 Task: Look for space in Warwick, United States from 6th September, 2023 to 15th September, 2023 for 6 adults in price range Rs.8000 to Rs.12000. Place can be entire place or private room with 6 bedrooms having 6 beds and 6 bathrooms. Property type can be house, flat, guest house. Amenities needed are: wifi, TV, free parkinig on premises, gym, breakfast. Booking option can be shelf check-in. Required host language is English.
Action: Mouse moved to (398, 91)
Screenshot: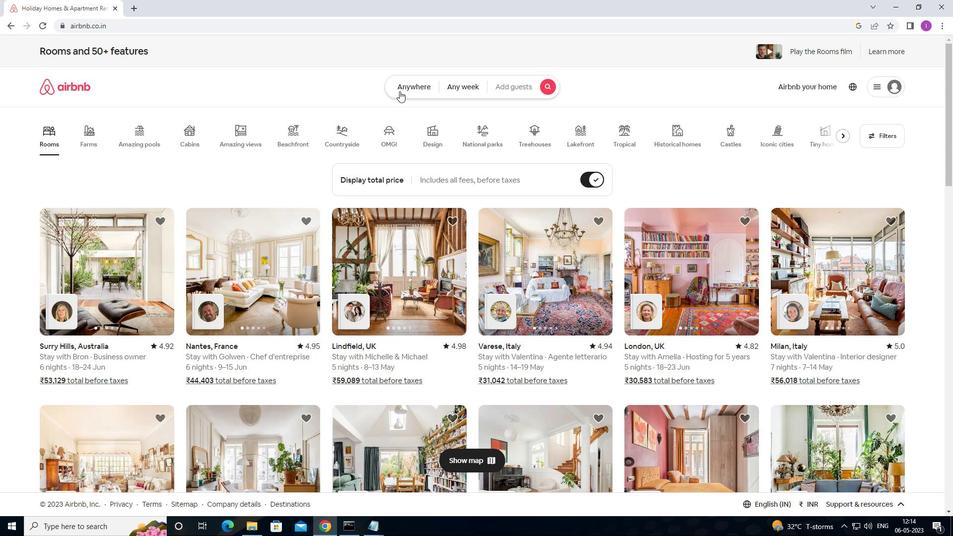 
Action: Mouse pressed left at (398, 91)
Screenshot: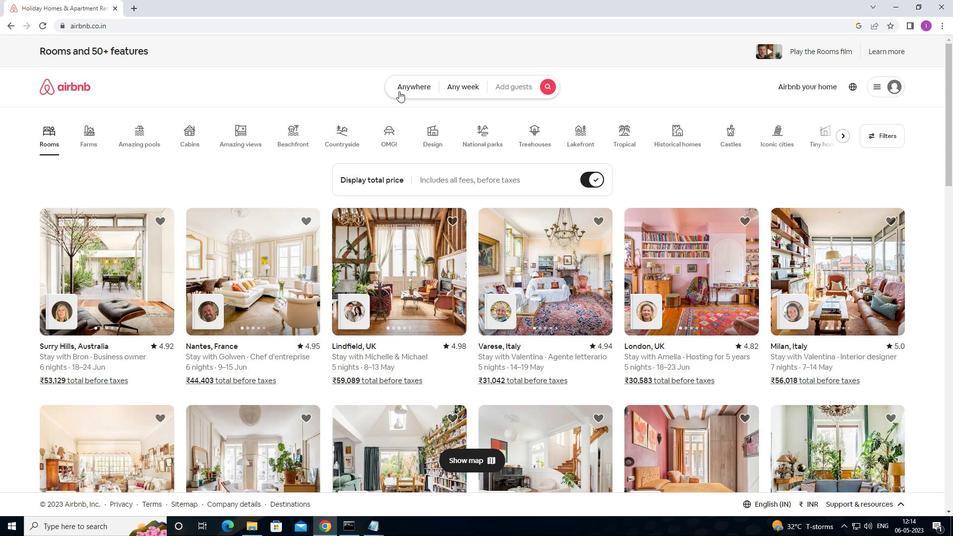 
Action: Mouse moved to (307, 129)
Screenshot: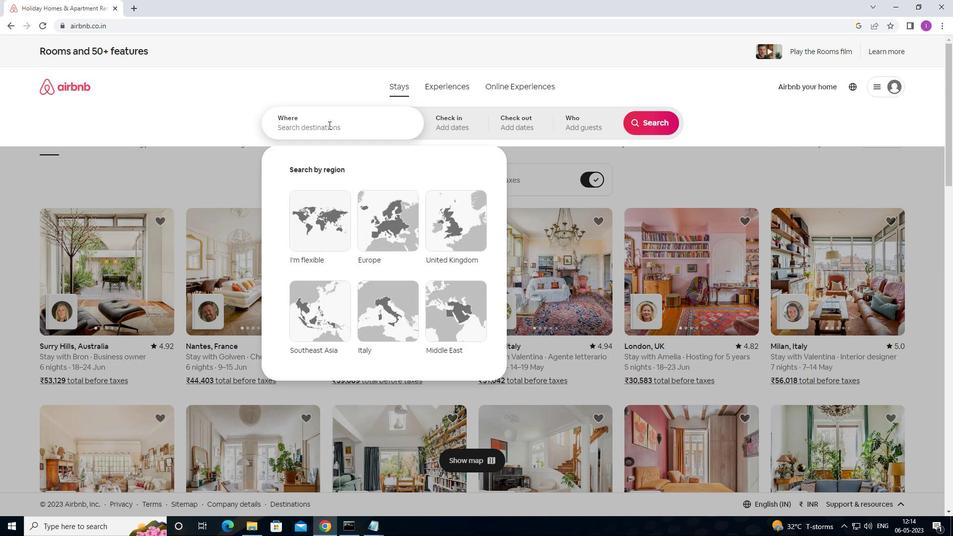 
Action: Mouse pressed left at (307, 129)
Screenshot: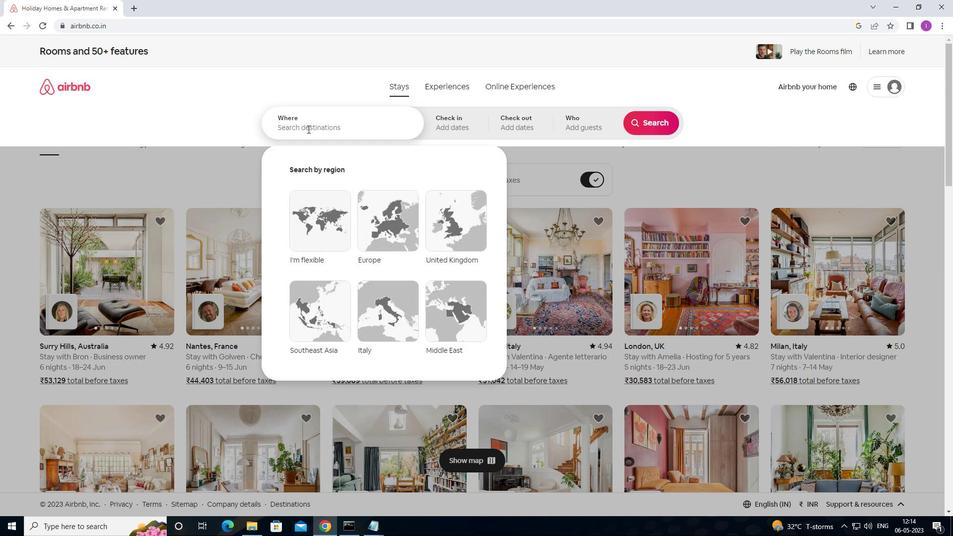 
Action: Mouse moved to (310, 127)
Screenshot: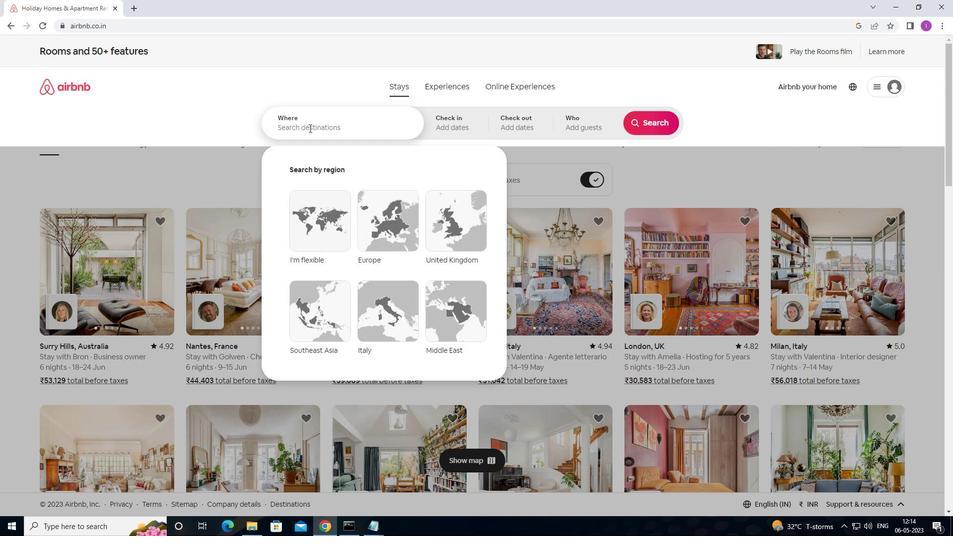 
Action: Key pressed <Key.shift><Key.shift>WARWICK,<Key.shift>UNITED<Key.space>STATES
Screenshot: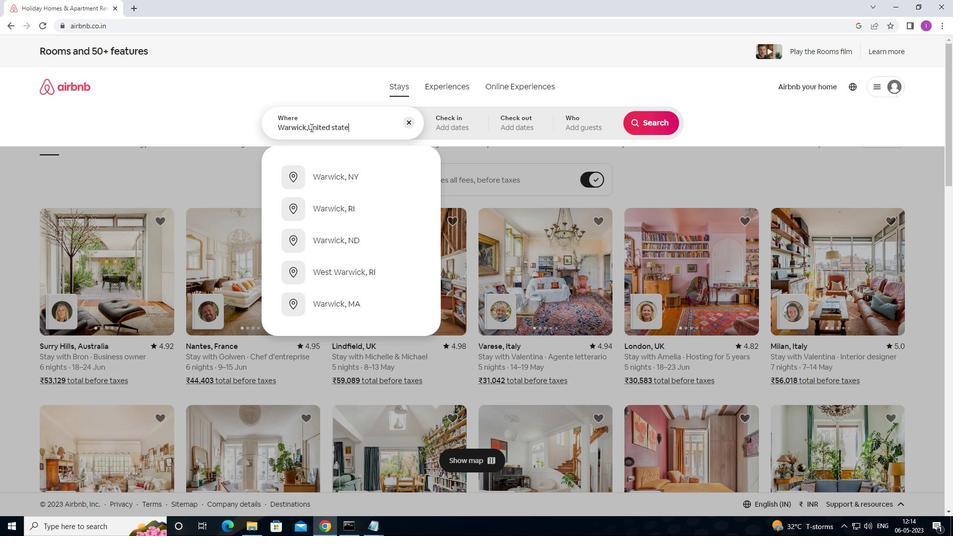 
Action: Mouse moved to (451, 126)
Screenshot: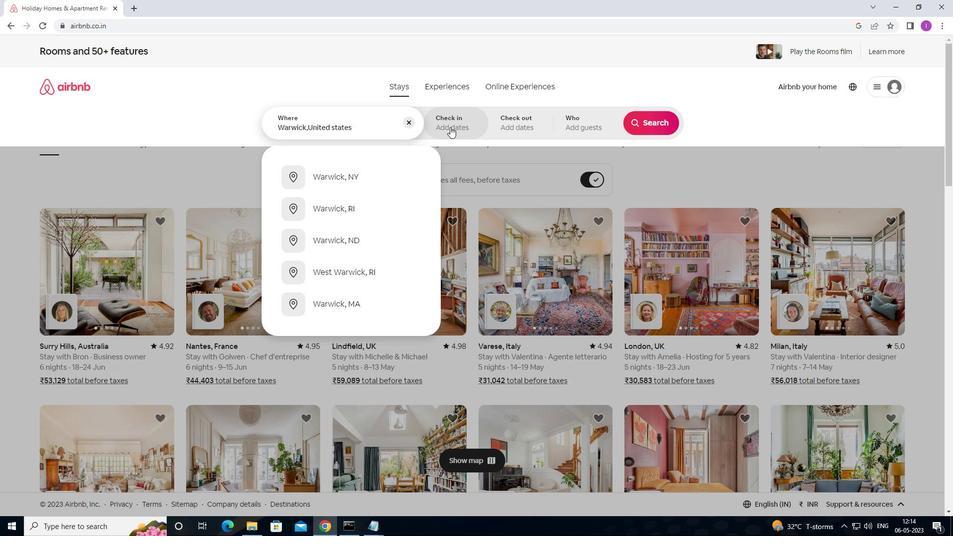 
Action: Mouse pressed left at (451, 126)
Screenshot: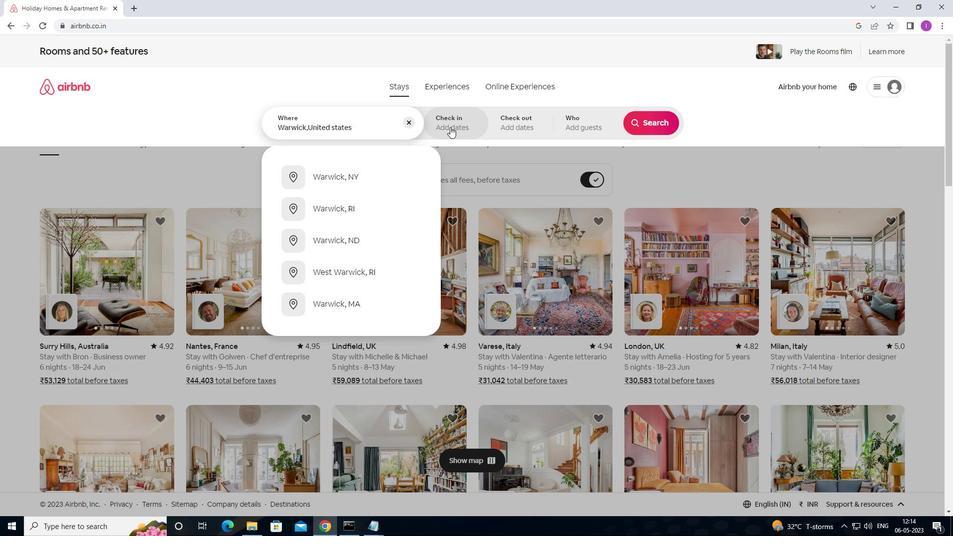
Action: Mouse moved to (646, 200)
Screenshot: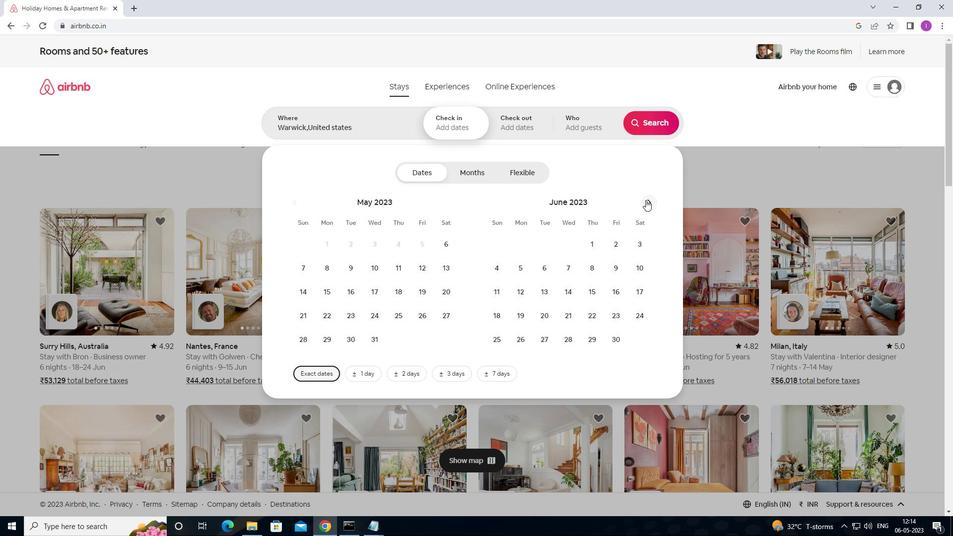 
Action: Mouse pressed left at (646, 200)
Screenshot: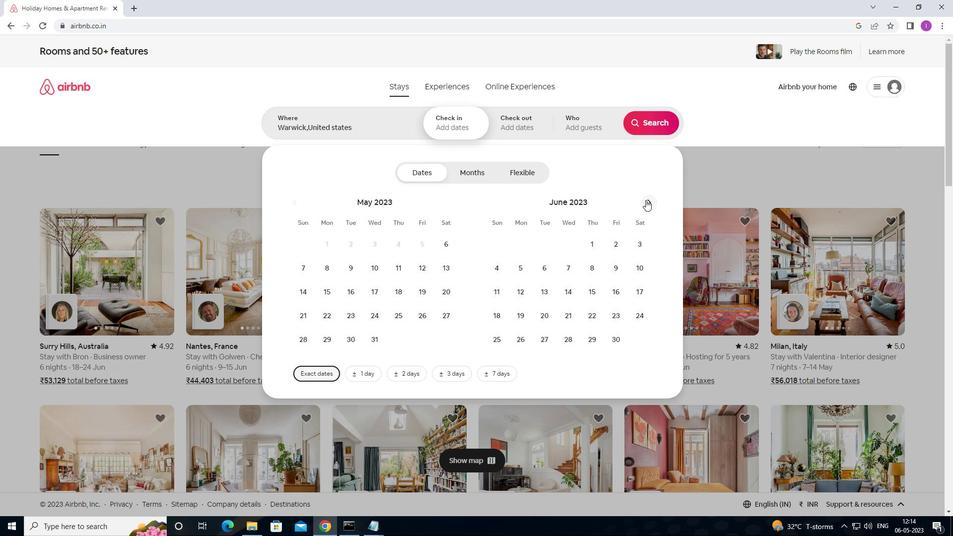 
Action: Mouse pressed left at (646, 200)
Screenshot: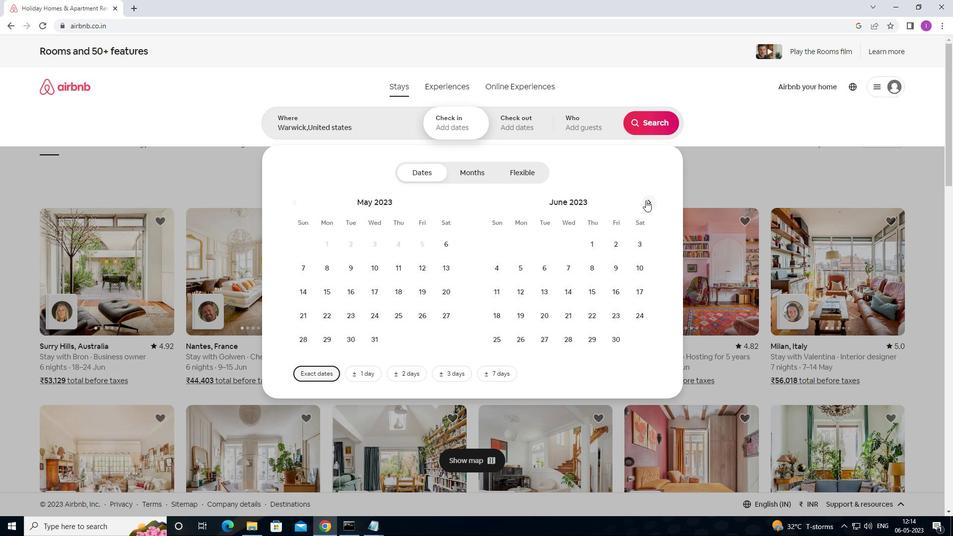 
Action: Mouse pressed left at (646, 200)
Screenshot: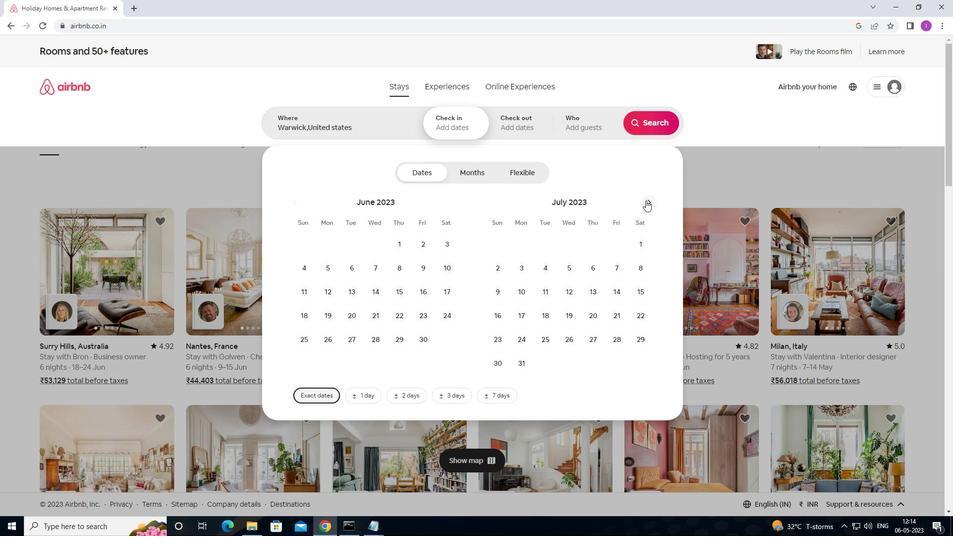 
Action: Mouse moved to (566, 270)
Screenshot: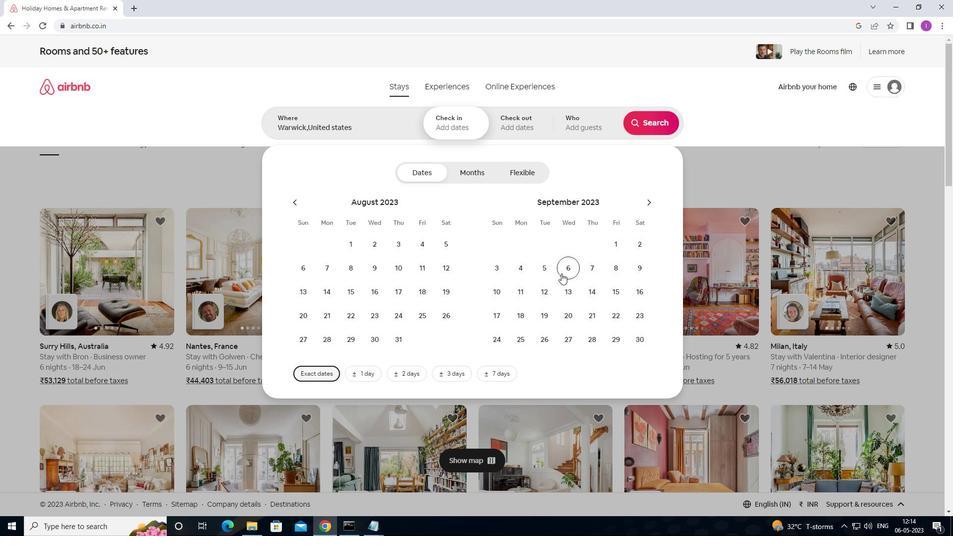 
Action: Mouse pressed left at (566, 270)
Screenshot: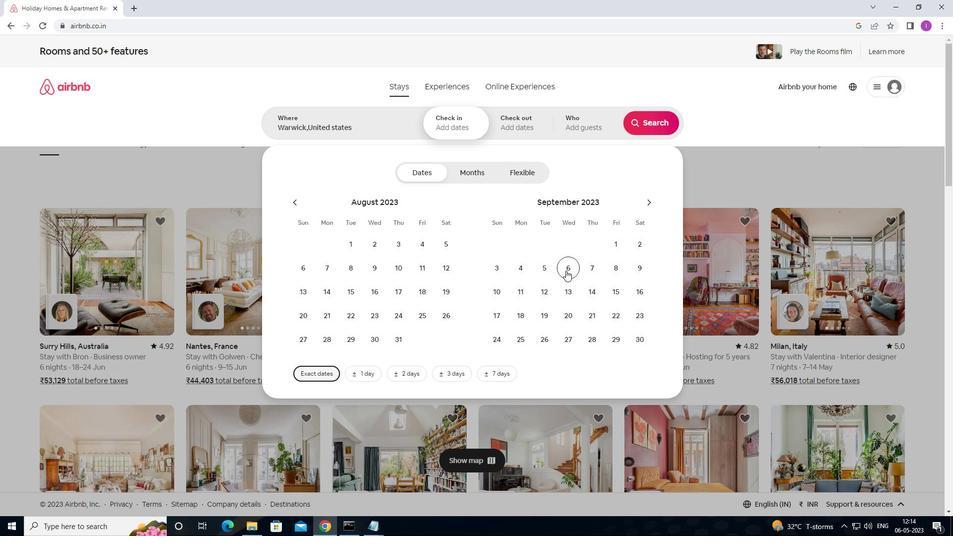 
Action: Mouse moved to (618, 290)
Screenshot: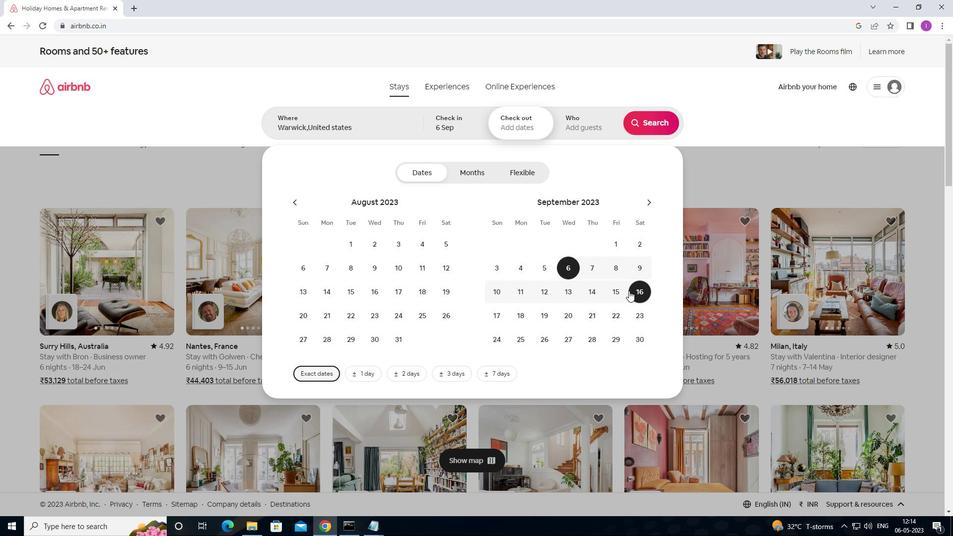 
Action: Mouse pressed left at (618, 290)
Screenshot: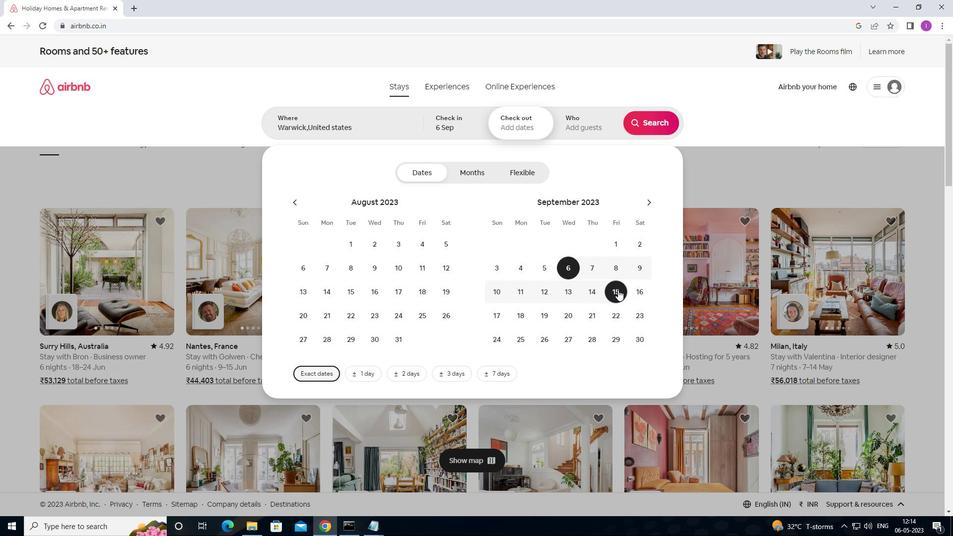 
Action: Mouse moved to (572, 124)
Screenshot: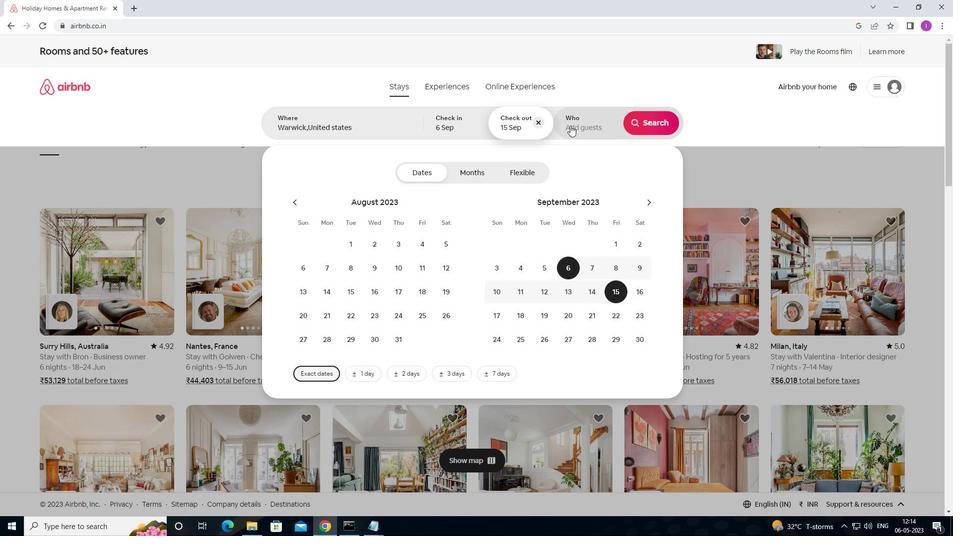 
Action: Mouse pressed left at (572, 124)
Screenshot: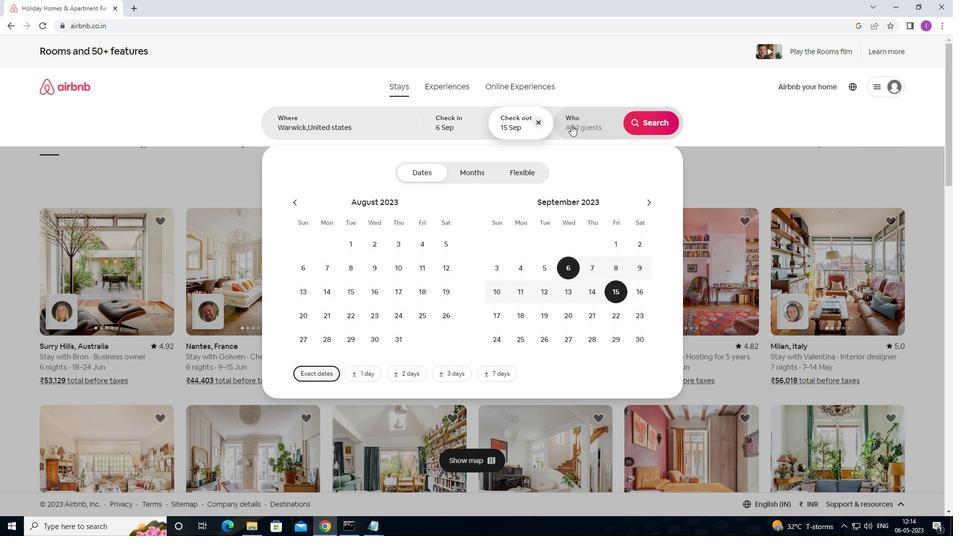 
Action: Mouse moved to (650, 175)
Screenshot: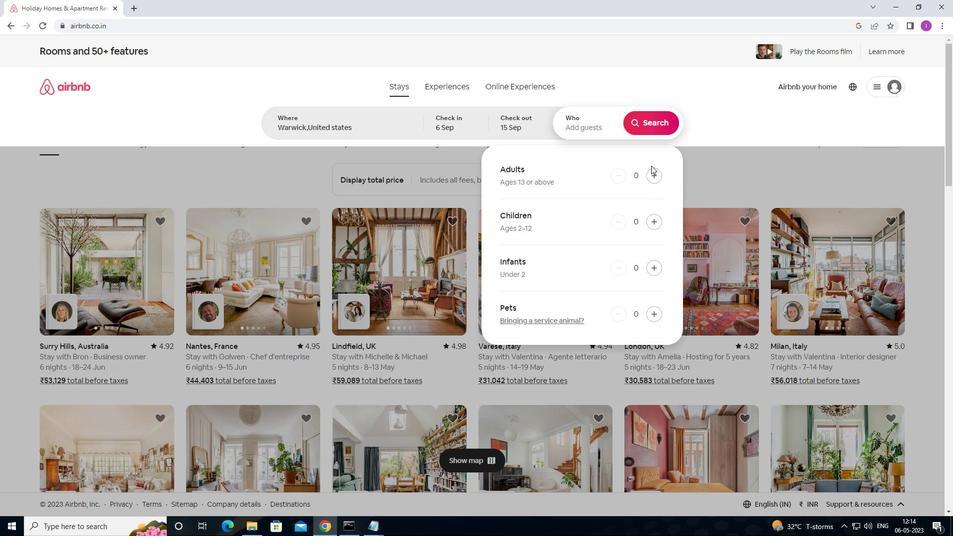 
Action: Mouse pressed left at (650, 175)
Screenshot: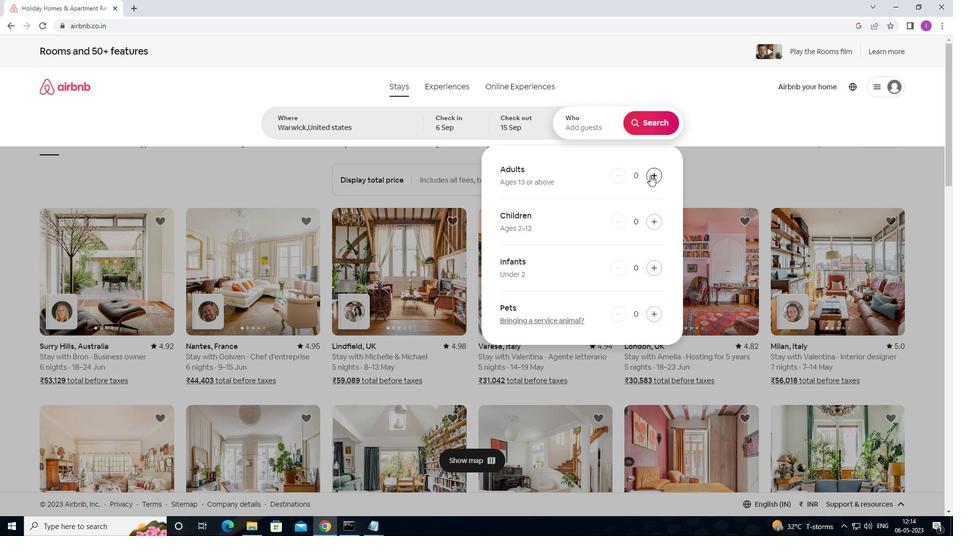 
Action: Mouse pressed left at (650, 175)
Screenshot: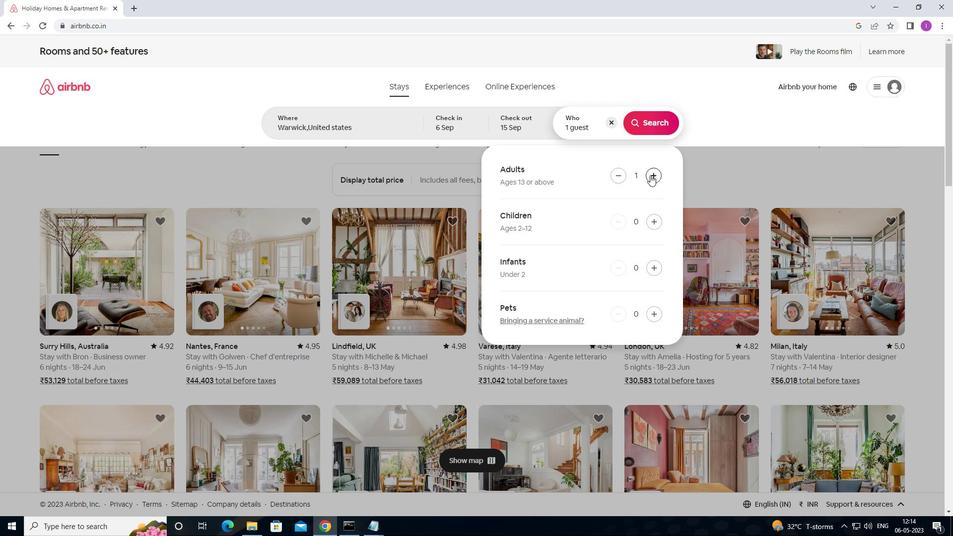 
Action: Mouse pressed left at (650, 175)
Screenshot: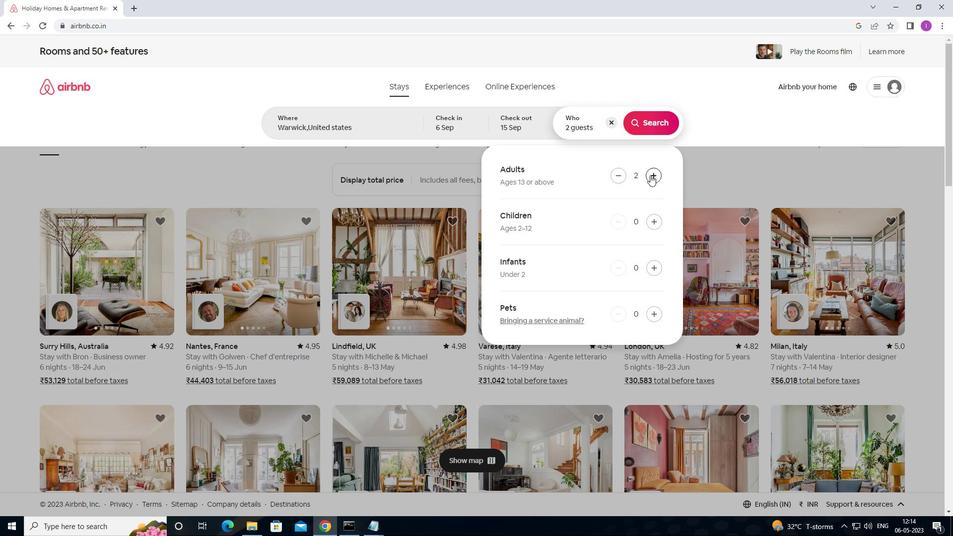 
Action: Mouse pressed left at (650, 175)
Screenshot: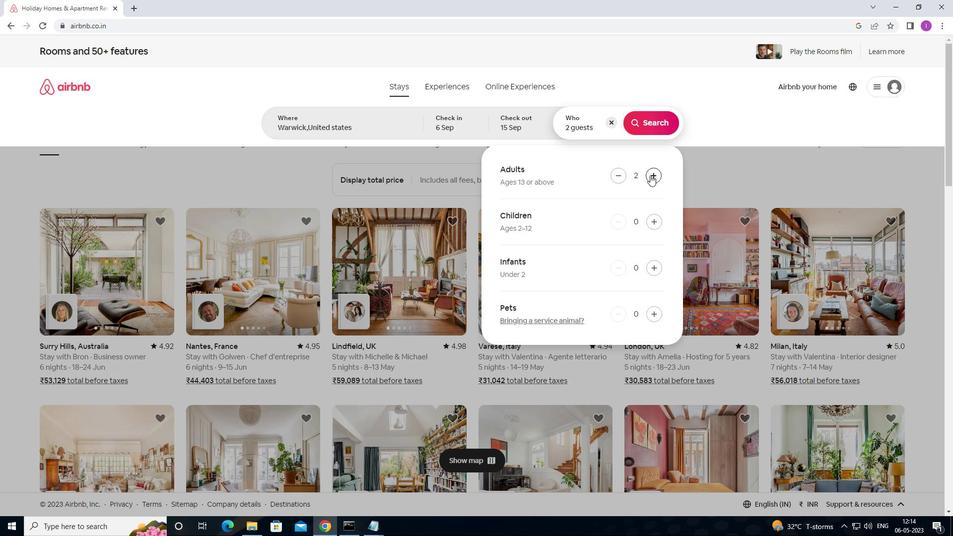 
Action: Mouse pressed left at (650, 175)
Screenshot: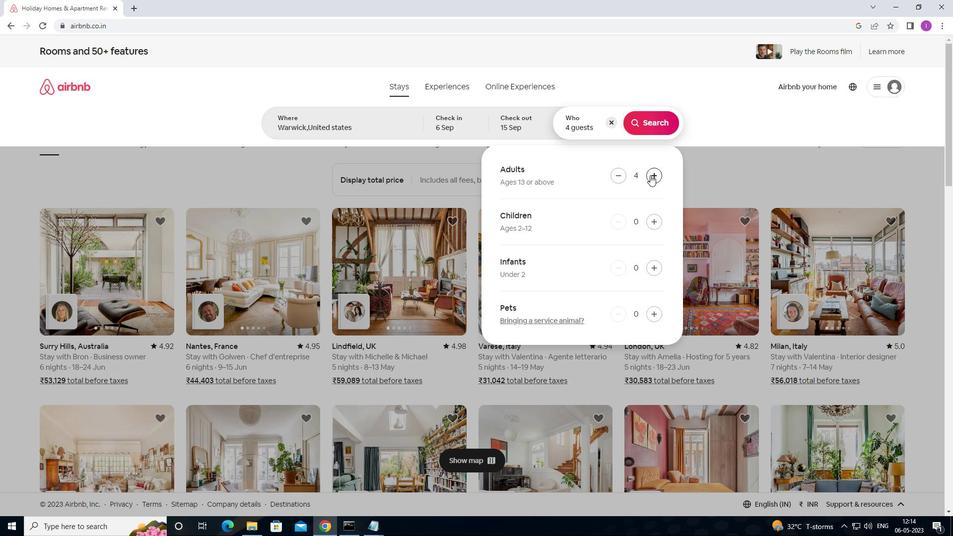 
Action: Mouse pressed left at (650, 175)
Screenshot: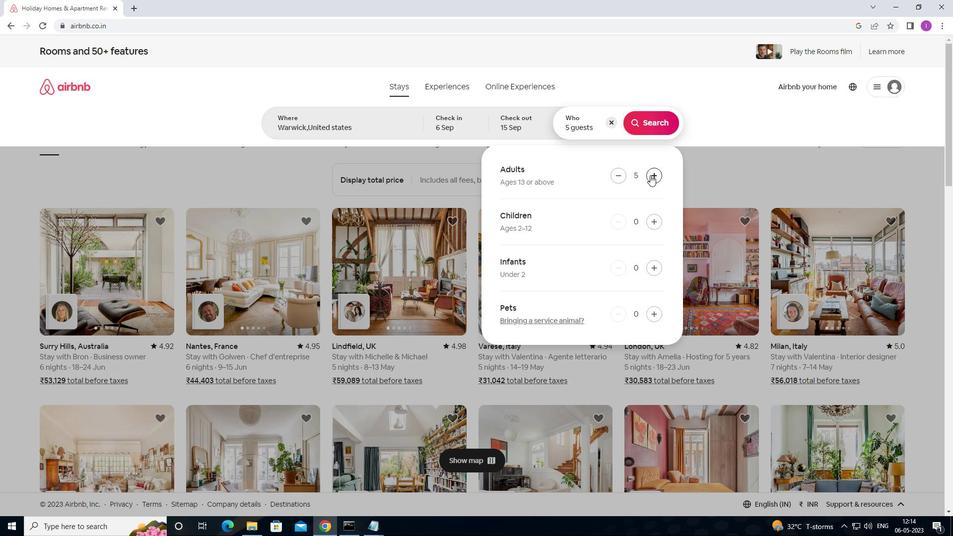 
Action: Mouse moved to (647, 123)
Screenshot: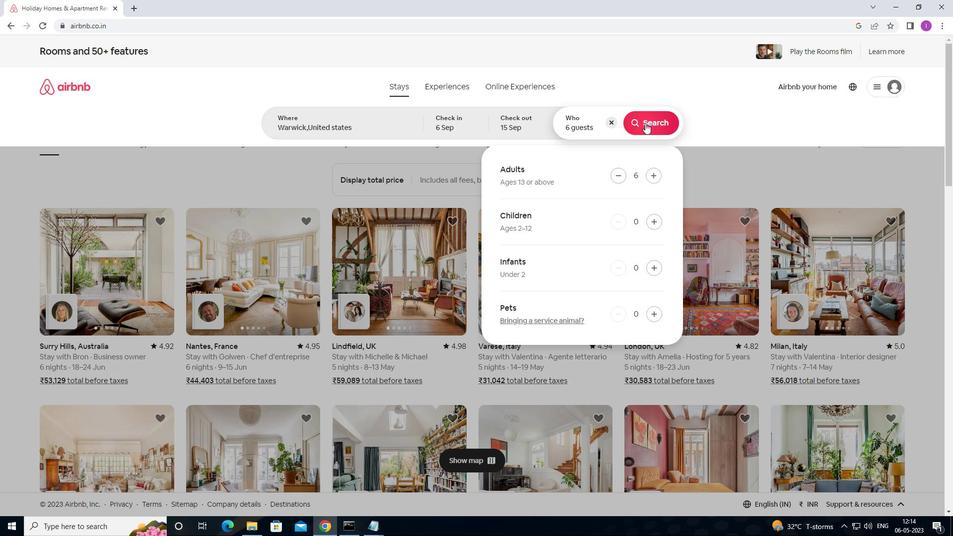 
Action: Mouse pressed left at (647, 123)
Screenshot: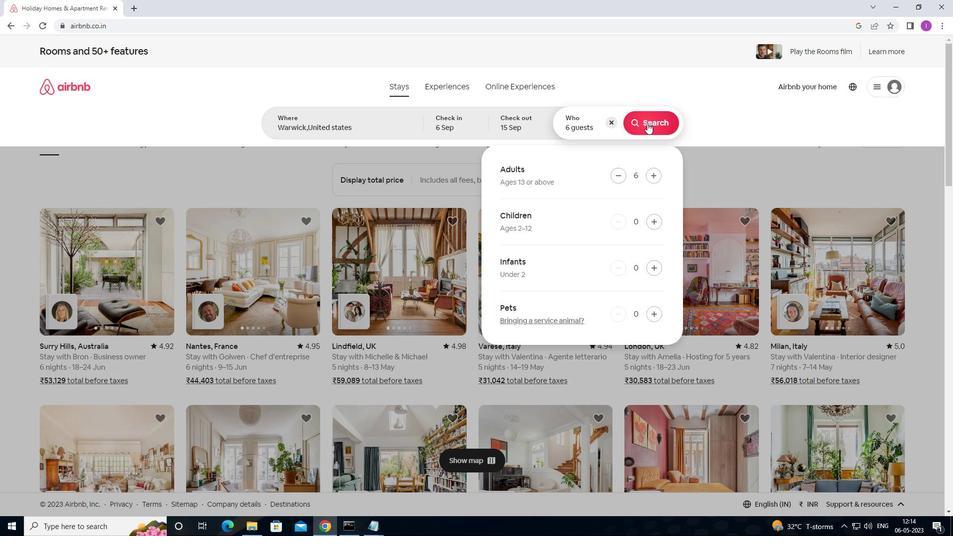 
Action: Mouse moved to (900, 90)
Screenshot: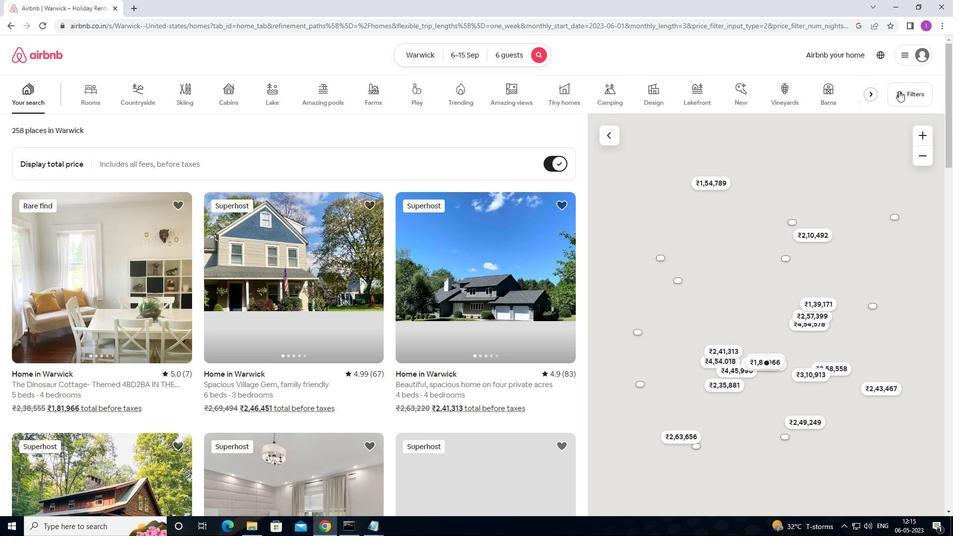 
Action: Mouse pressed left at (900, 90)
Screenshot: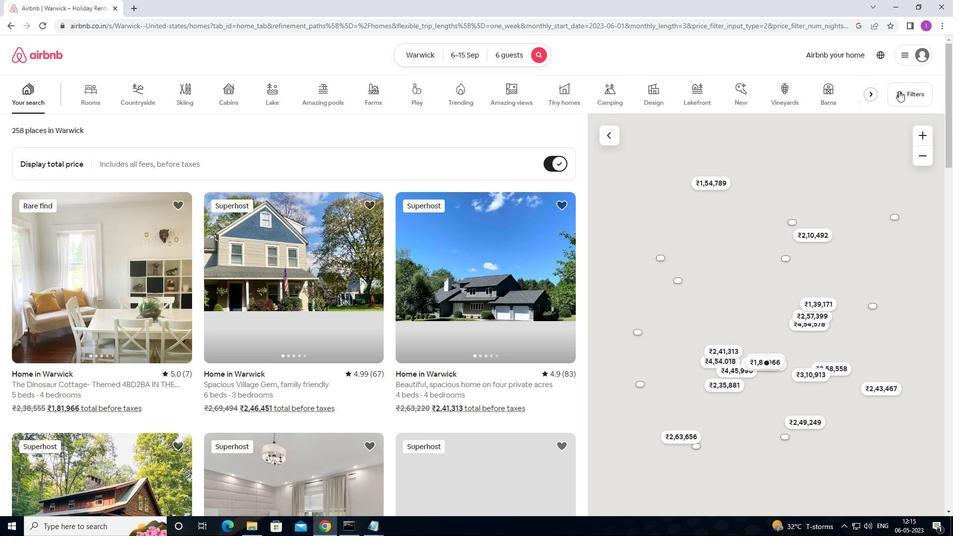 
Action: Mouse moved to (346, 336)
Screenshot: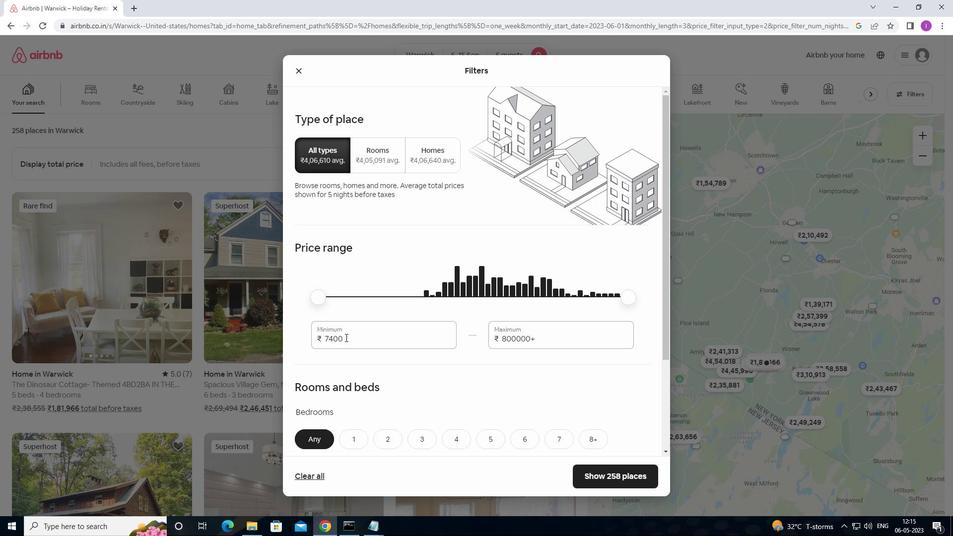 
Action: Mouse pressed left at (346, 336)
Screenshot: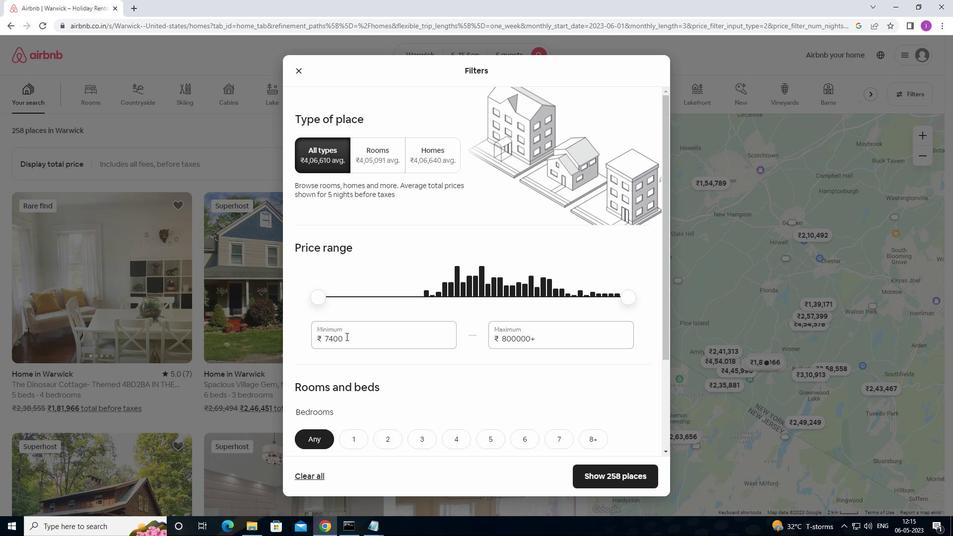 
Action: Mouse moved to (373, 332)
Screenshot: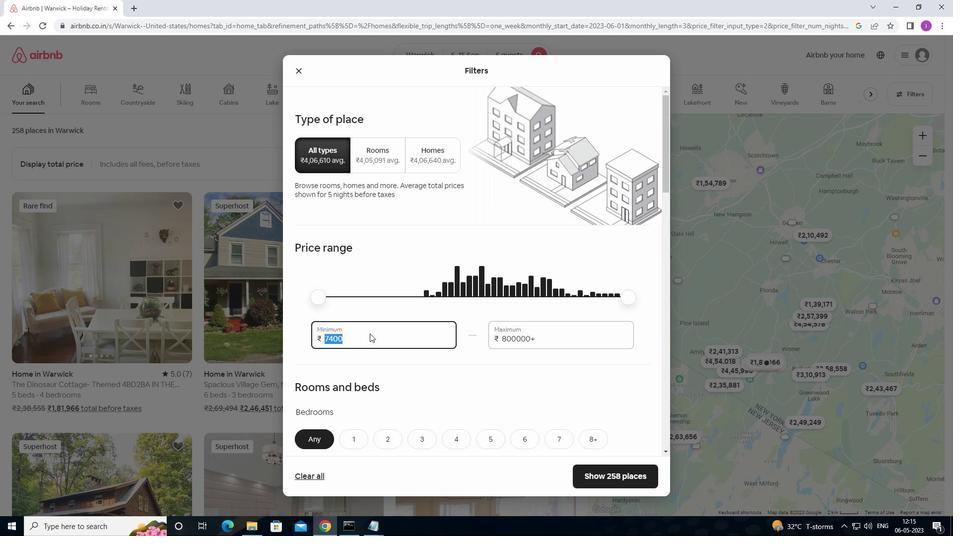 
Action: Key pressed 8
Screenshot: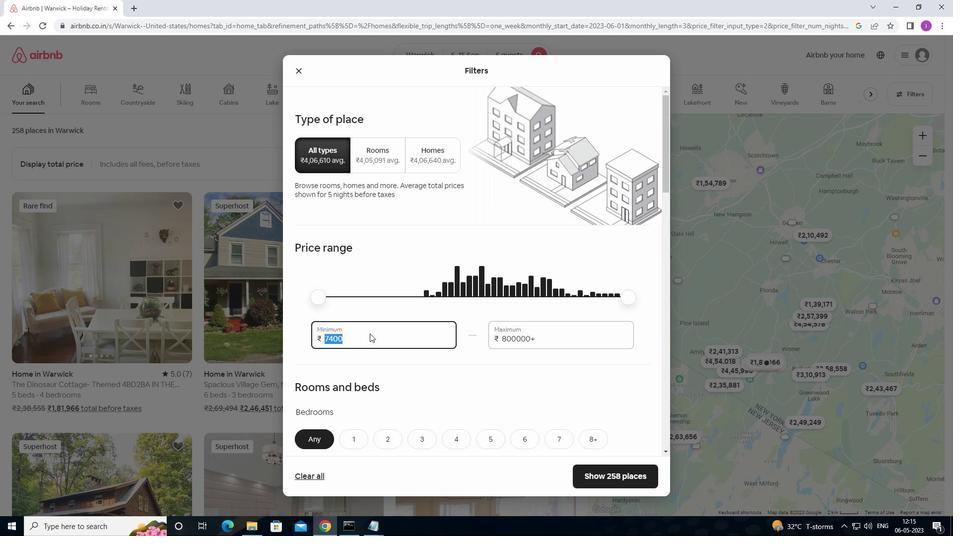 
Action: Mouse moved to (373, 332)
Screenshot: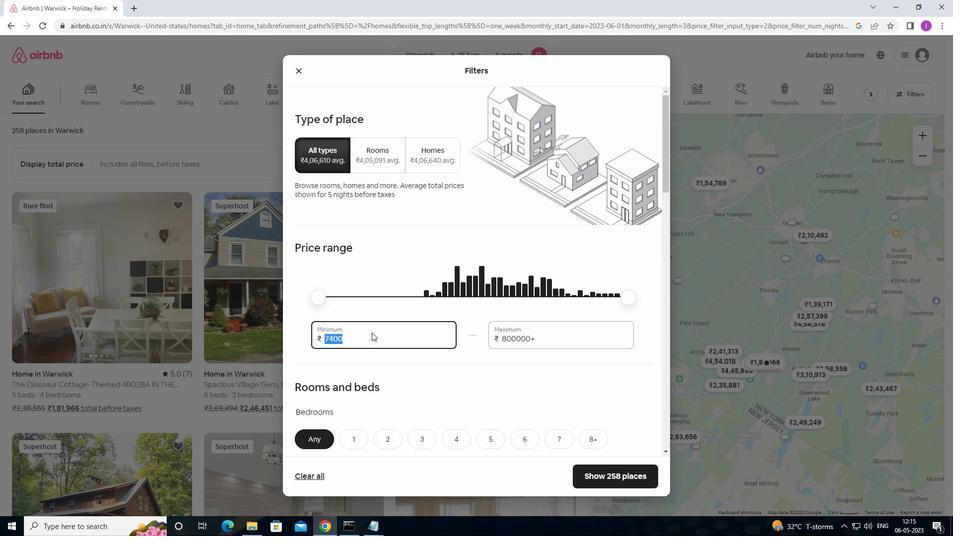 
Action: Key pressed 00
Screenshot: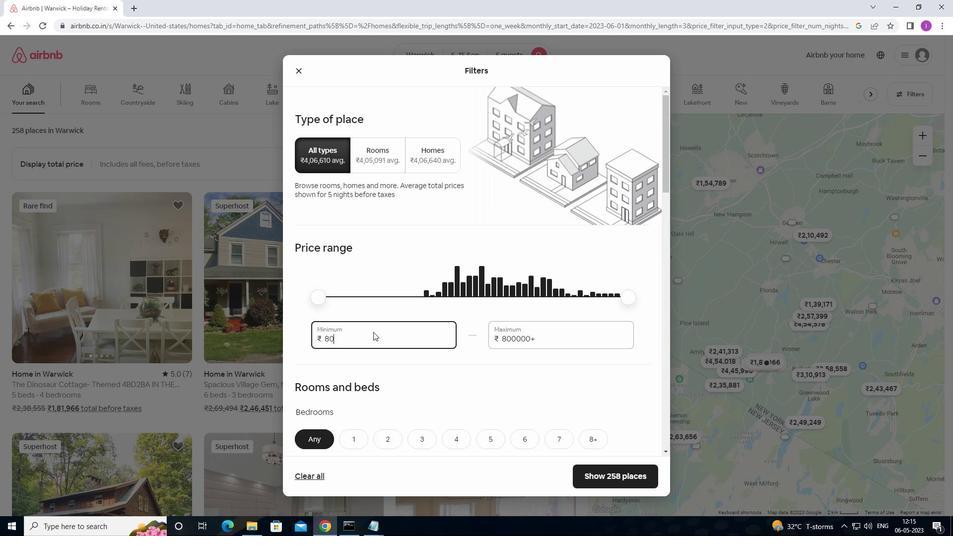 
Action: Mouse moved to (376, 331)
Screenshot: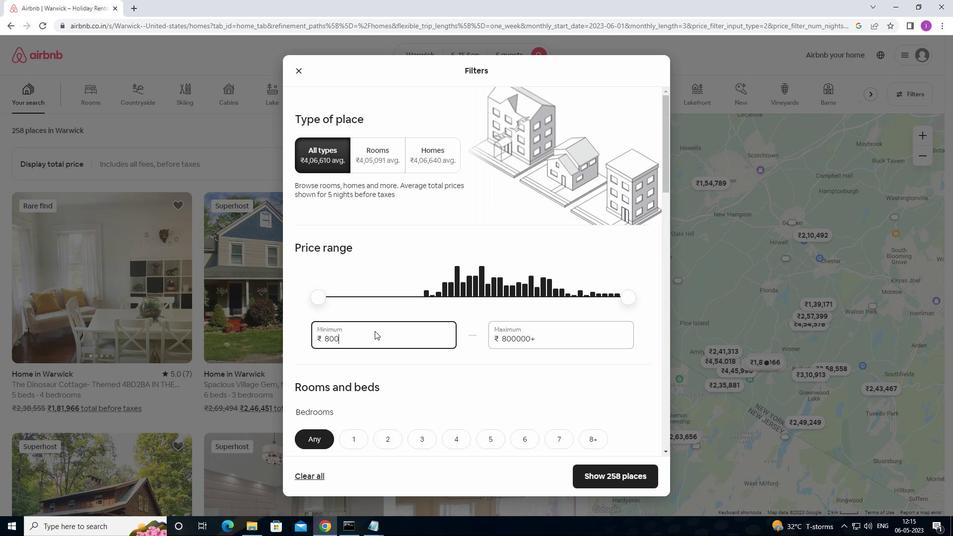 
Action: Key pressed 0
Screenshot: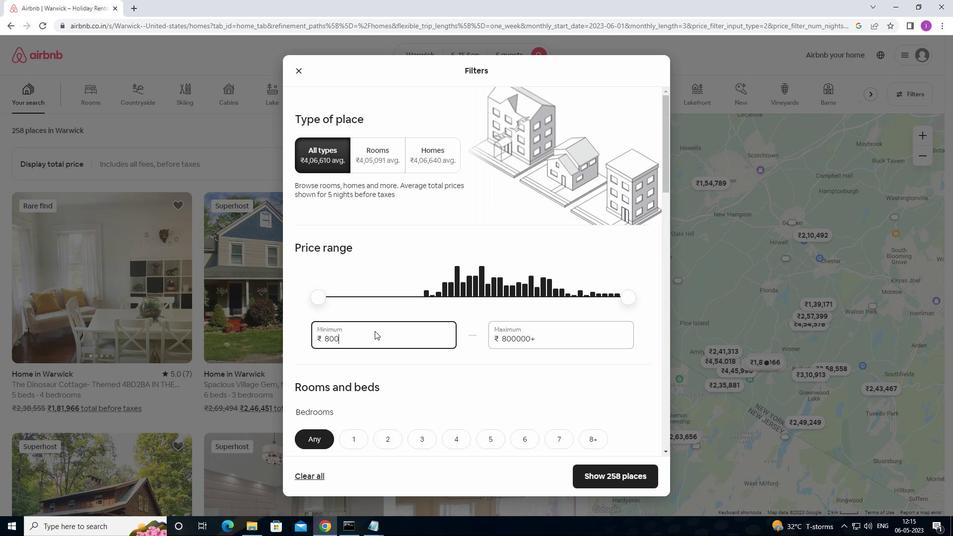 
Action: Mouse moved to (535, 333)
Screenshot: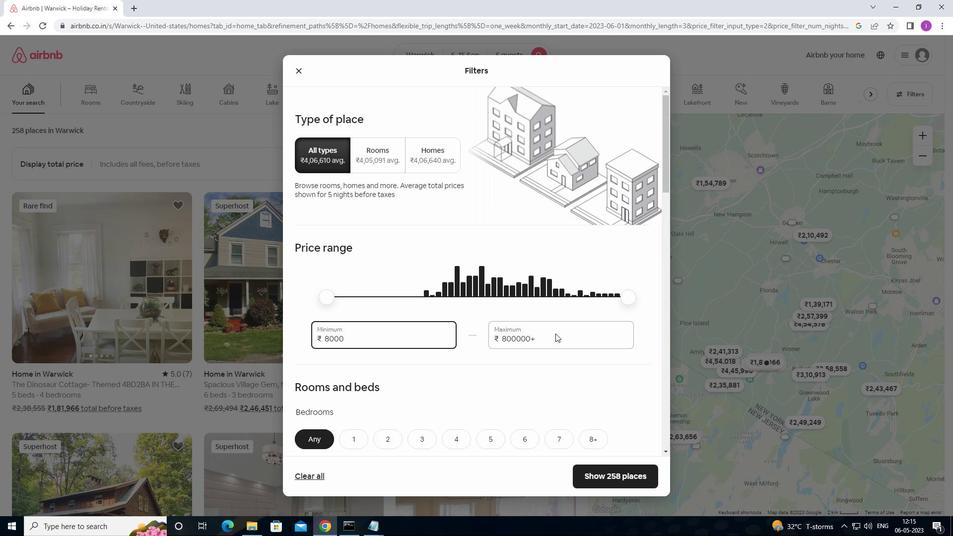 
Action: Mouse pressed left at (535, 333)
Screenshot: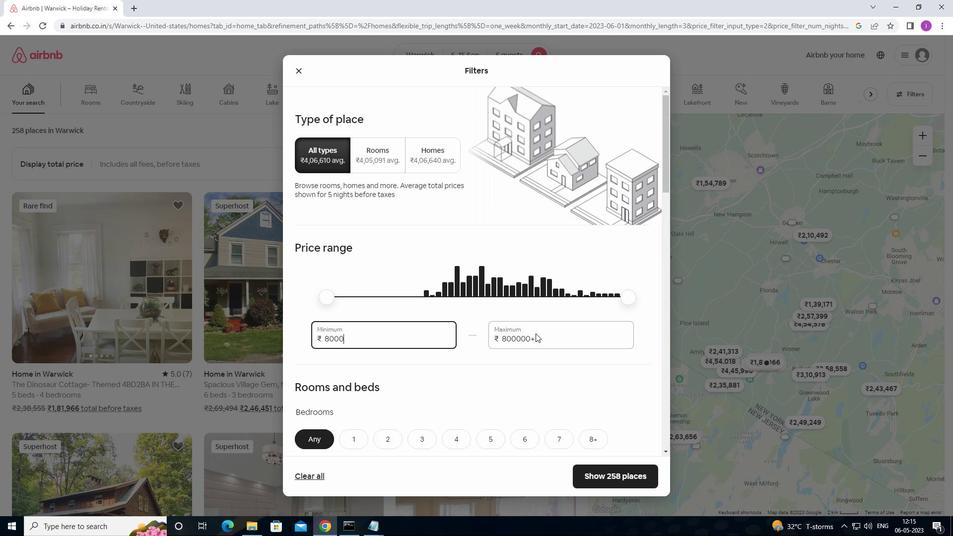 
Action: Mouse moved to (538, 335)
Screenshot: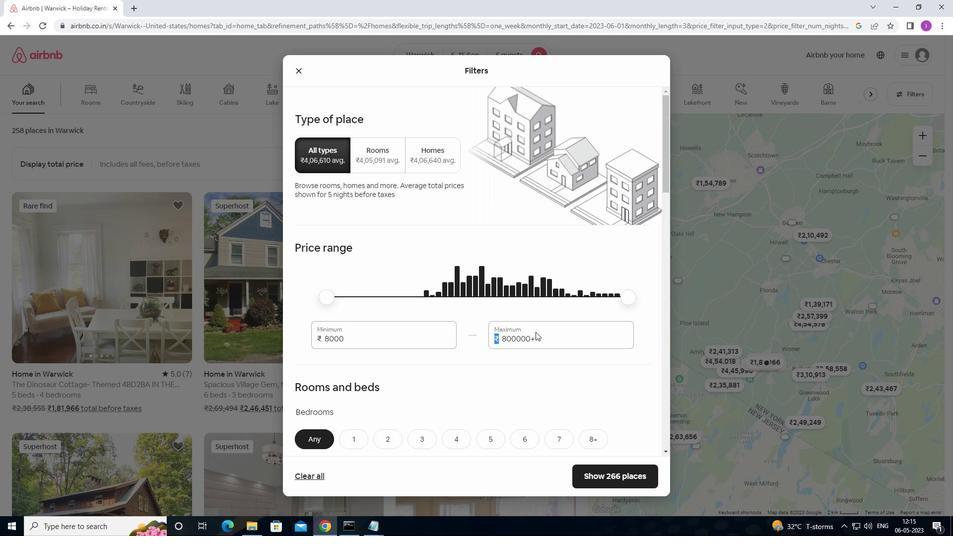 
Action: Mouse pressed left at (538, 335)
Screenshot: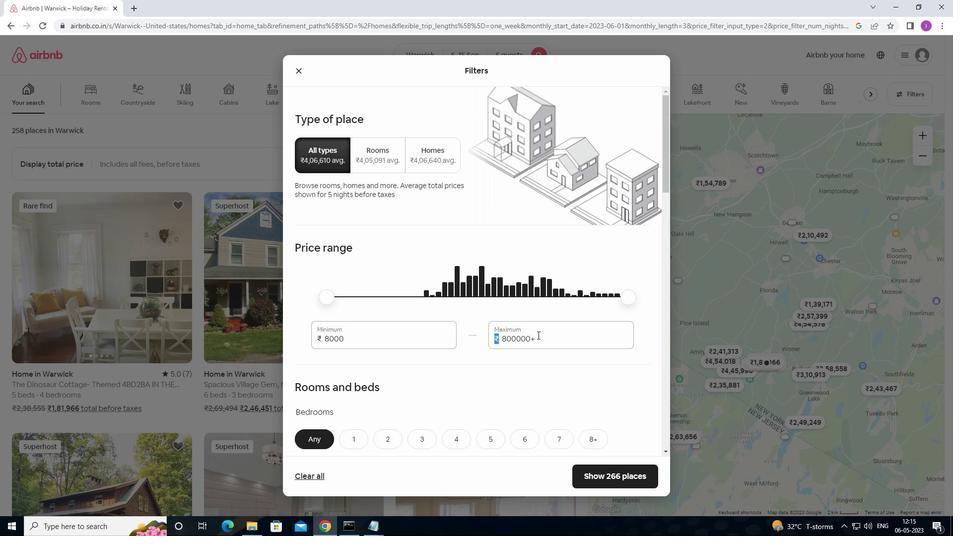 
Action: Mouse moved to (508, 332)
Screenshot: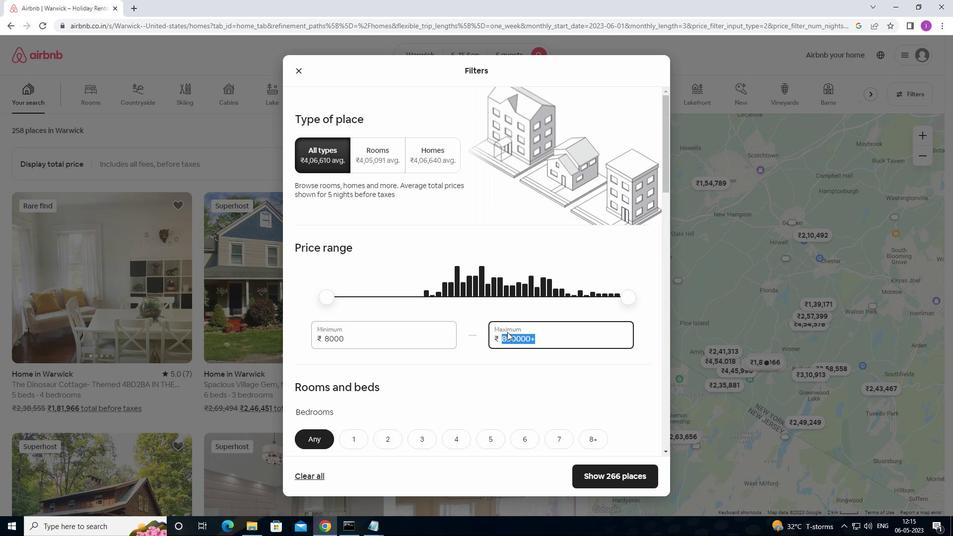 
Action: Key pressed 12
Screenshot: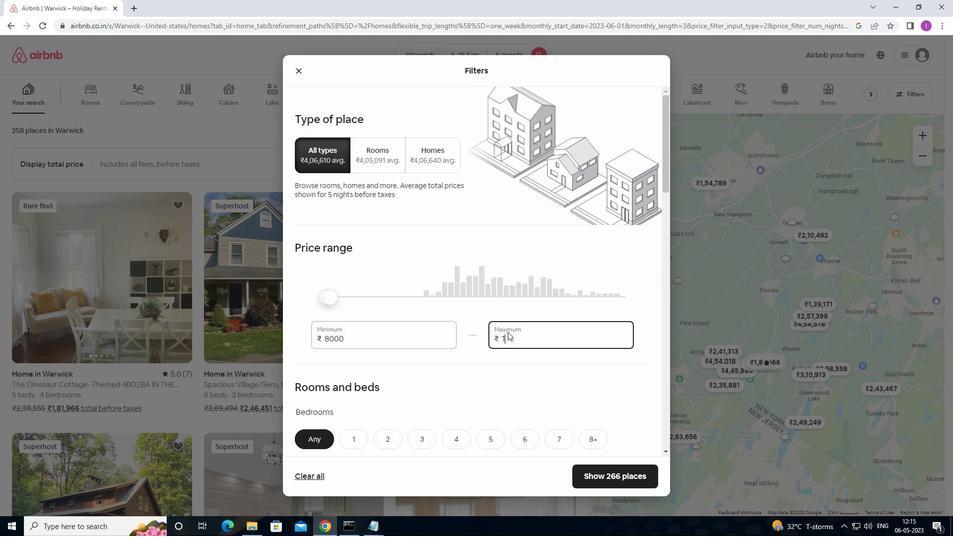 
Action: Mouse moved to (508, 332)
Screenshot: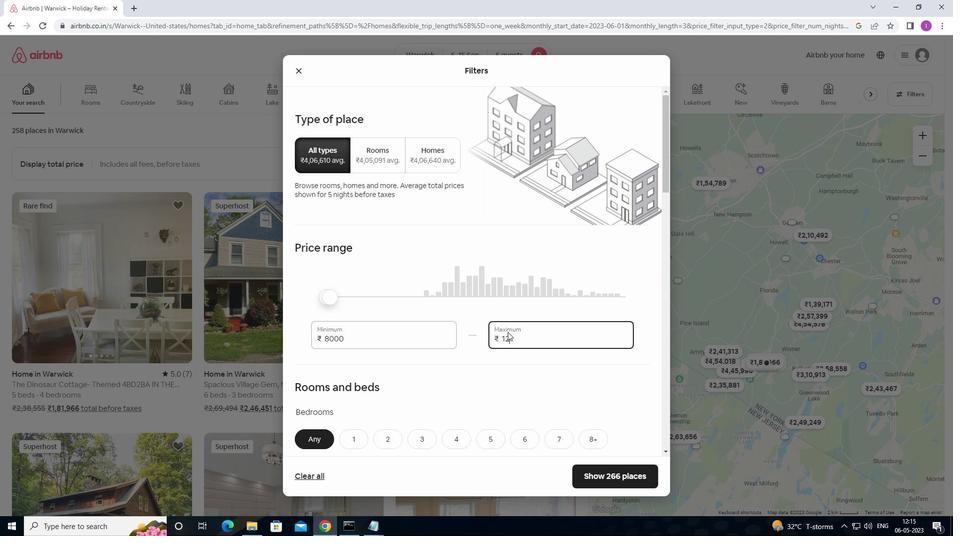 
Action: Key pressed 00
Screenshot: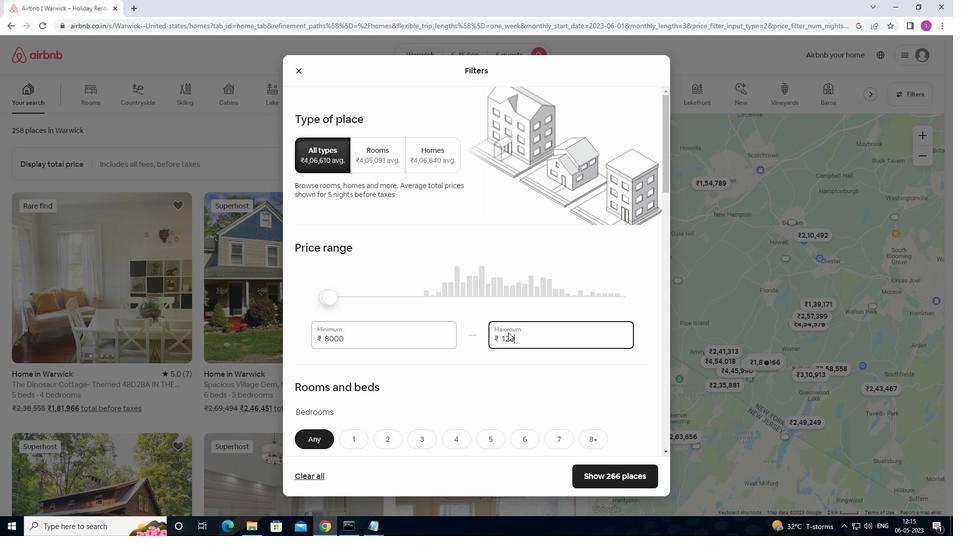 
Action: Mouse moved to (510, 332)
Screenshot: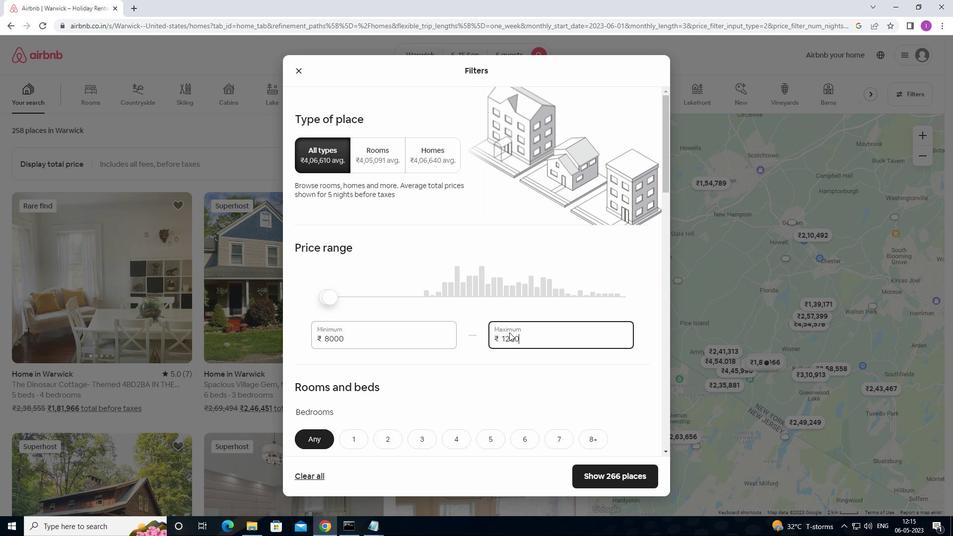 
Action: Key pressed 0
Screenshot: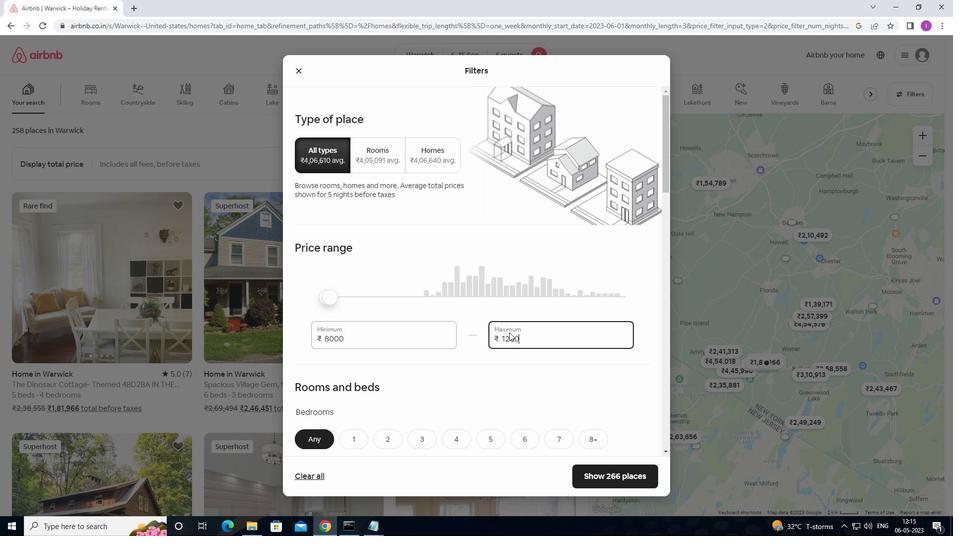 
Action: Mouse moved to (510, 337)
Screenshot: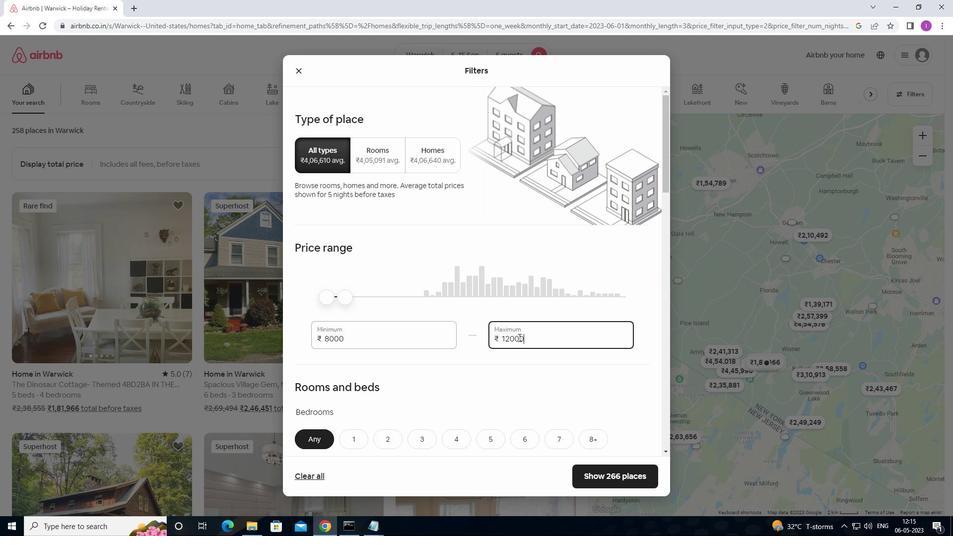 
Action: Mouse scrolled (510, 337) with delta (0, 0)
Screenshot: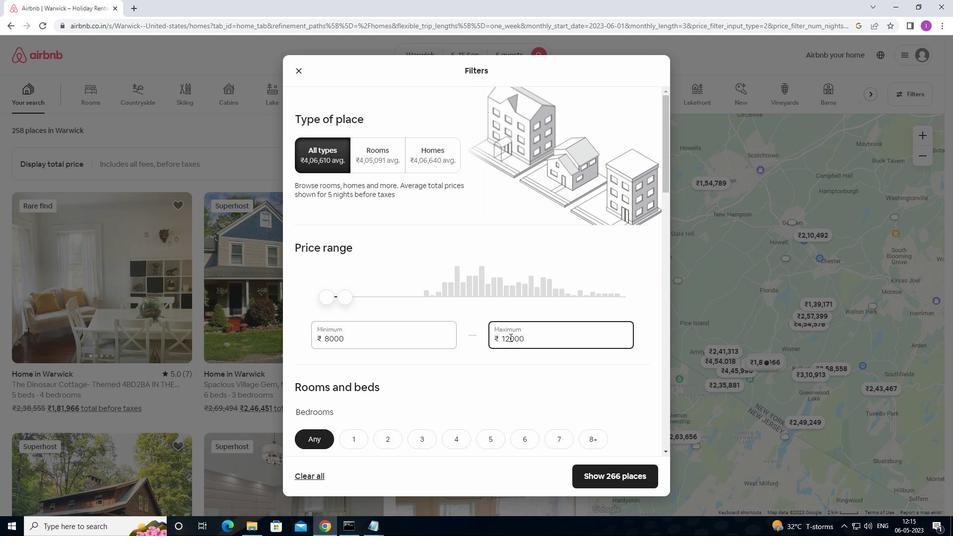 
Action: Mouse moved to (440, 355)
Screenshot: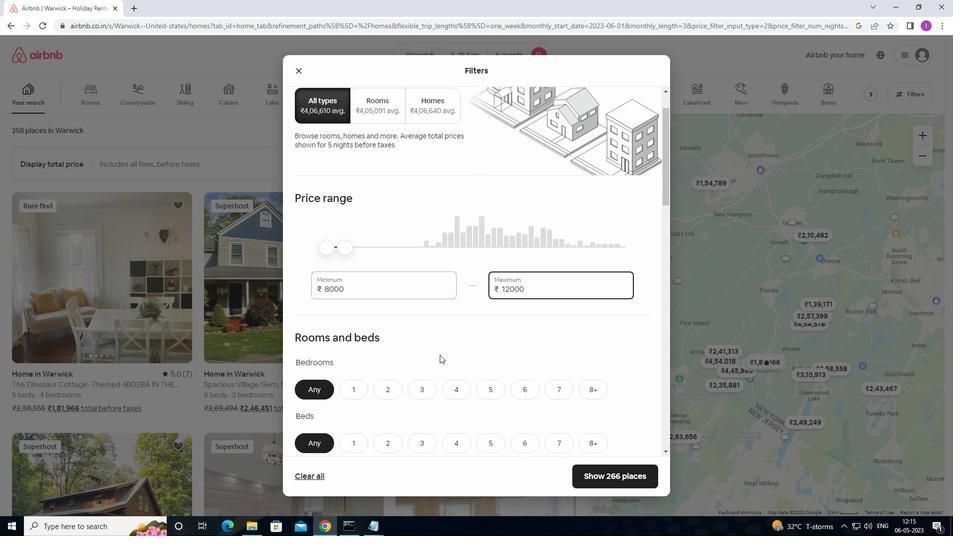 
Action: Mouse scrolled (440, 354) with delta (0, 0)
Screenshot: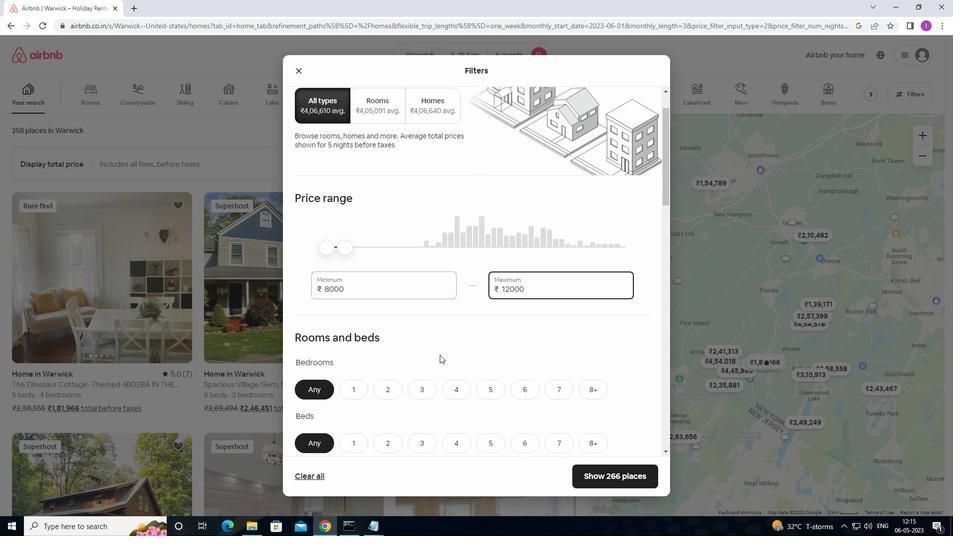 
Action: Mouse scrolled (440, 354) with delta (0, 0)
Screenshot: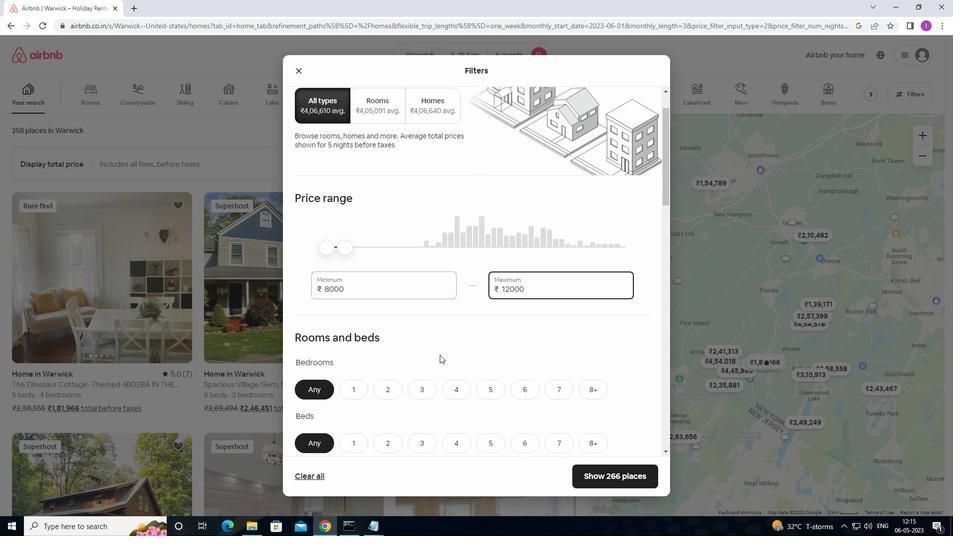 
Action: Mouse moved to (523, 289)
Screenshot: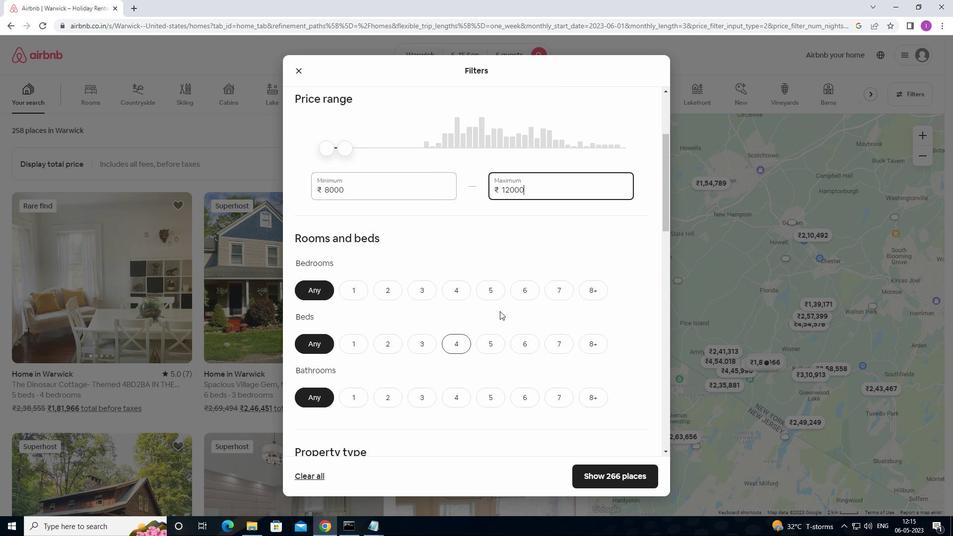 
Action: Mouse pressed left at (523, 289)
Screenshot: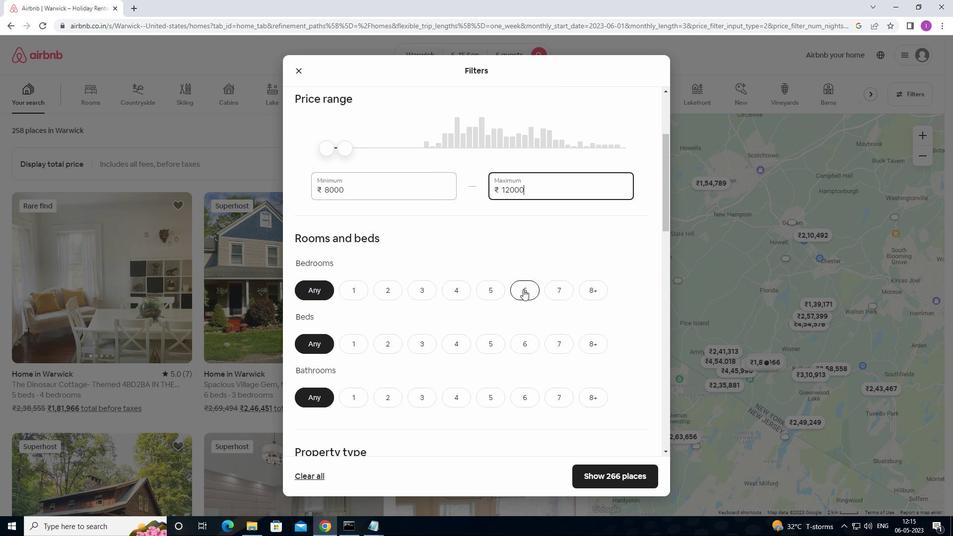 
Action: Mouse moved to (524, 343)
Screenshot: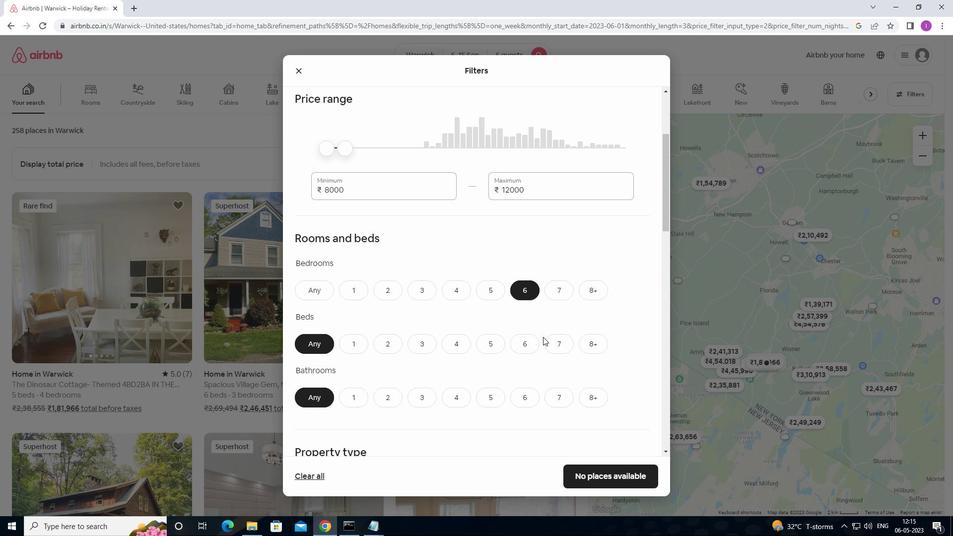 
Action: Mouse pressed left at (524, 343)
Screenshot: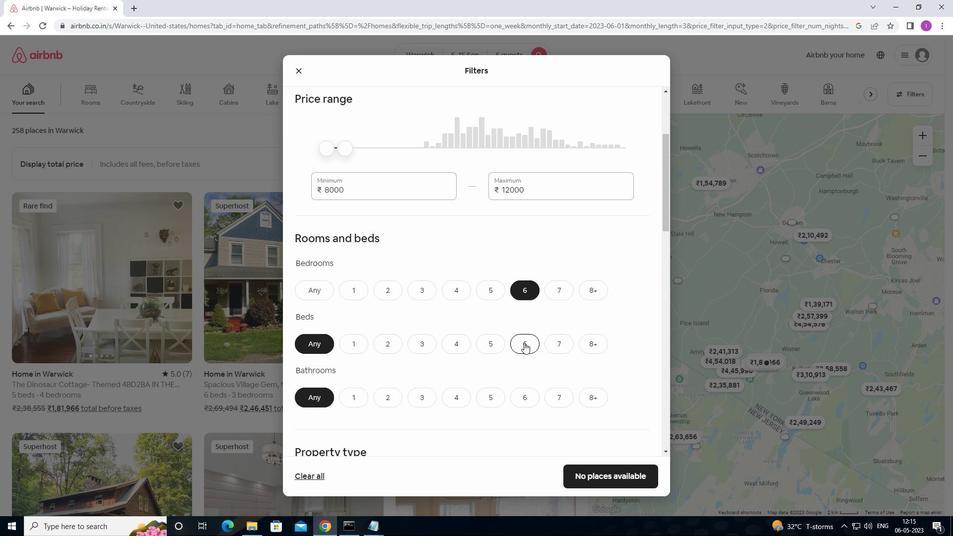 
Action: Mouse moved to (532, 394)
Screenshot: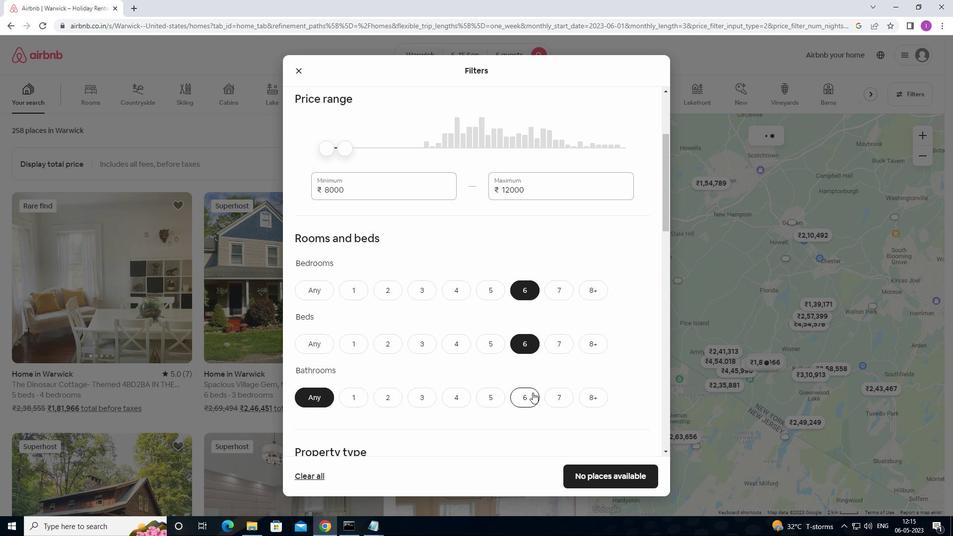 
Action: Mouse pressed left at (532, 394)
Screenshot: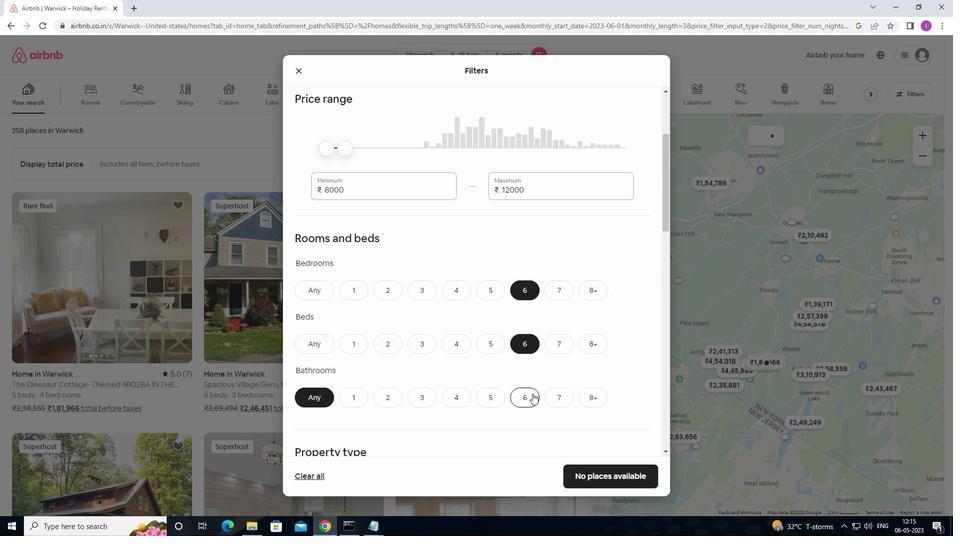 
Action: Mouse moved to (529, 357)
Screenshot: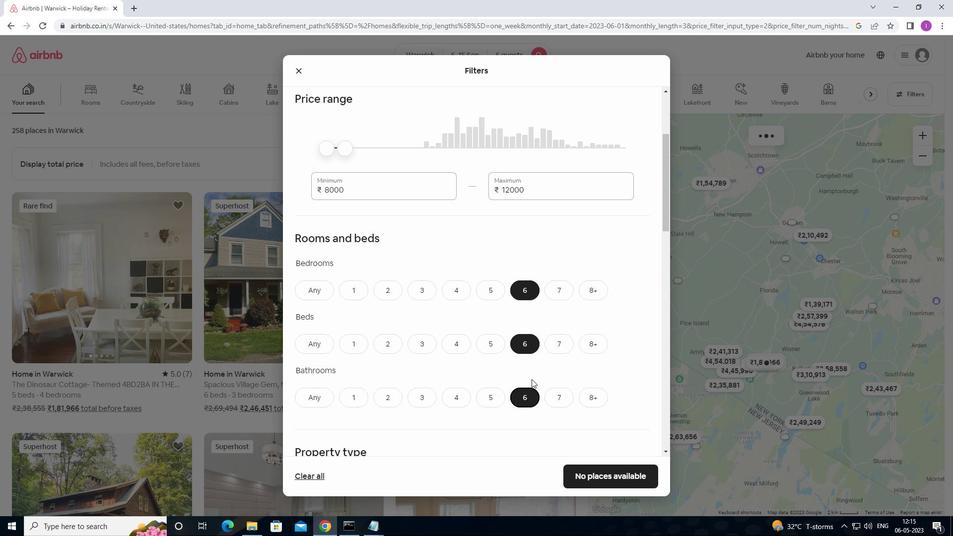 
Action: Mouse scrolled (529, 356) with delta (0, 0)
Screenshot: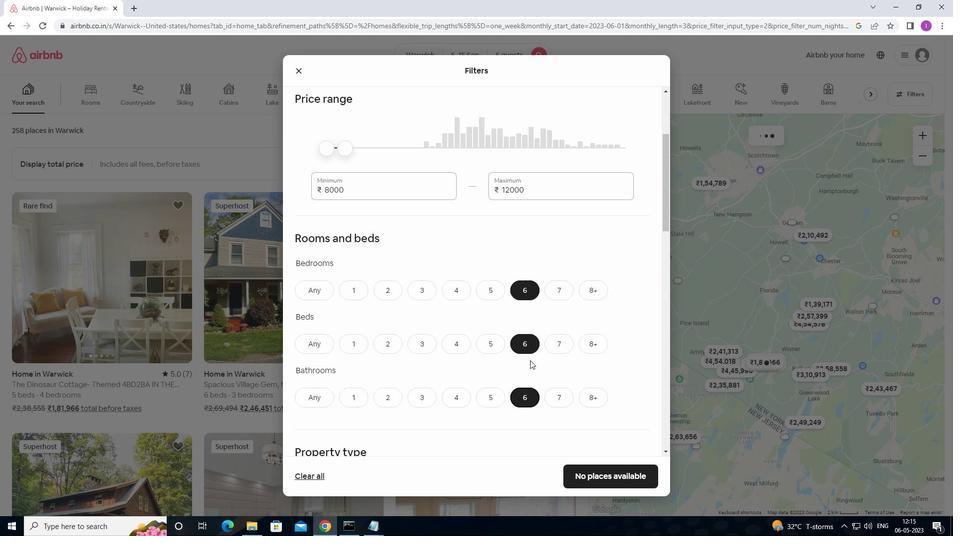 
Action: Mouse scrolled (529, 356) with delta (0, 0)
Screenshot: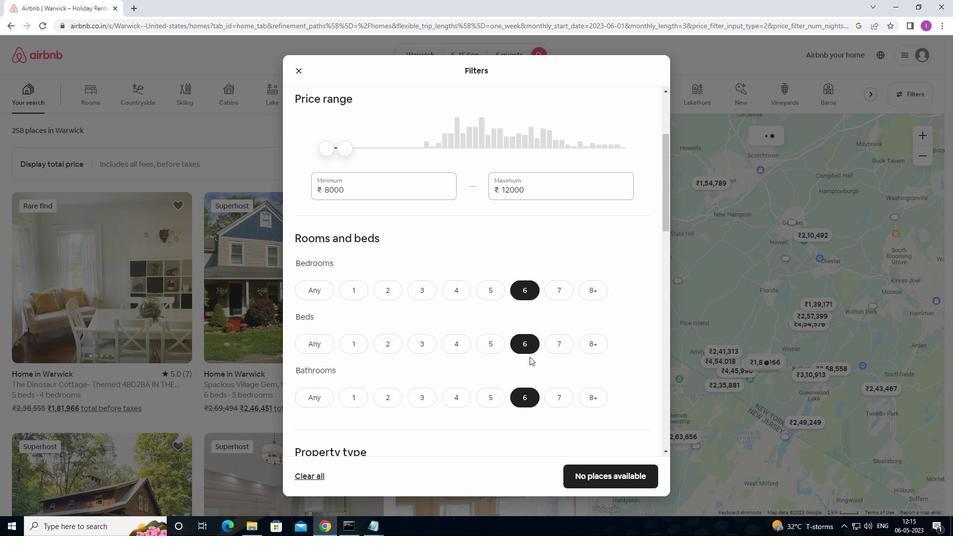 
Action: Mouse moved to (528, 352)
Screenshot: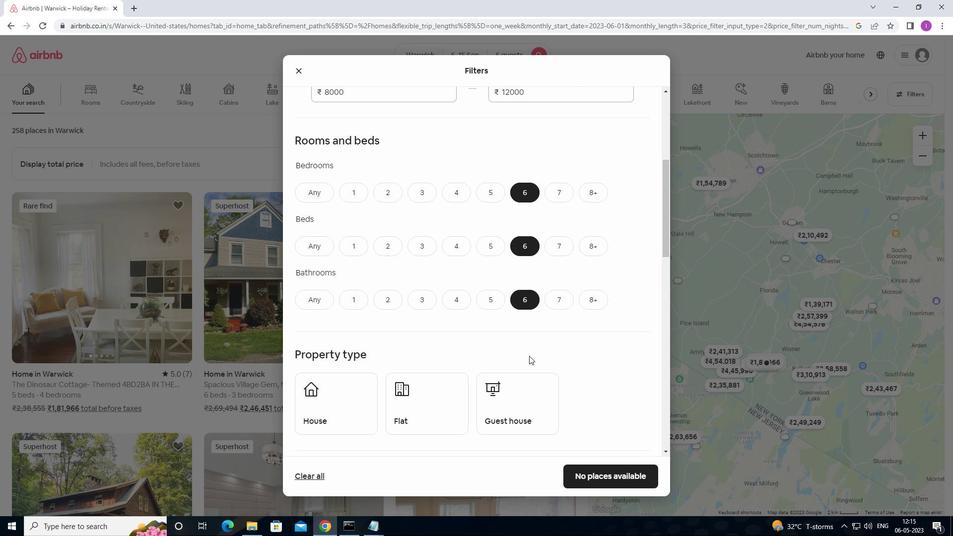 
Action: Mouse scrolled (528, 352) with delta (0, 0)
Screenshot: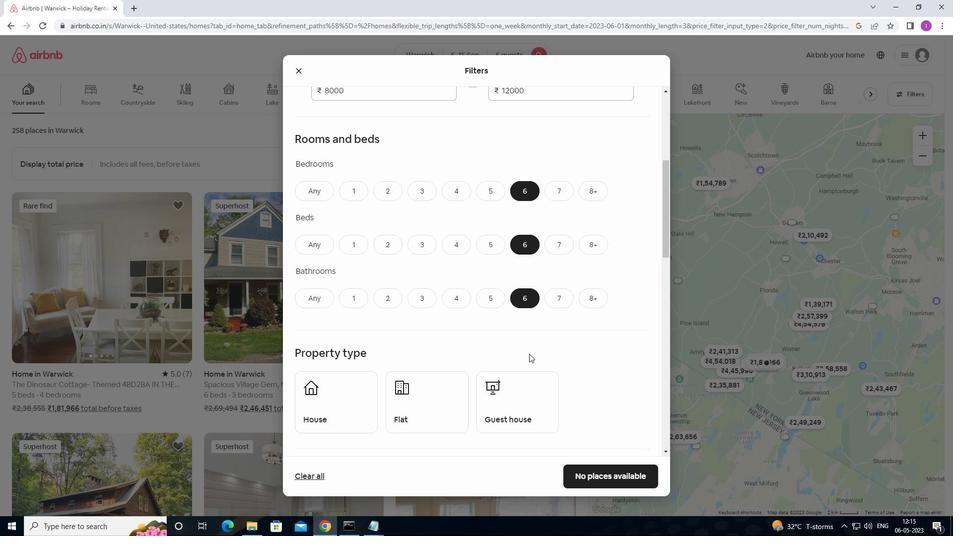 
Action: Mouse scrolled (528, 352) with delta (0, 0)
Screenshot: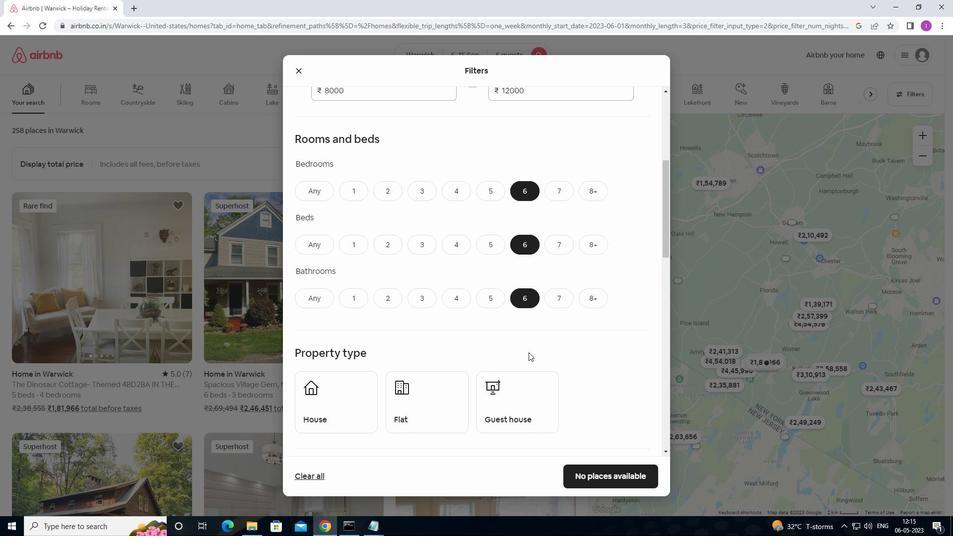 
Action: Mouse moved to (346, 315)
Screenshot: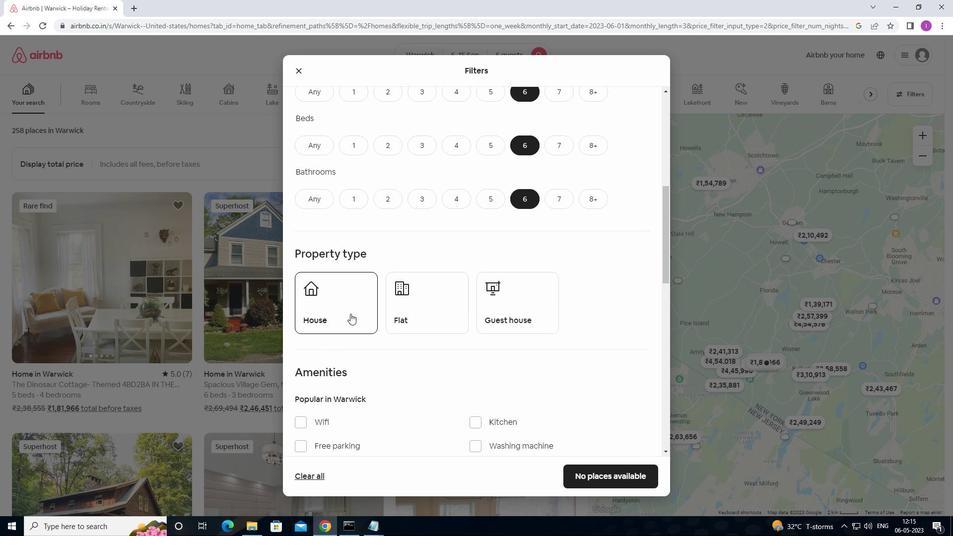 
Action: Mouse pressed left at (346, 315)
Screenshot: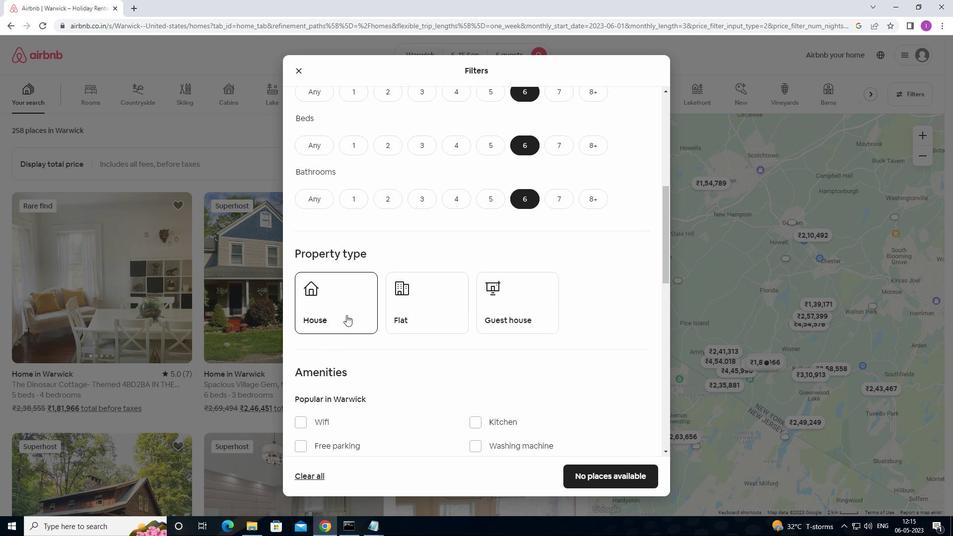
Action: Mouse moved to (424, 307)
Screenshot: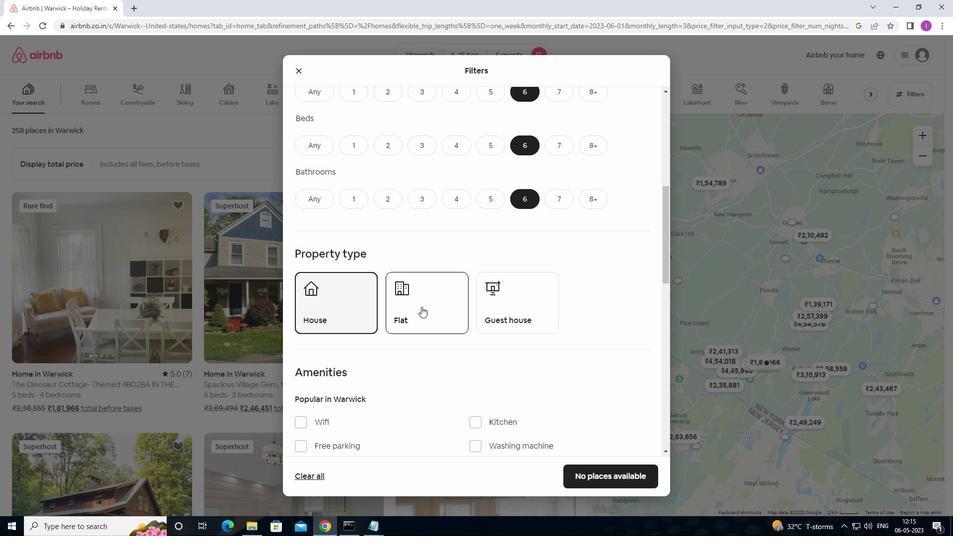 
Action: Mouse pressed left at (424, 307)
Screenshot: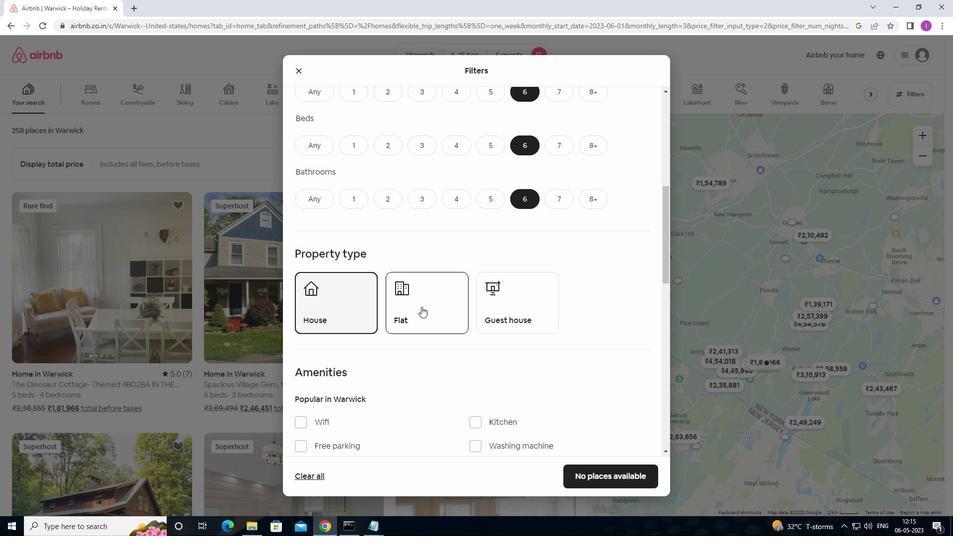
Action: Mouse moved to (536, 305)
Screenshot: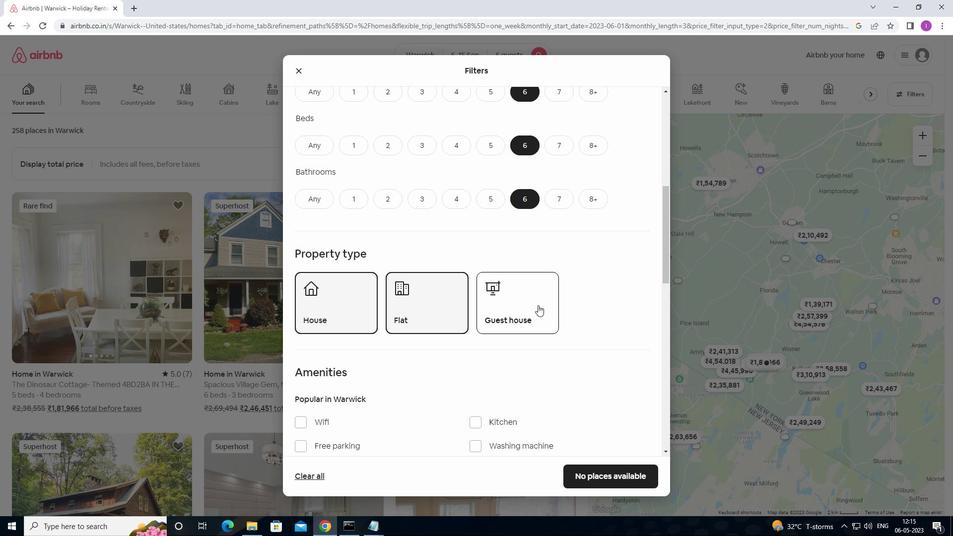 
Action: Mouse pressed left at (536, 305)
Screenshot: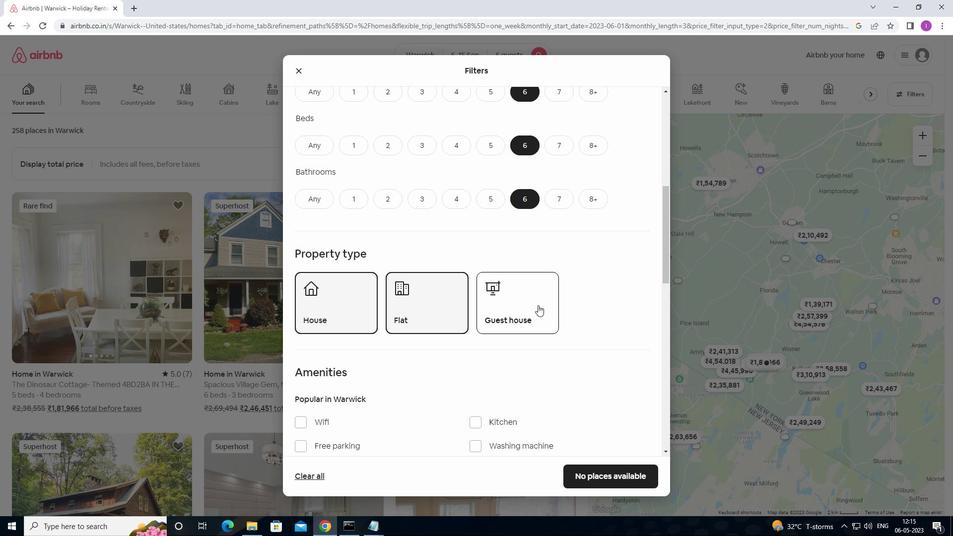 
Action: Mouse moved to (354, 344)
Screenshot: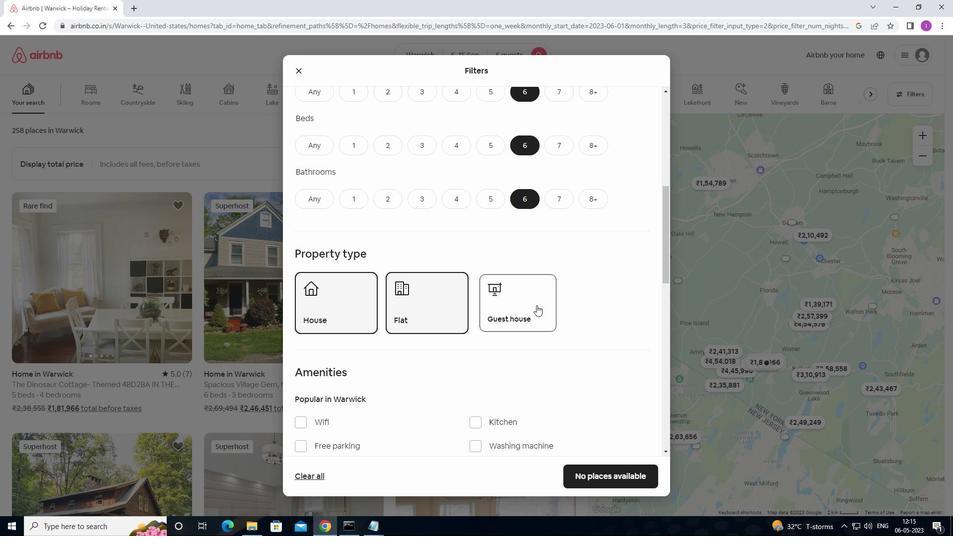 
Action: Mouse scrolled (354, 344) with delta (0, 0)
Screenshot: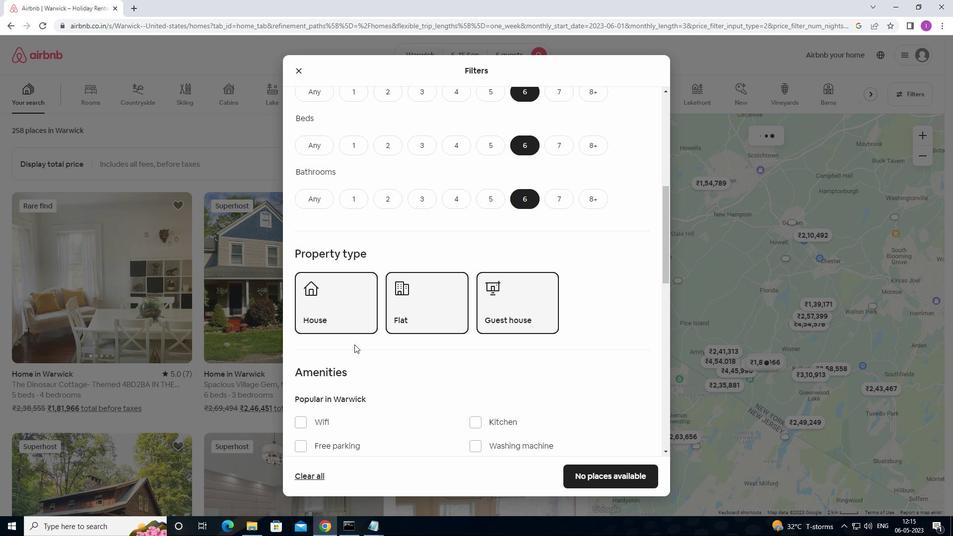 
Action: Mouse moved to (354, 344)
Screenshot: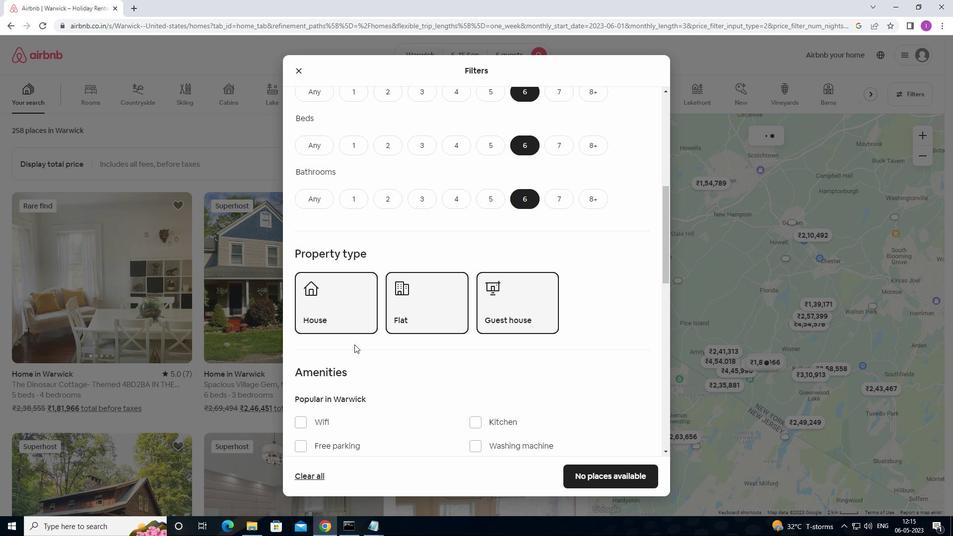 
Action: Mouse scrolled (354, 344) with delta (0, 0)
Screenshot: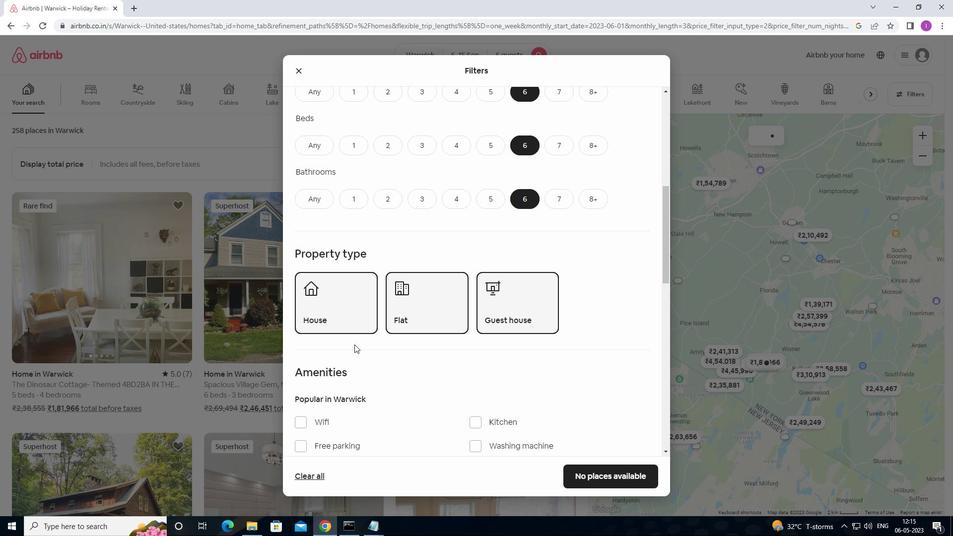 
Action: Mouse moved to (370, 329)
Screenshot: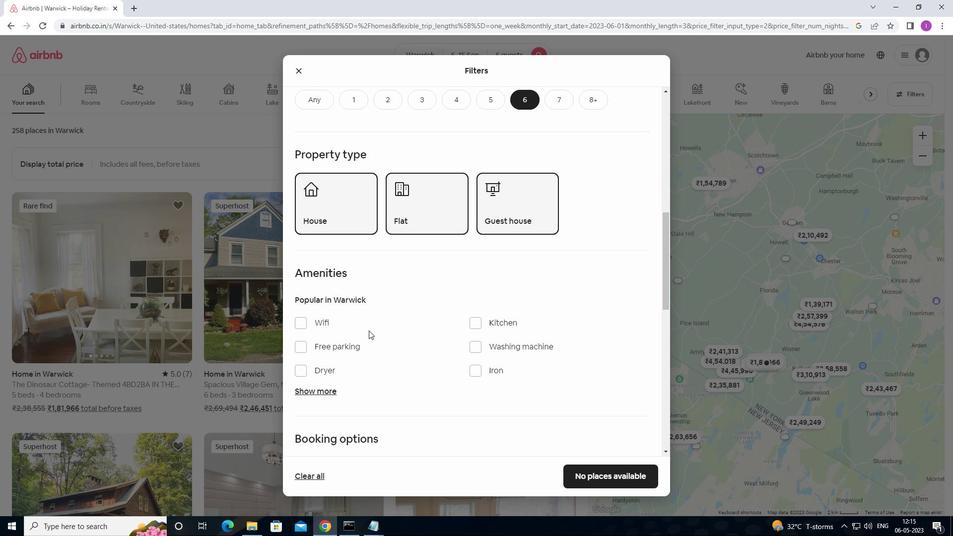 
Action: Mouse scrolled (370, 328) with delta (0, 0)
Screenshot: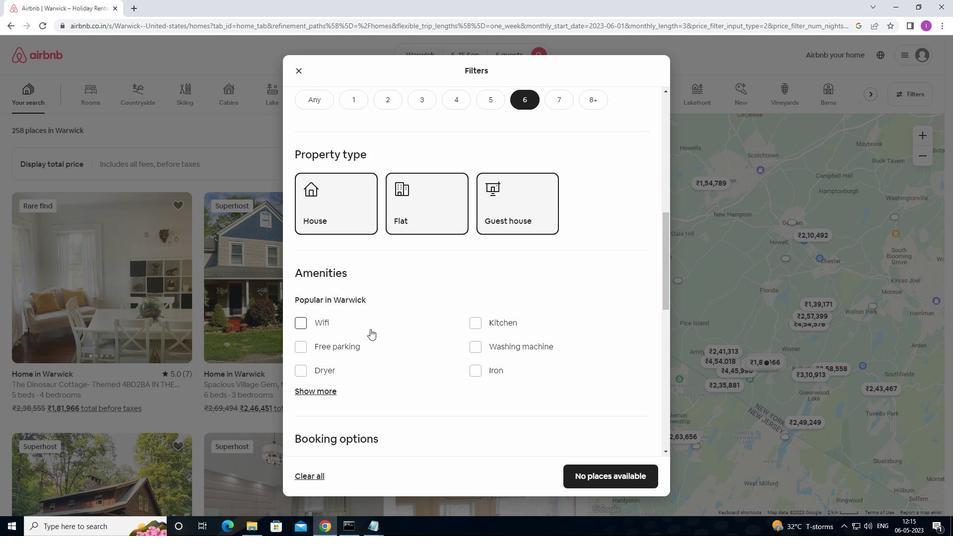 
Action: Mouse scrolled (370, 328) with delta (0, 0)
Screenshot: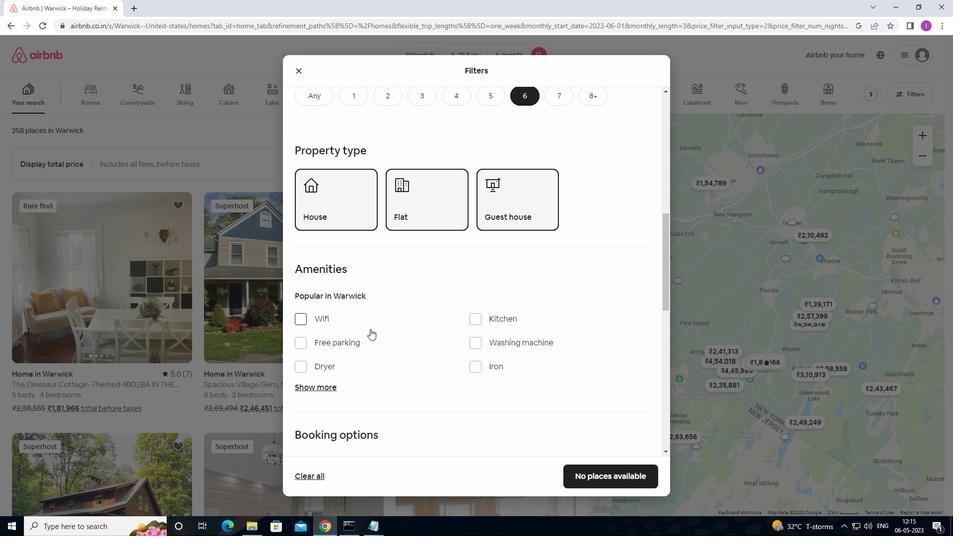 
Action: Mouse moved to (301, 225)
Screenshot: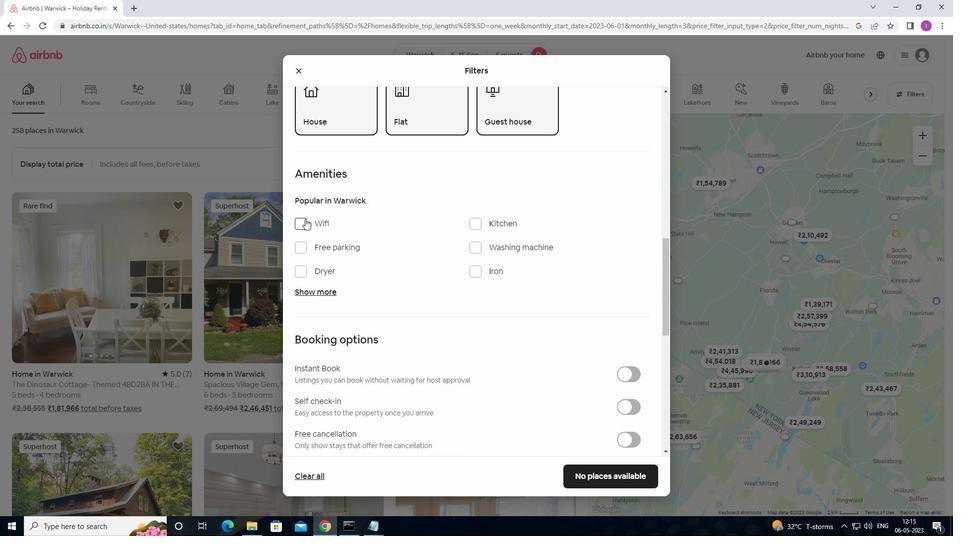 
Action: Mouse pressed left at (301, 225)
Screenshot: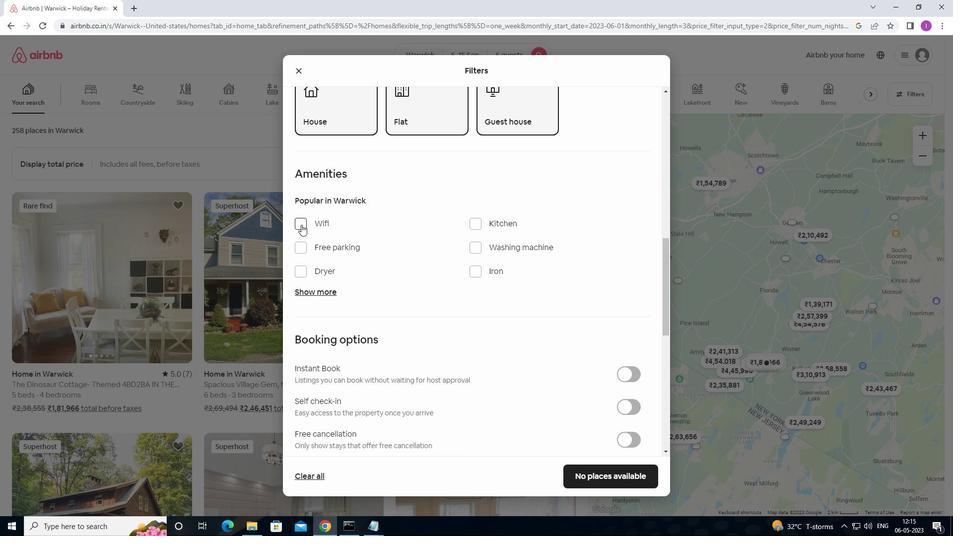 
Action: Mouse moved to (301, 251)
Screenshot: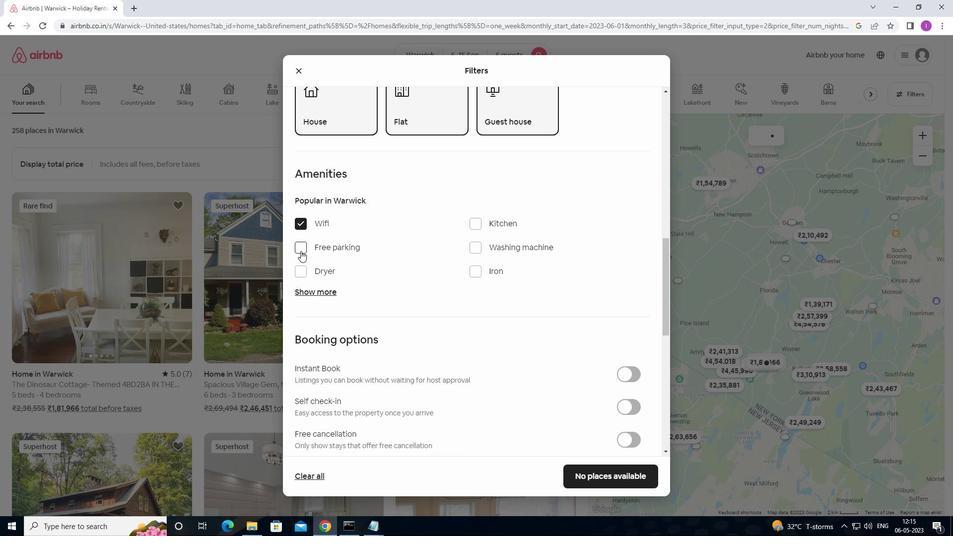 
Action: Mouse pressed left at (301, 251)
Screenshot: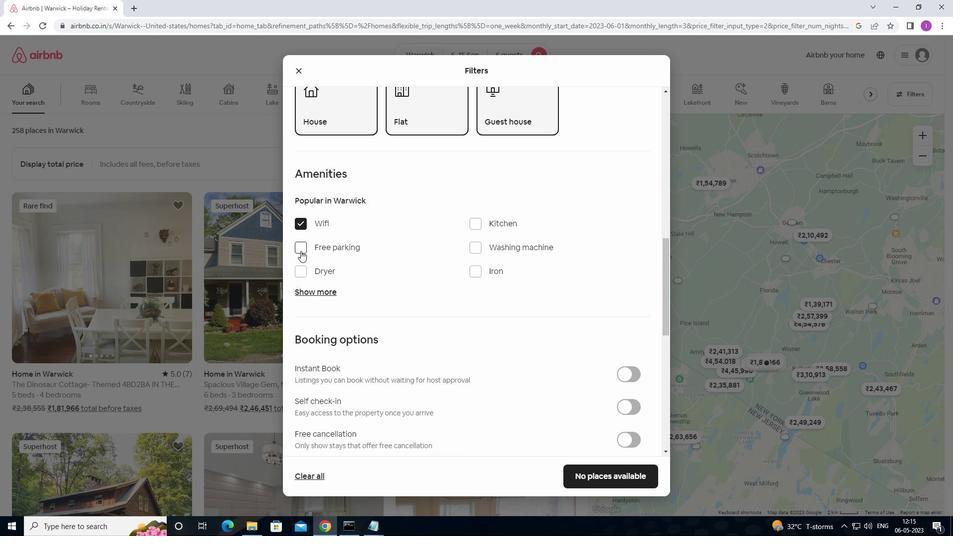 
Action: Mouse moved to (335, 250)
Screenshot: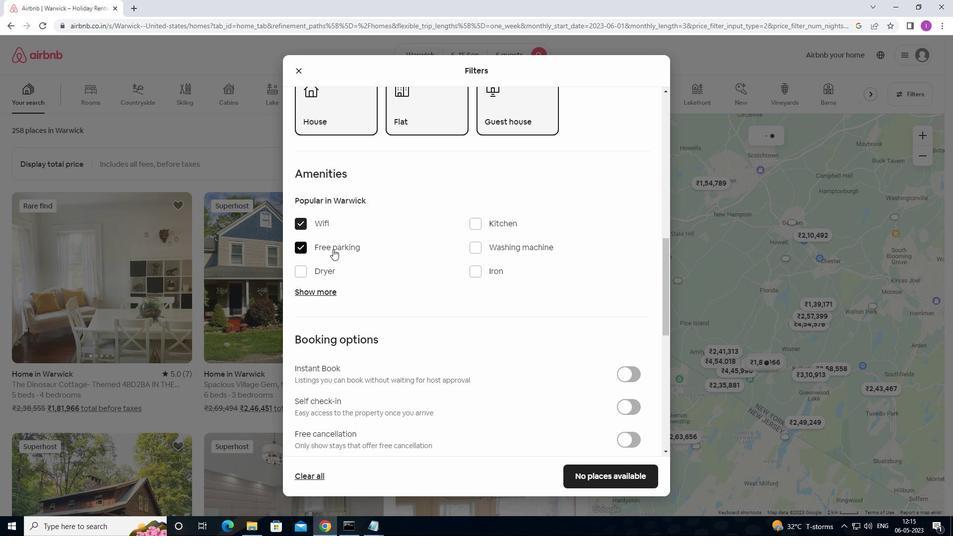 
Action: Mouse scrolled (335, 249) with delta (0, 0)
Screenshot: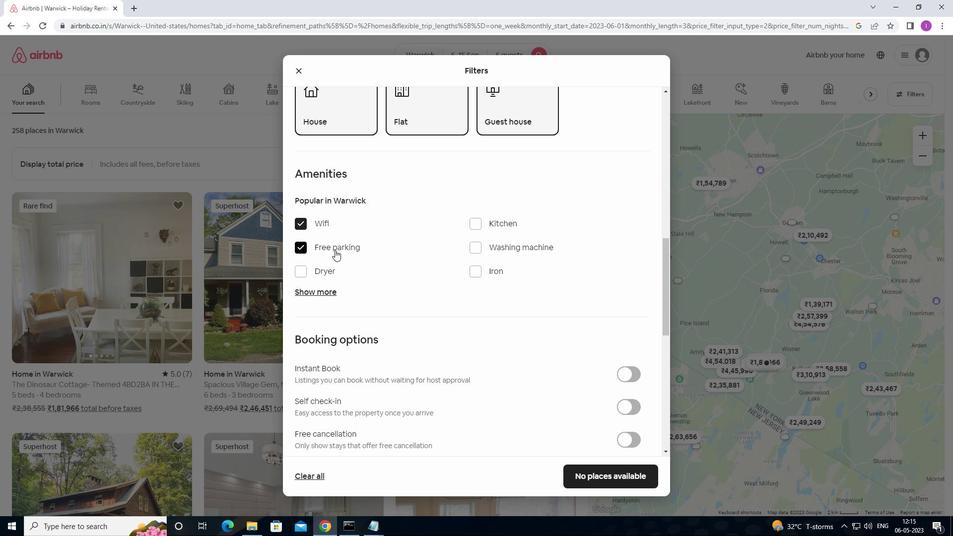 
Action: Mouse moved to (366, 238)
Screenshot: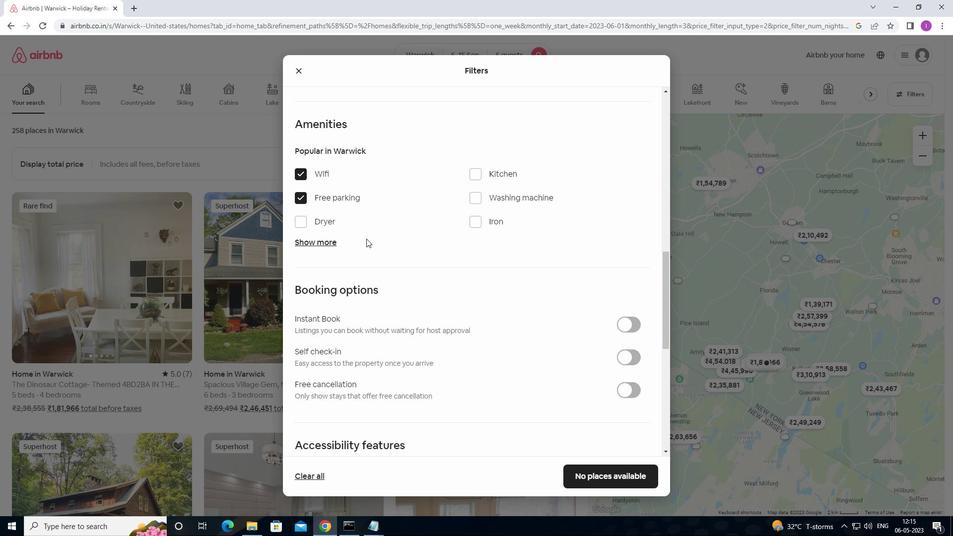 
Action: Mouse scrolled (366, 237) with delta (0, 0)
Screenshot: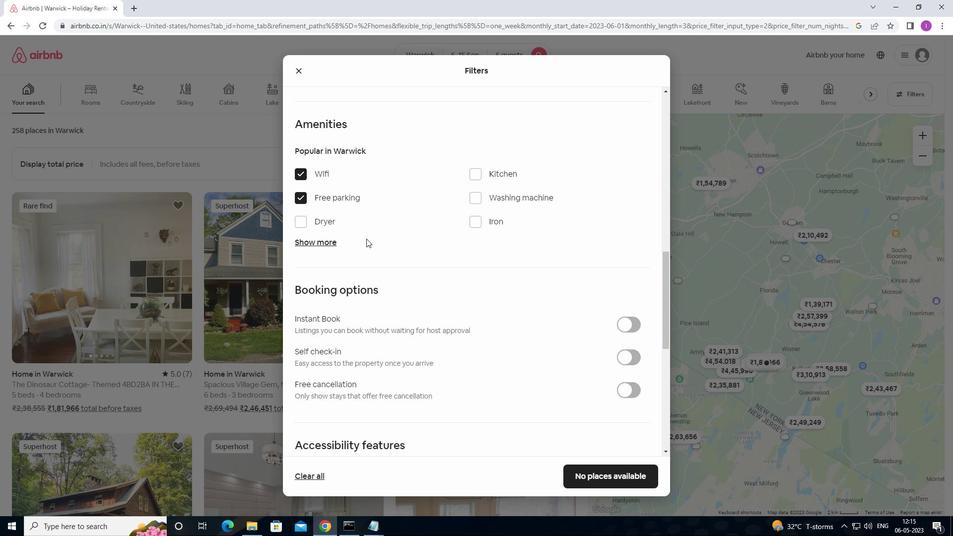 
Action: Mouse moved to (322, 193)
Screenshot: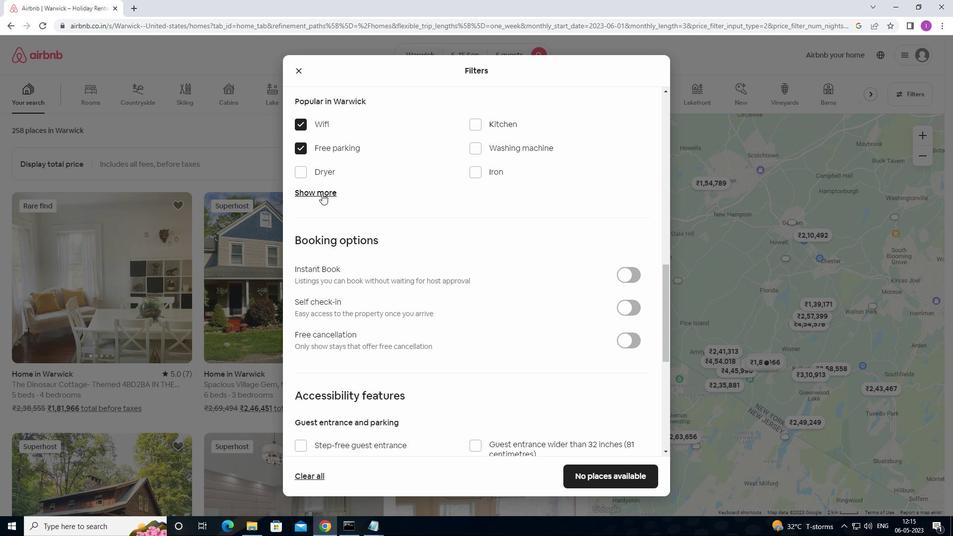 
Action: Mouse pressed left at (322, 193)
Screenshot: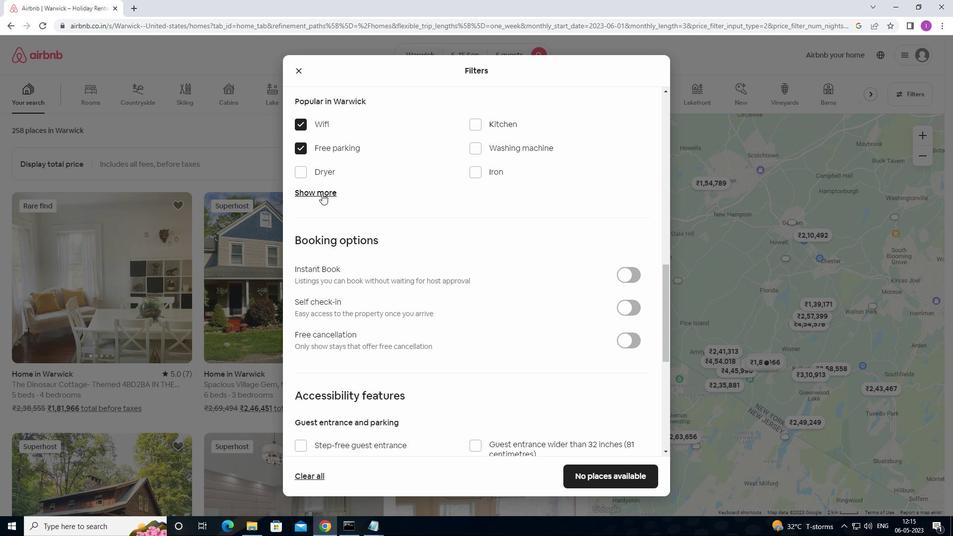 
Action: Mouse moved to (477, 253)
Screenshot: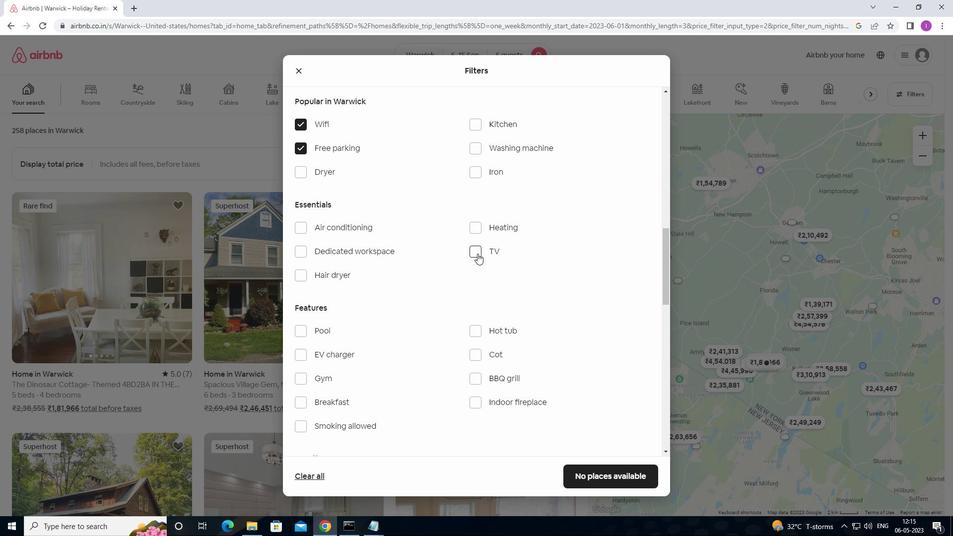 
Action: Mouse pressed left at (477, 253)
Screenshot: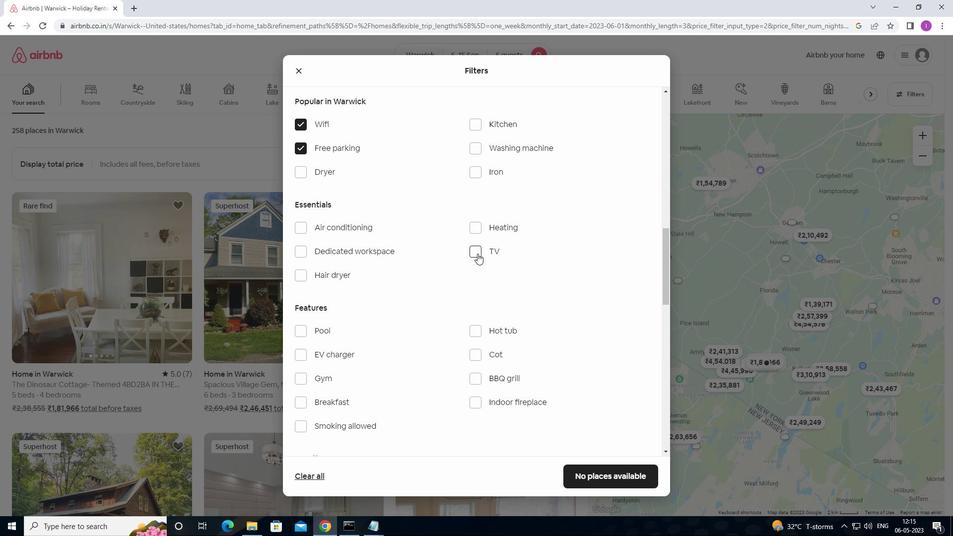 
Action: Mouse moved to (386, 270)
Screenshot: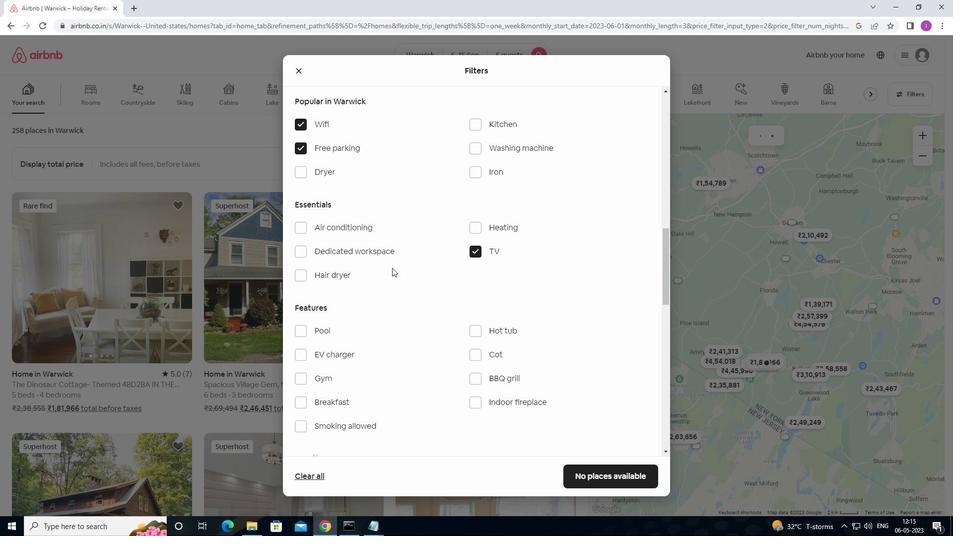 
Action: Mouse scrolled (386, 270) with delta (0, 0)
Screenshot: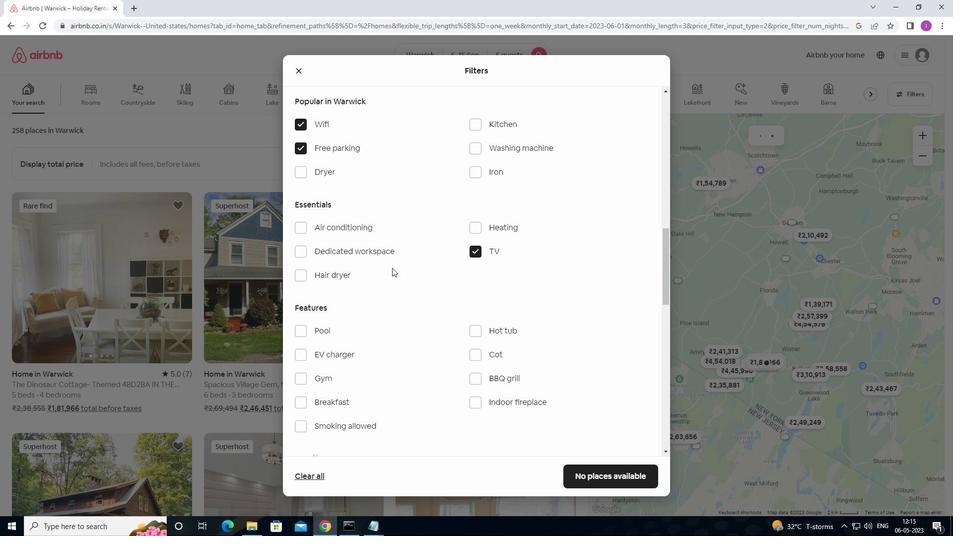 
Action: Mouse moved to (302, 328)
Screenshot: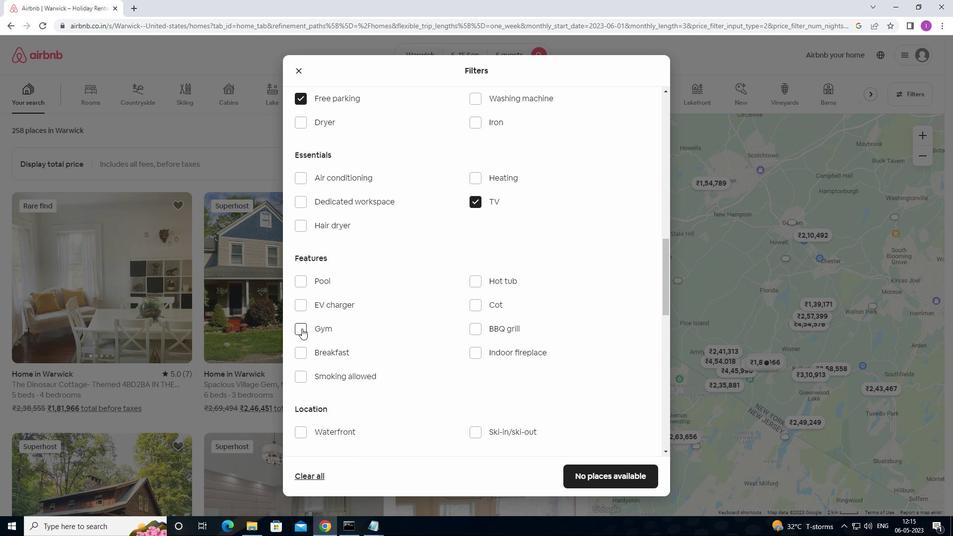 
Action: Mouse pressed left at (302, 328)
Screenshot: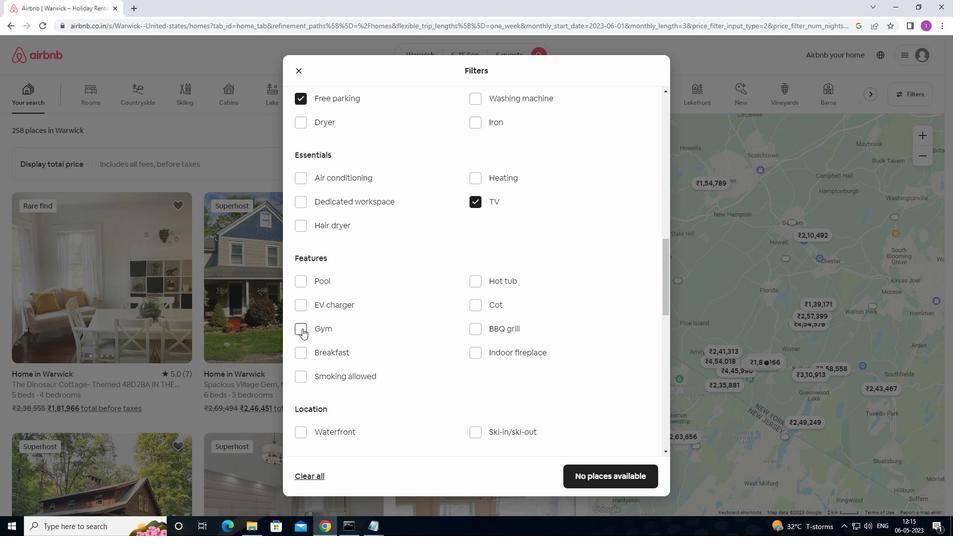 
Action: Mouse moved to (293, 352)
Screenshot: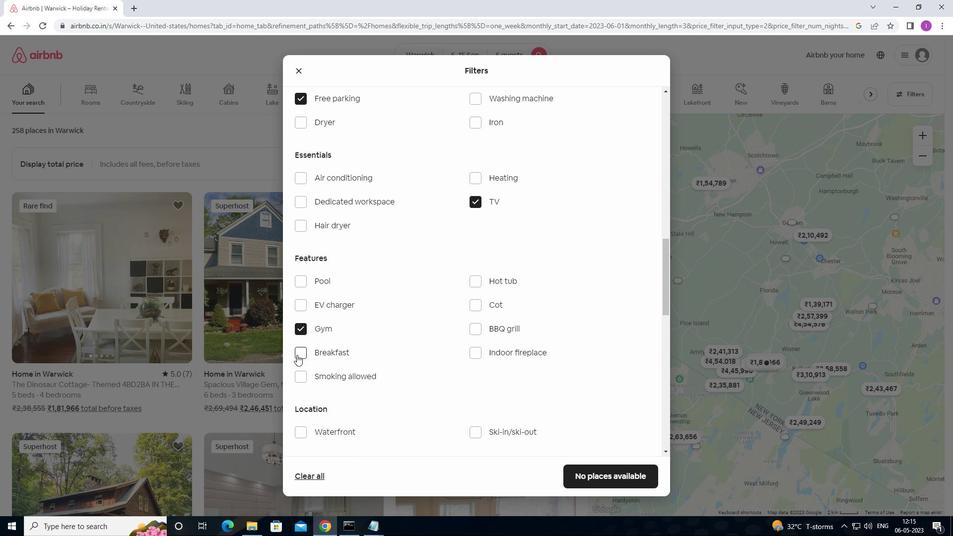 
Action: Mouse pressed left at (293, 352)
Screenshot: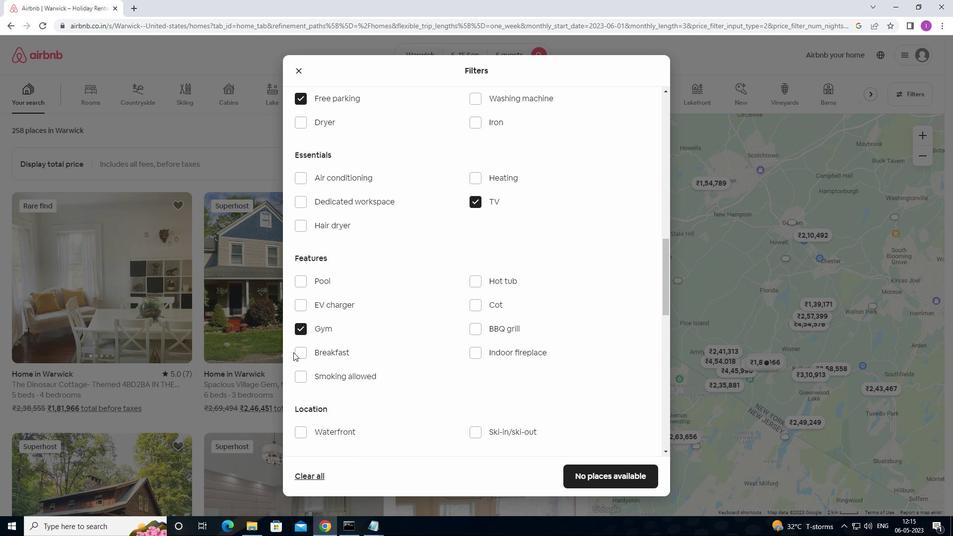 
Action: Mouse moved to (301, 352)
Screenshot: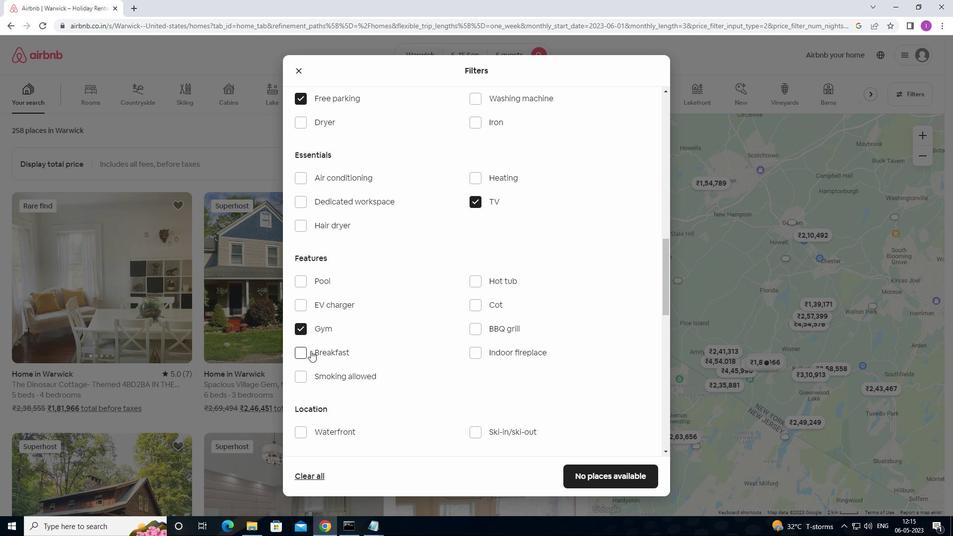 
Action: Mouse pressed left at (301, 352)
Screenshot: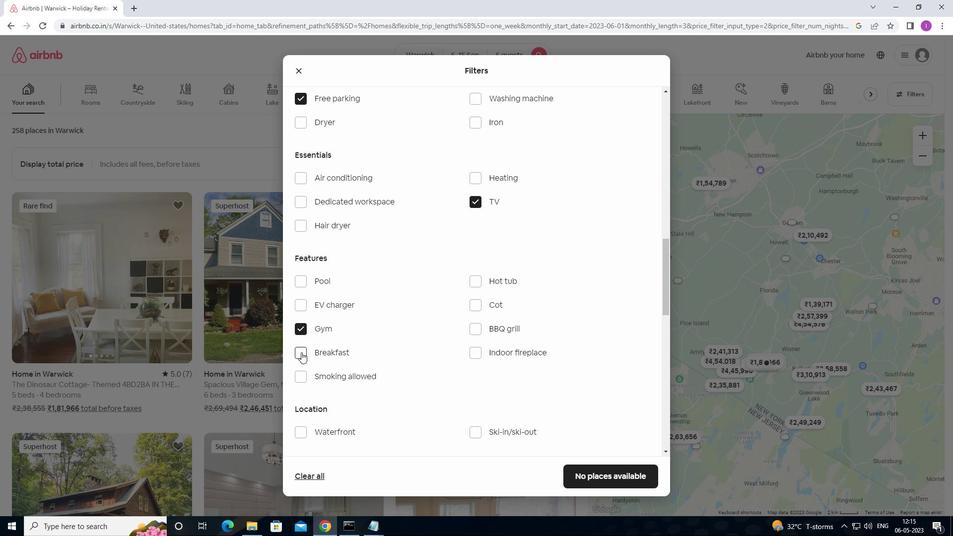 
Action: Mouse moved to (454, 314)
Screenshot: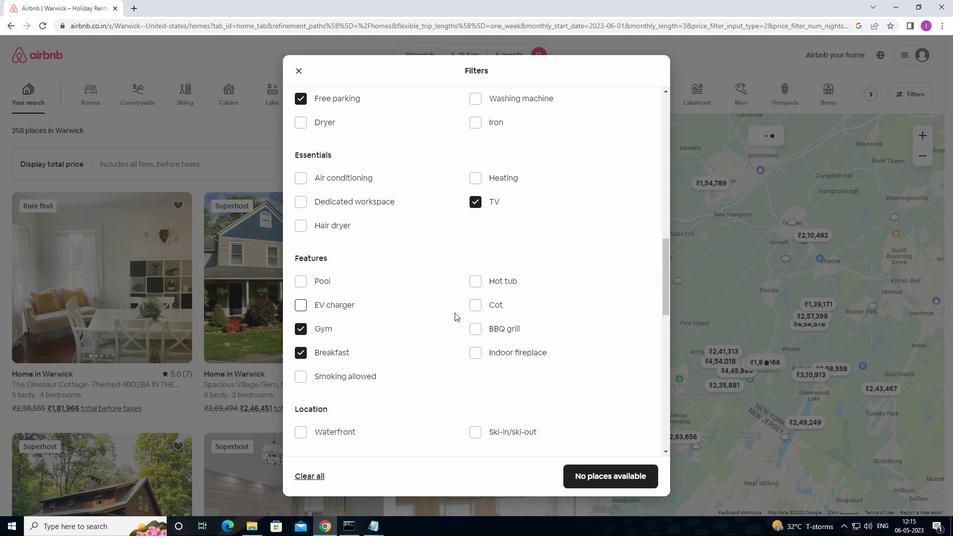 
Action: Mouse scrolled (454, 313) with delta (0, 0)
Screenshot: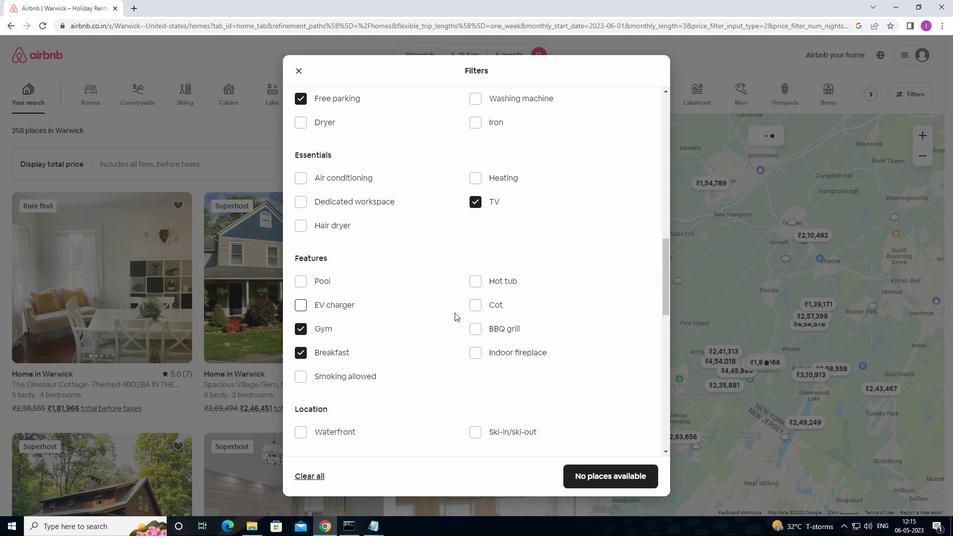 
Action: Mouse moved to (451, 309)
Screenshot: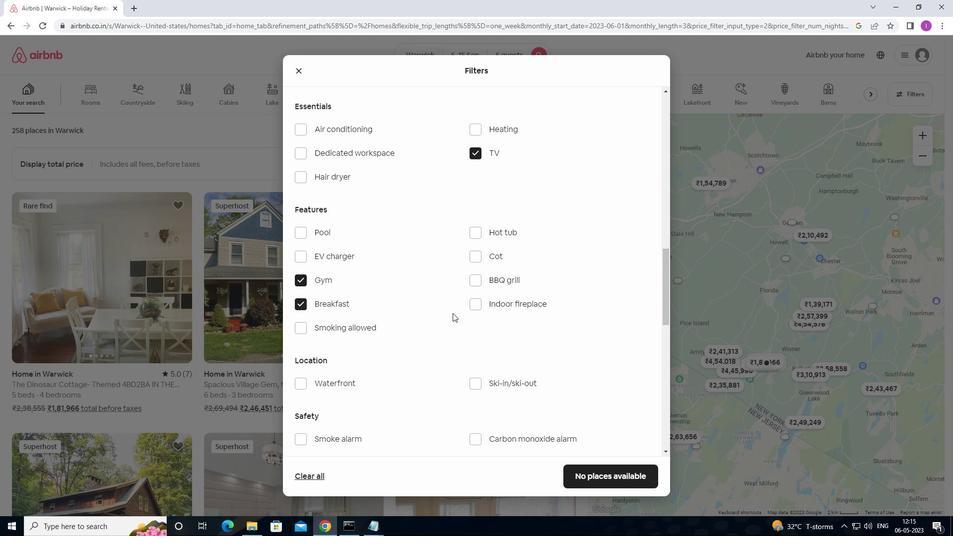 
Action: Mouse scrolled (451, 308) with delta (0, 0)
Screenshot: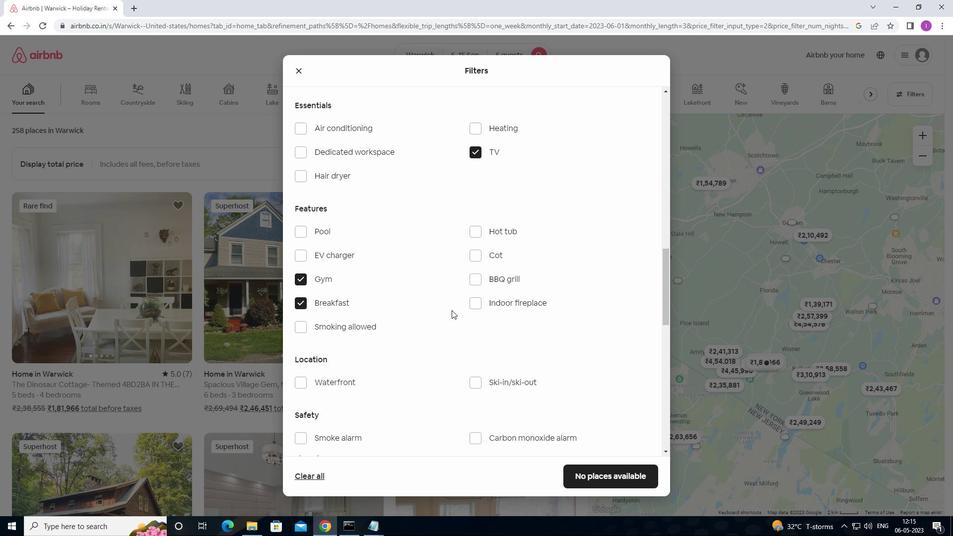 
Action: Mouse scrolled (451, 308) with delta (0, 0)
Screenshot: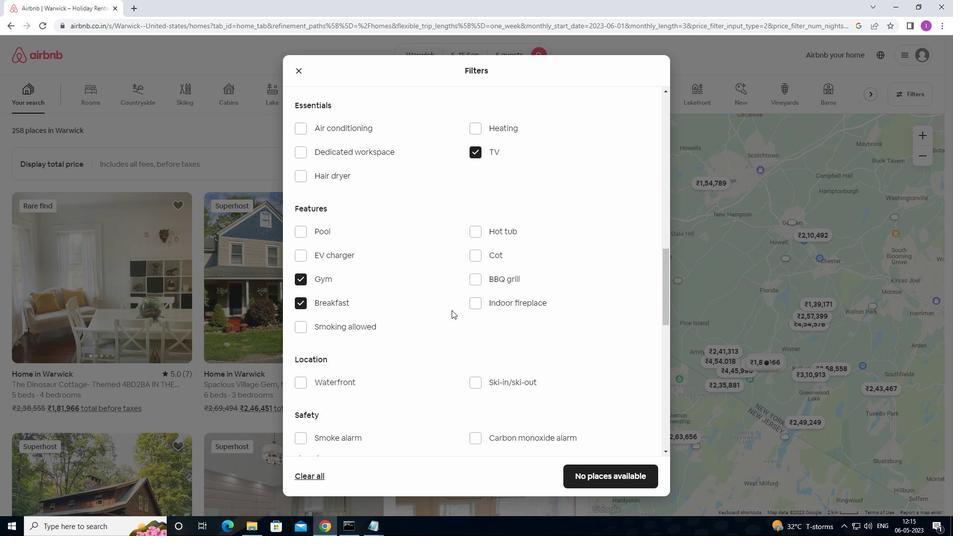 
Action: Mouse scrolled (451, 308) with delta (0, 0)
Screenshot: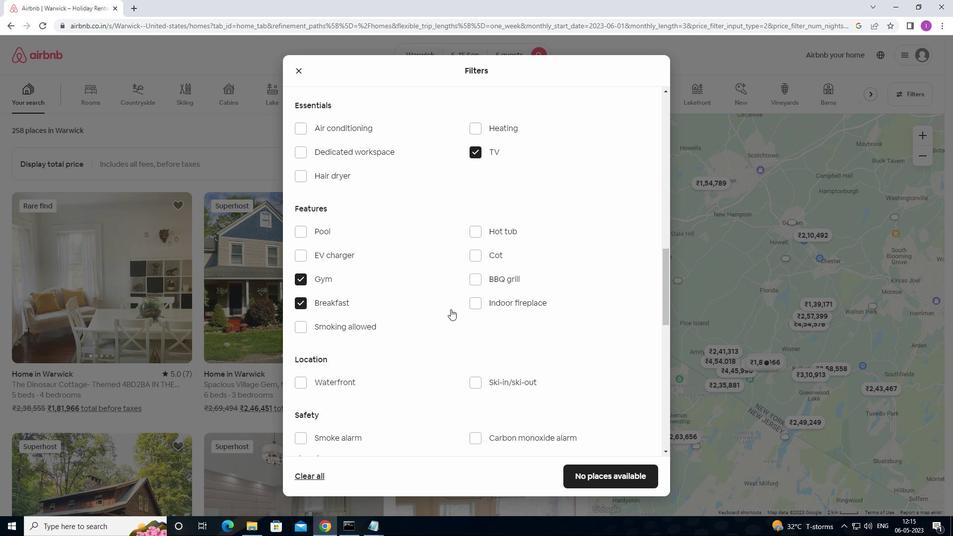 
Action: Mouse moved to (451, 308)
Screenshot: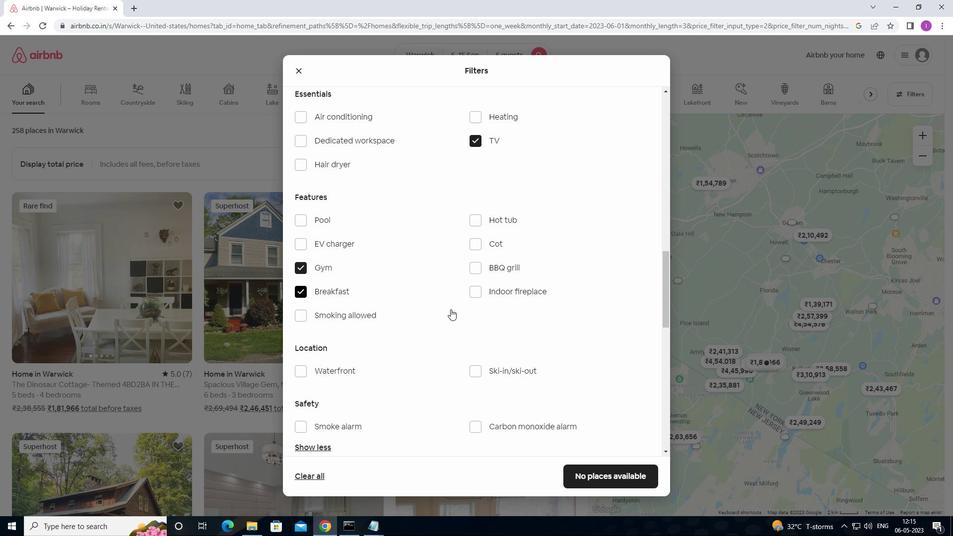 
Action: Mouse scrolled (451, 308) with delta (0, 0)
Screenshot: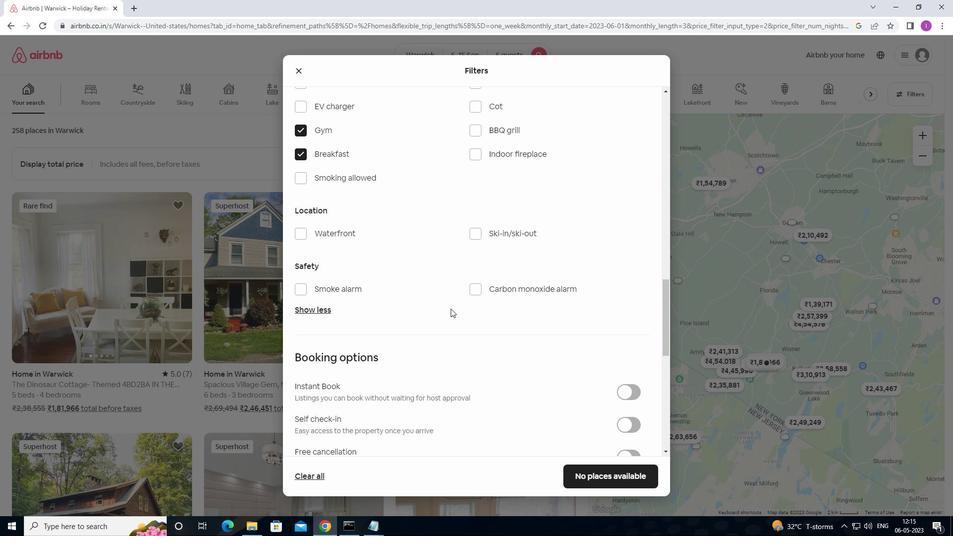 
Action: Mouse scrolled (451, 308) with delta (0, 0)
Screenshot: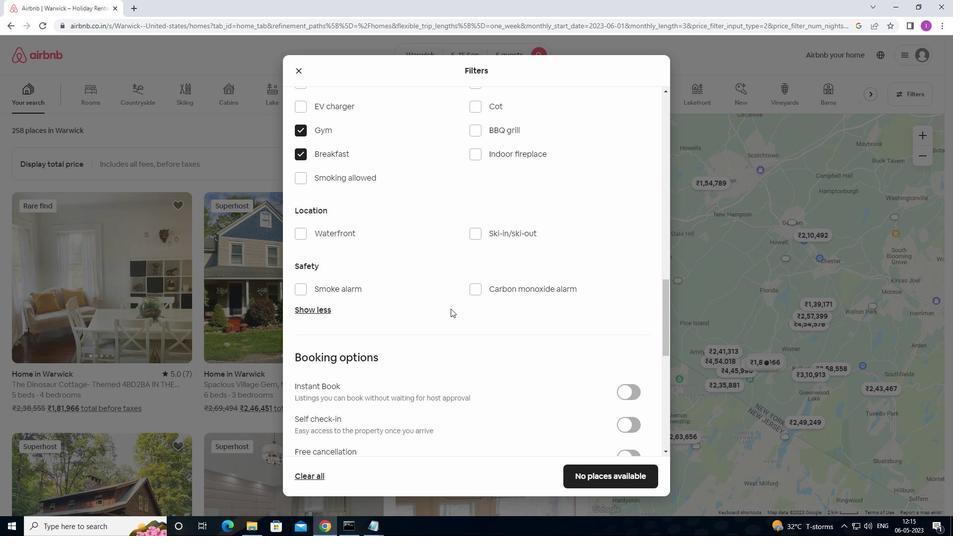 
Action: Mouse moved to (632, 325)
Screenshot: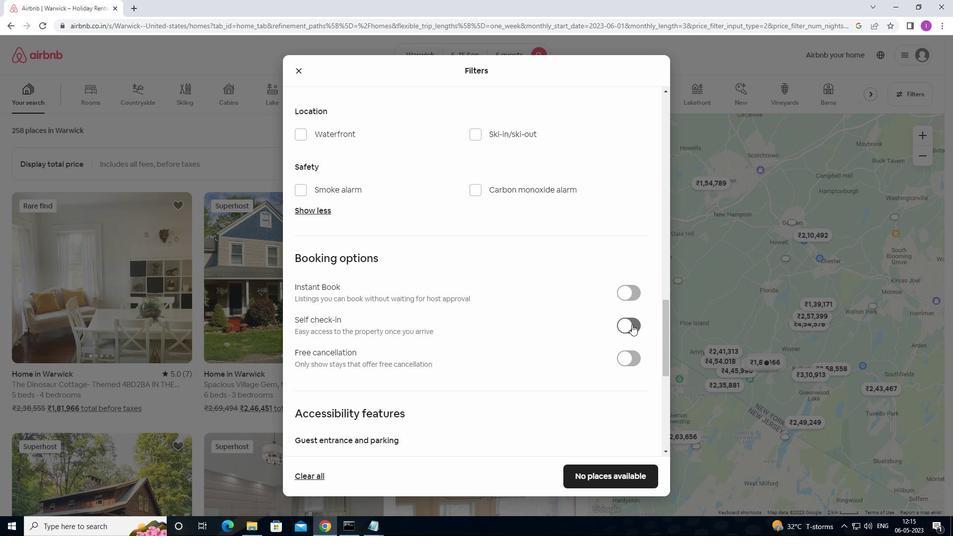 
Action: Mouse pressed left at (632, 325)
Screenshot: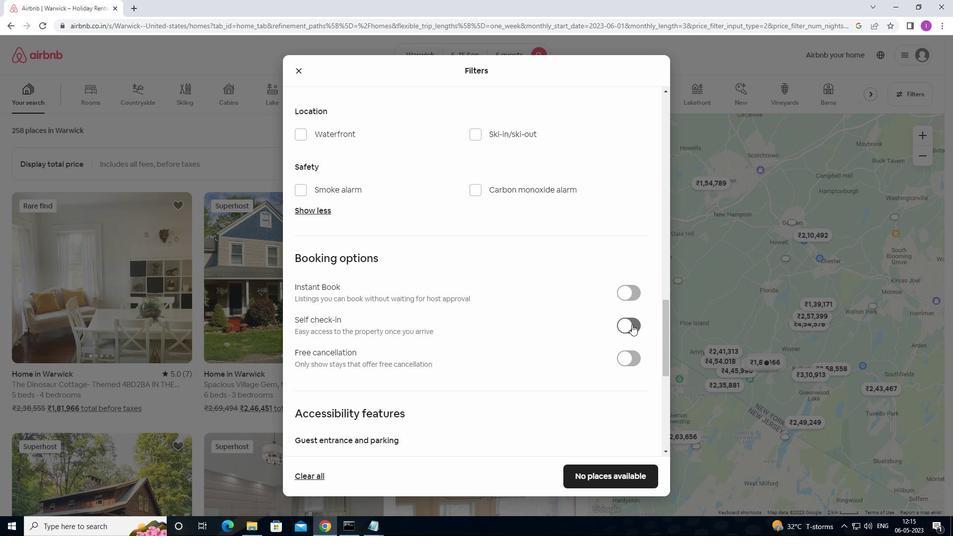 
Action: Mouse moved to (521, 336)
Screenshot: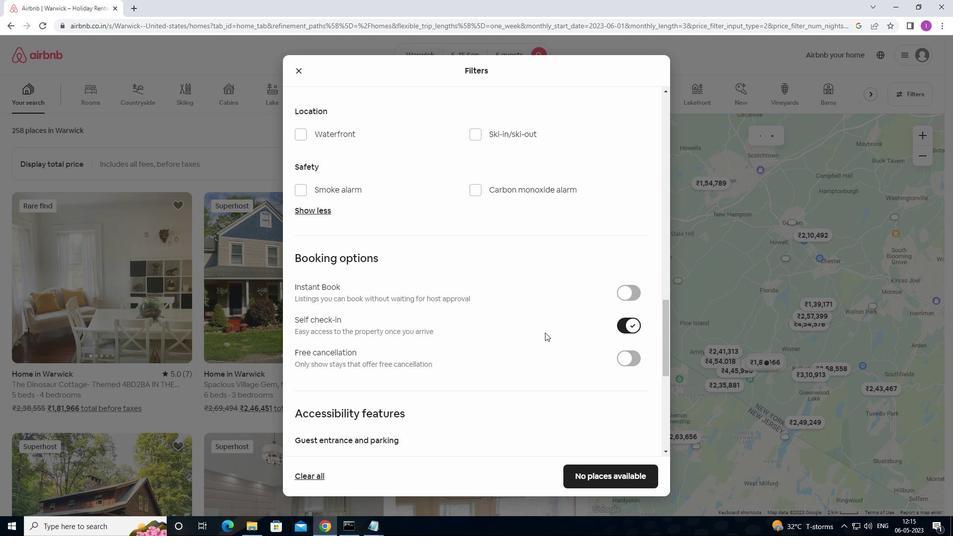 
Action: Mouse scrolled (521, 336) with delta (0, 0)
Screenshot: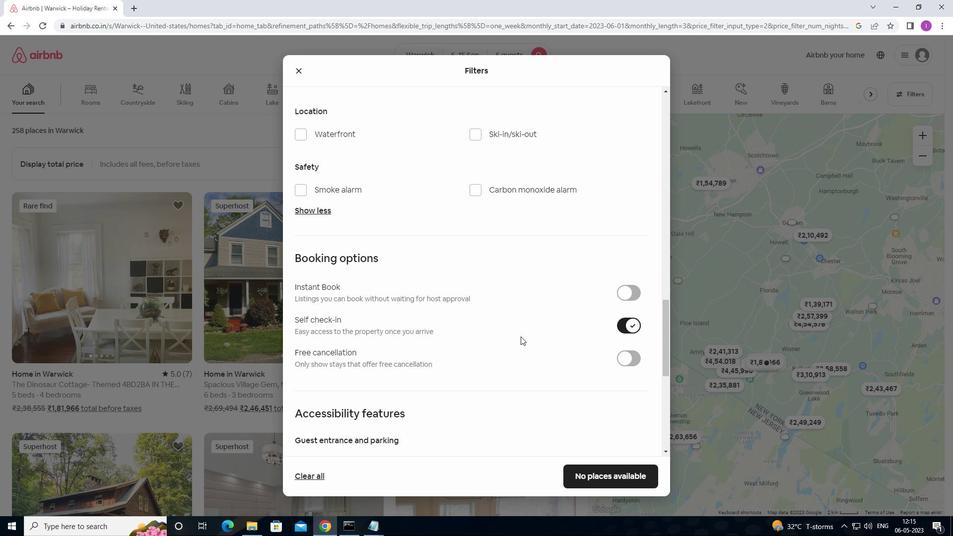 
Action: Mouse moved to (520, 338)
Screenshot: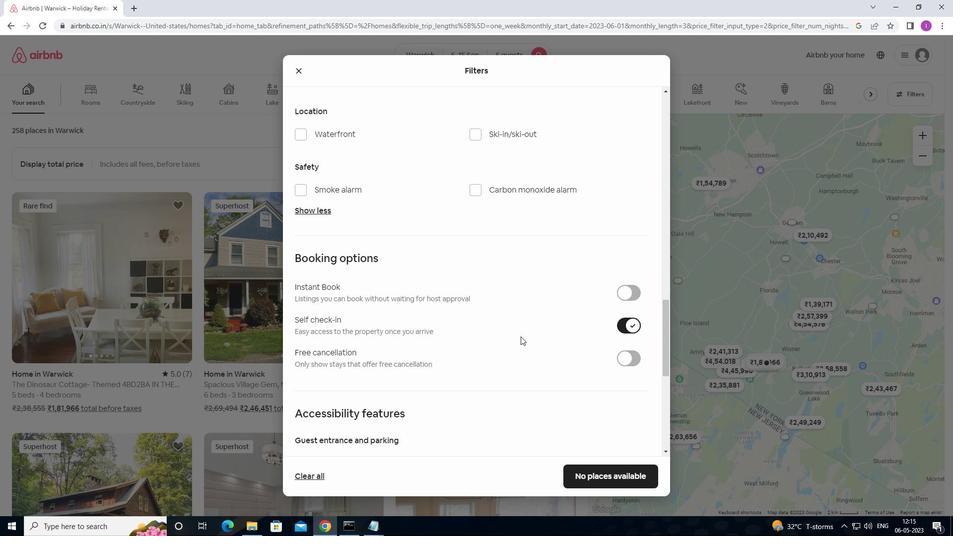 
Action: Mouse scrolled (520, 338) with delta (0, 0)
Screenshot: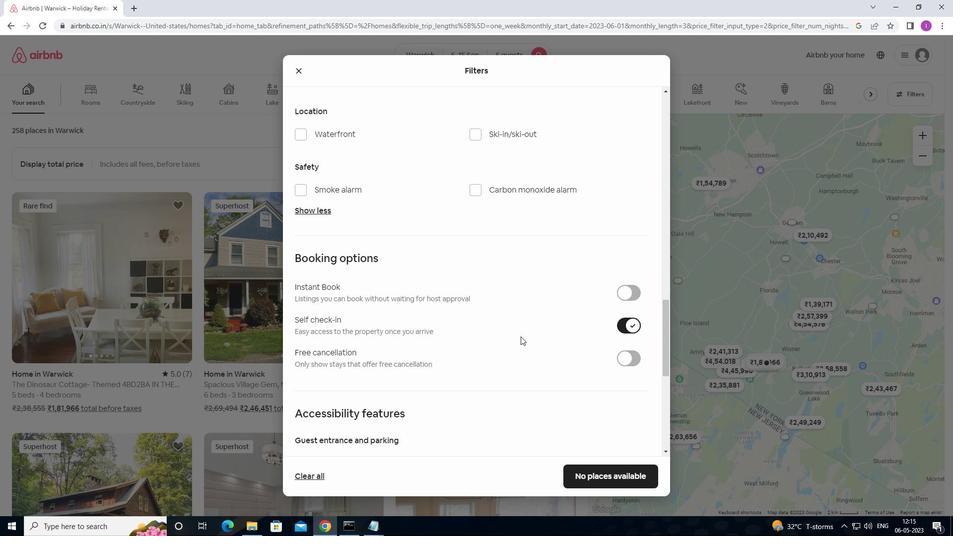 
Action: Mouse moved to (517, 338)
Screenshot: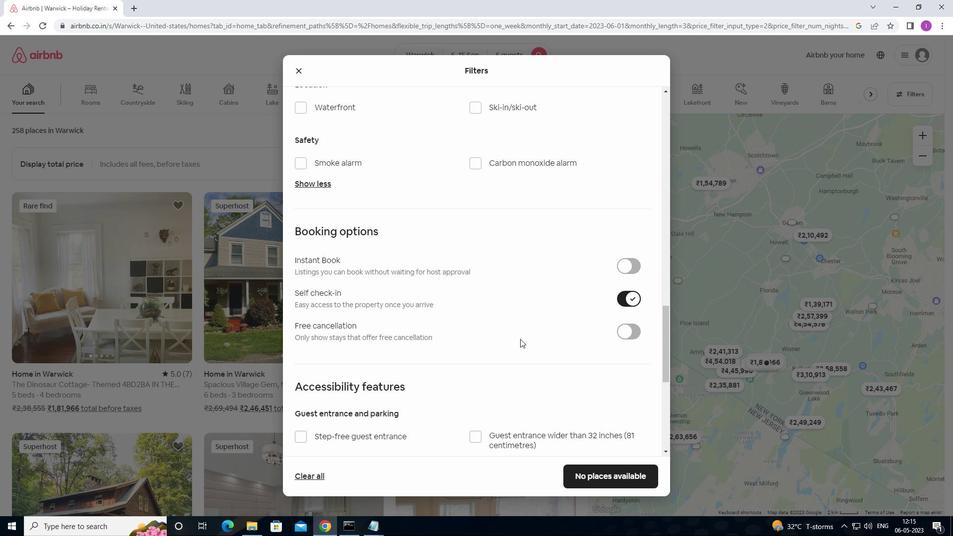
Action: Mouse scrolled (517, 337) with delta (0, 0)
Screenshot: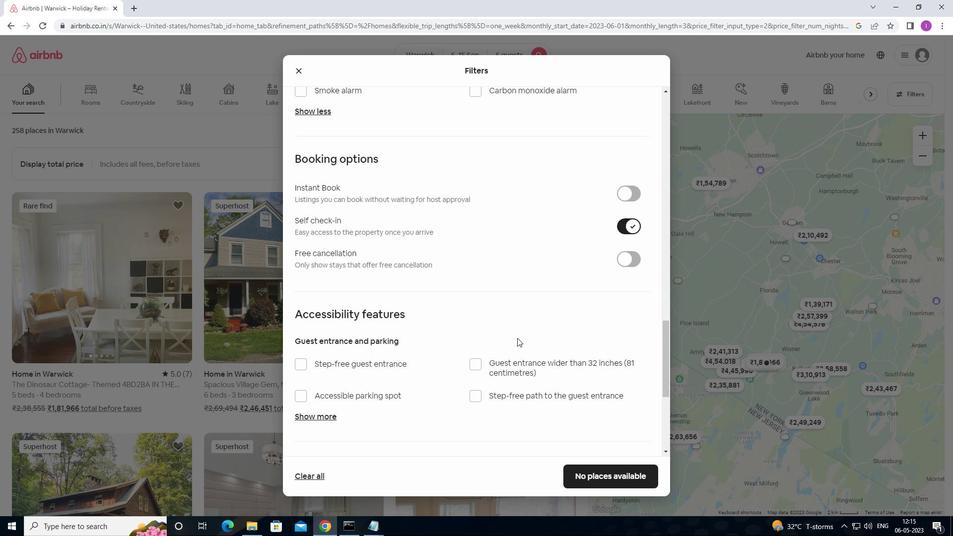 
Action: Mouse scrolled (517, 337) with delta (0, 0)
Screenshot: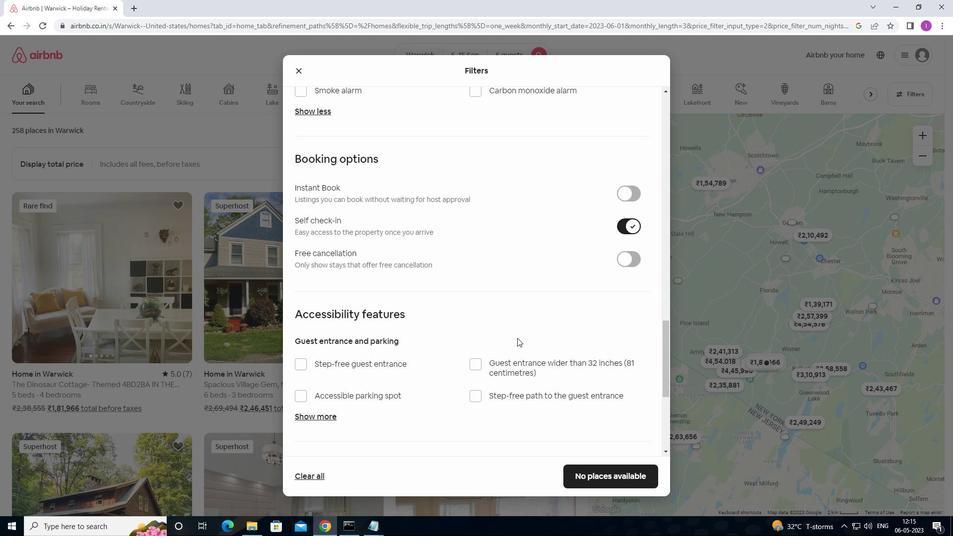 
Action: Mouse moved to (443, 345)
Screenshot: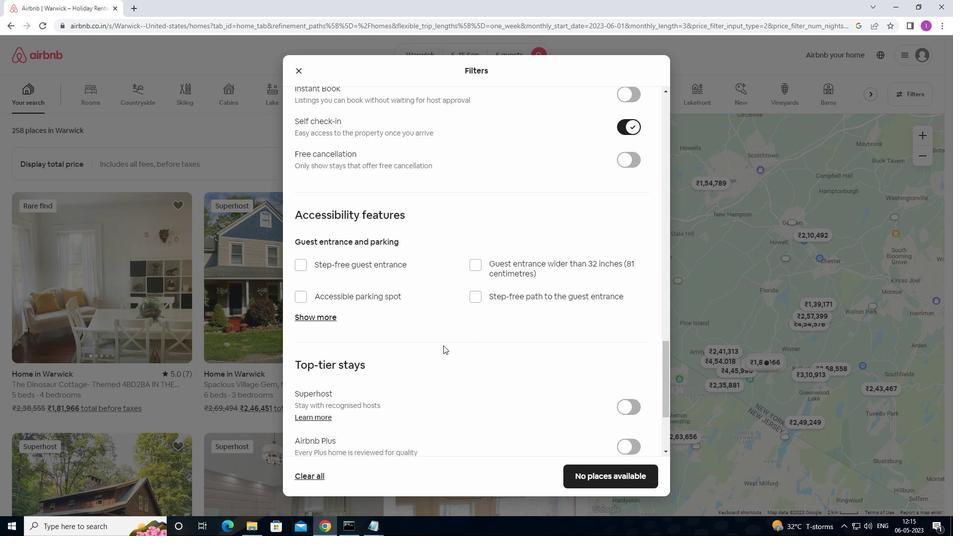 
Action: Mouse scrolled (443, 345) with delta (0, 0)
Screenshot: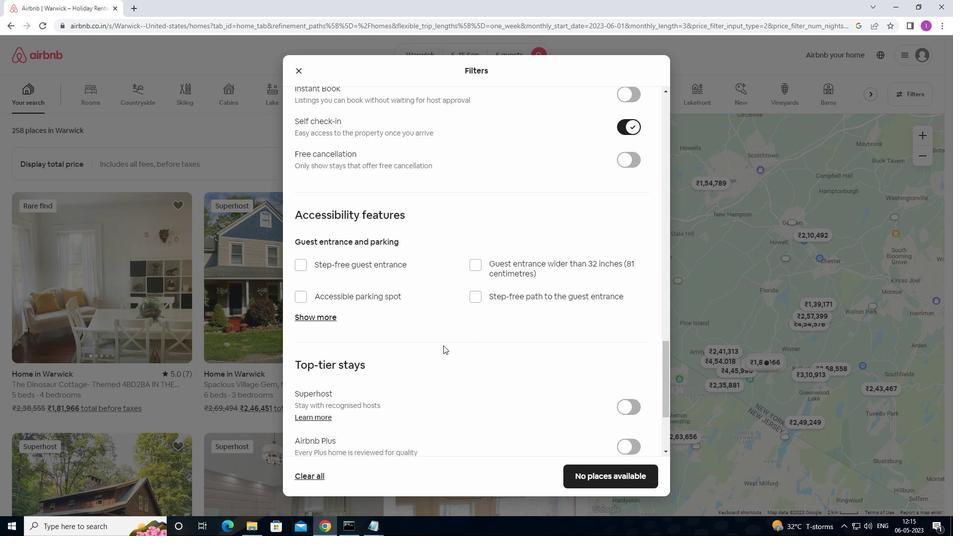 
Action: Mouse moved to (443, 345)
Screenshot: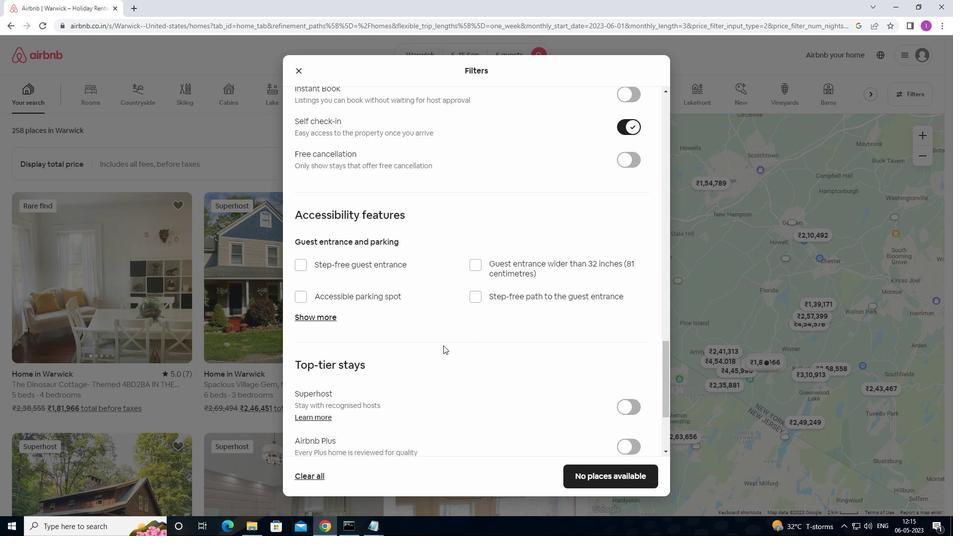 
Action: Mouse scrolled (443, 345) with delta (0, 0)
Screenshot: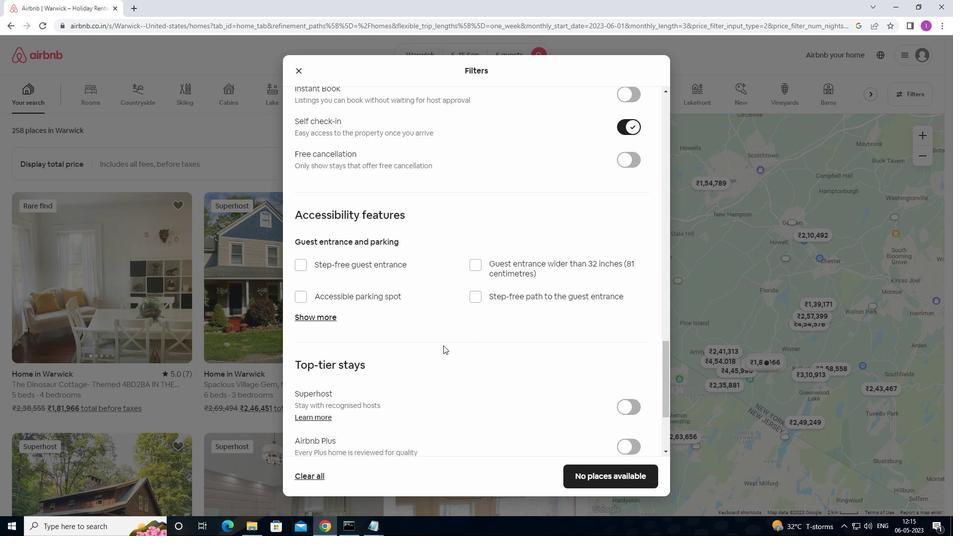 
Action: Mouse moved to (463, 343)
Screenshot: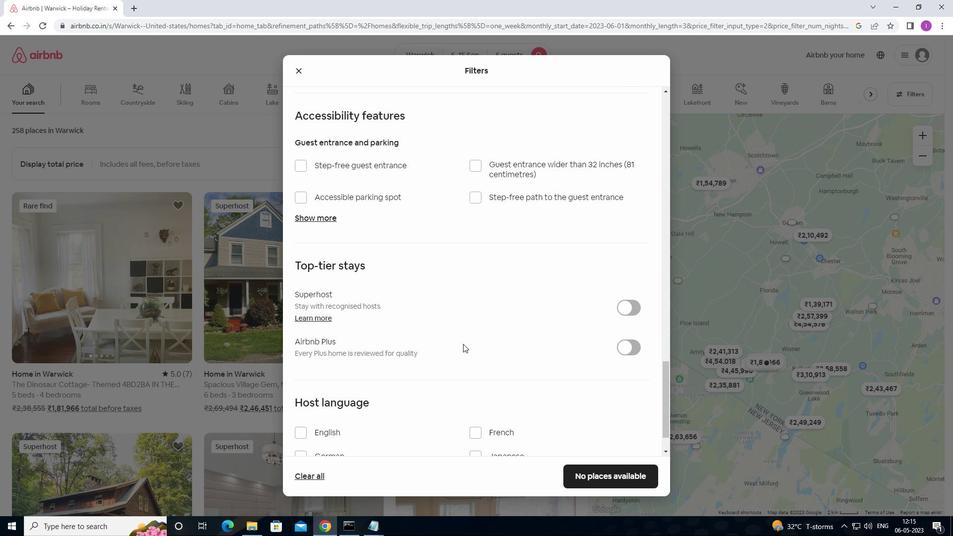 
Action: Mouse scrolled (463, 342) with delta (0, 0)
Screenshot: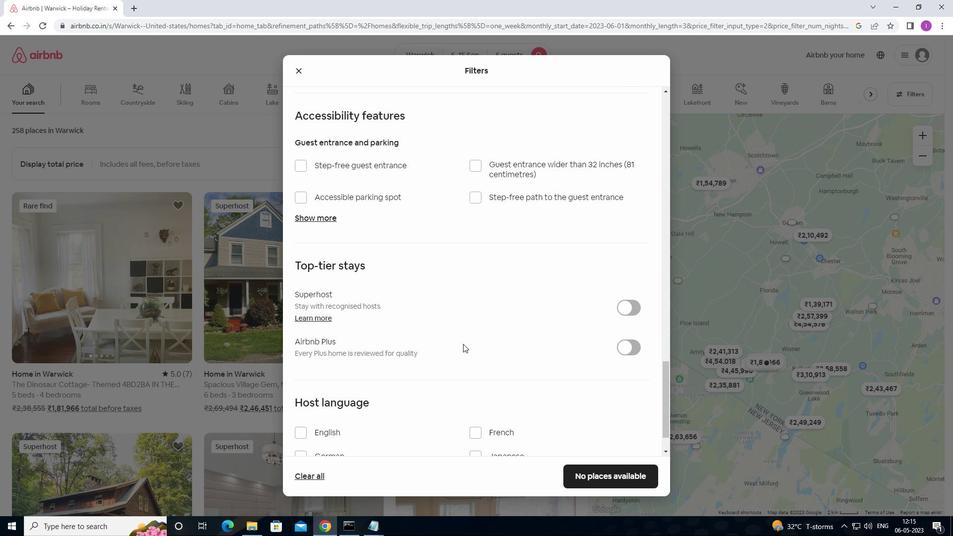 
Action: Mouse moved to (464, 342)
Screenshot: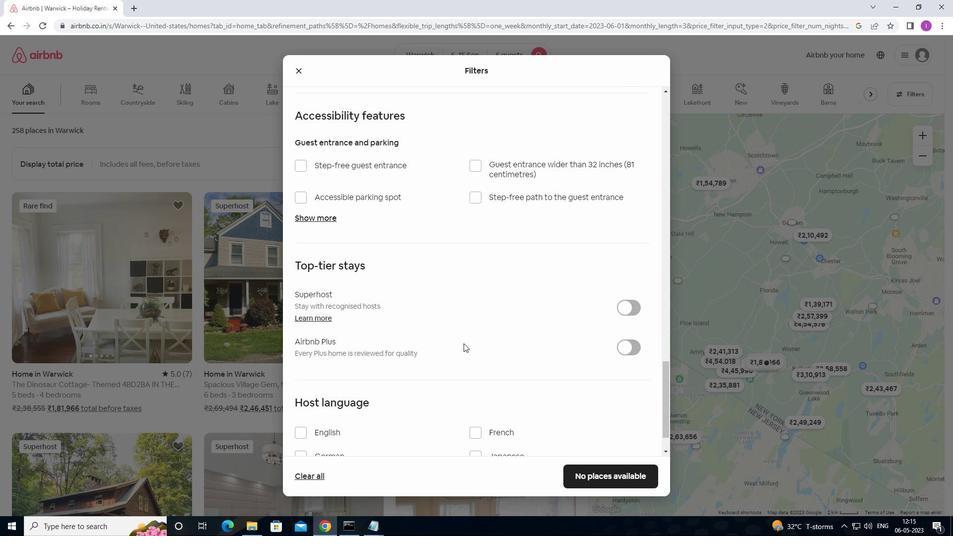 
Action: Mouse scrolled (464, 342) with delta (0, 0)
Screenshot: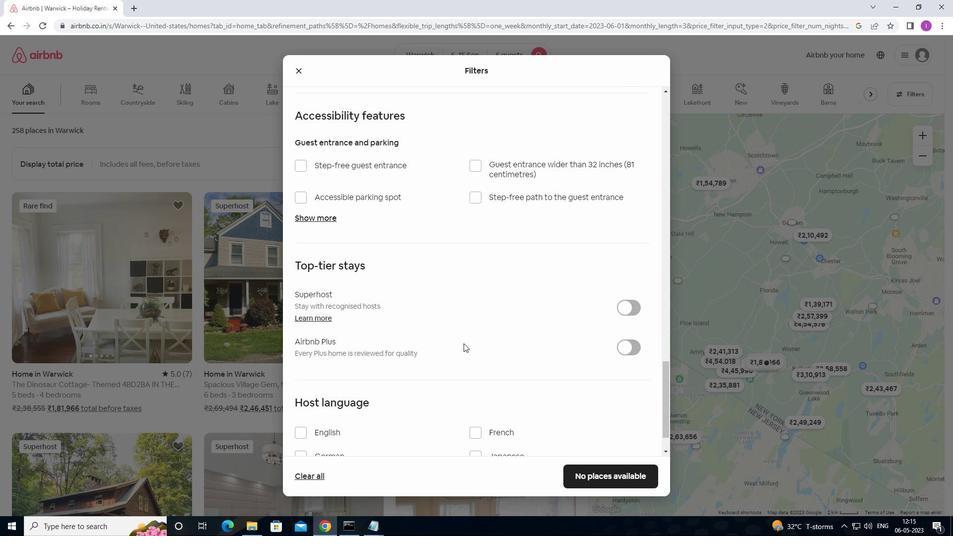 
Action: Mouse moved to (464, 355)
Screenshot: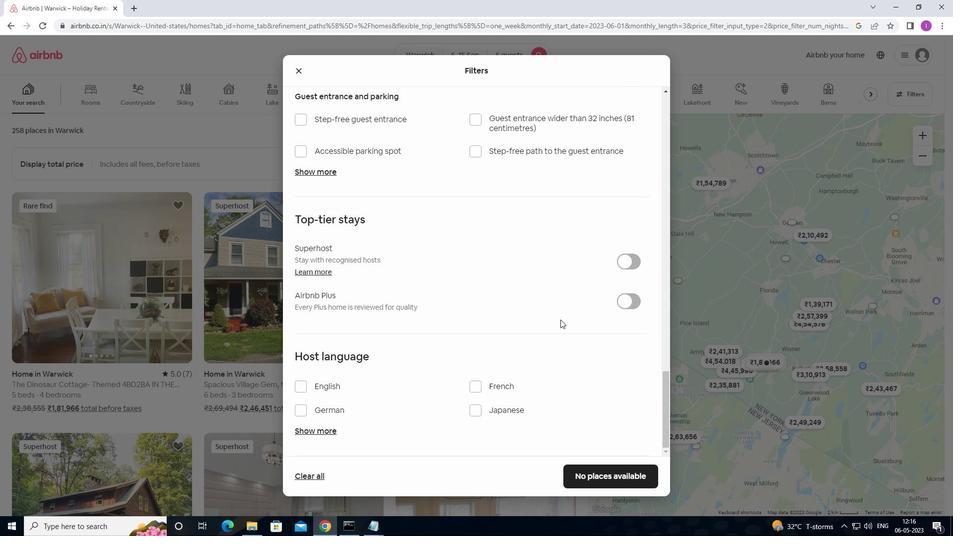 
Action: Mouse scrolled (464, 355) with delta (0, 0)
Screenshot: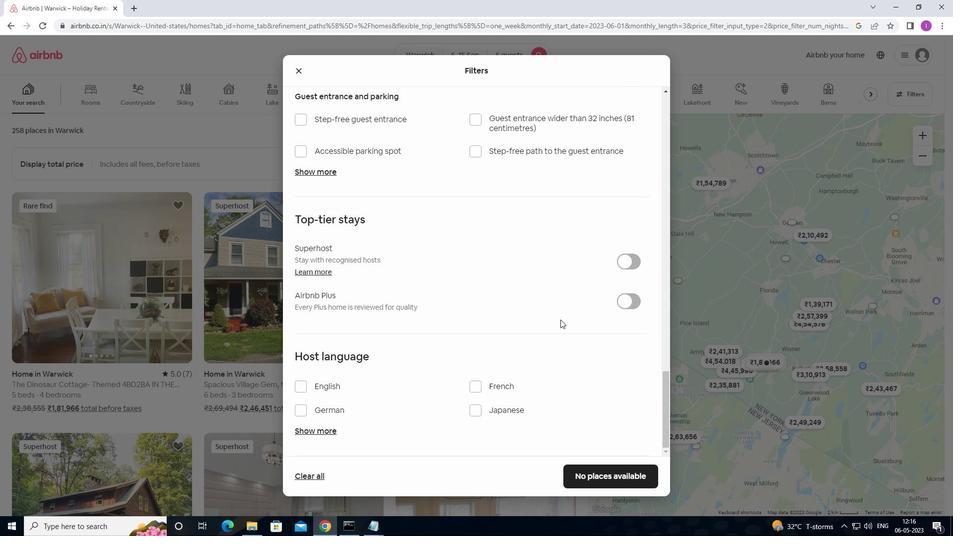 
Action: Mouse moved to (441, 374)
Screenshot: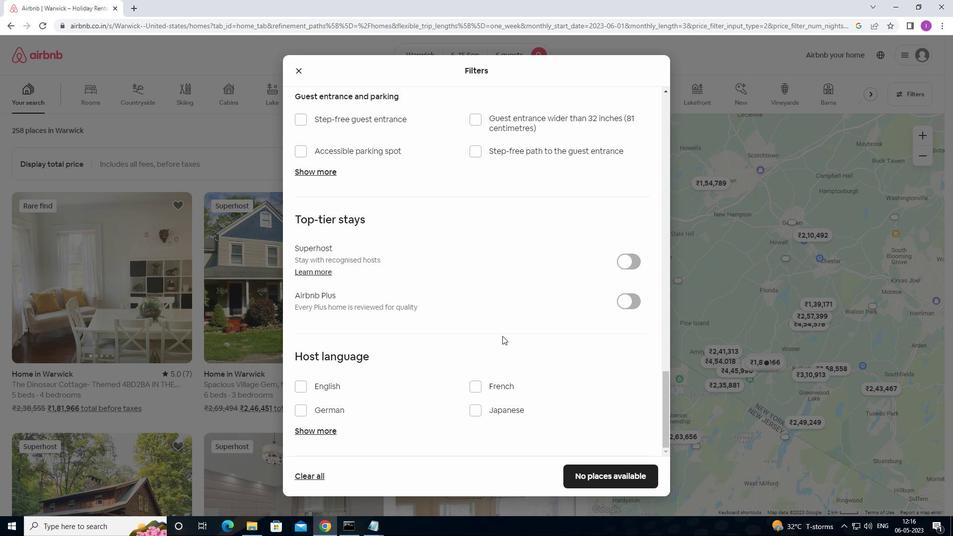 
Action: Mouse scrolled (441, 373) with delta (0, 0)
Screenshot: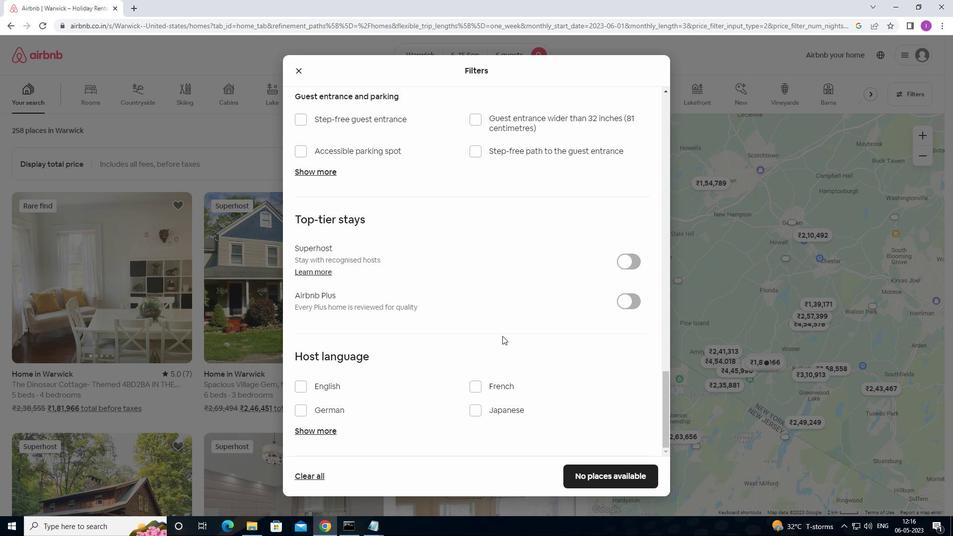 
Action: Mouse moved to (303, 384)
Screenshot: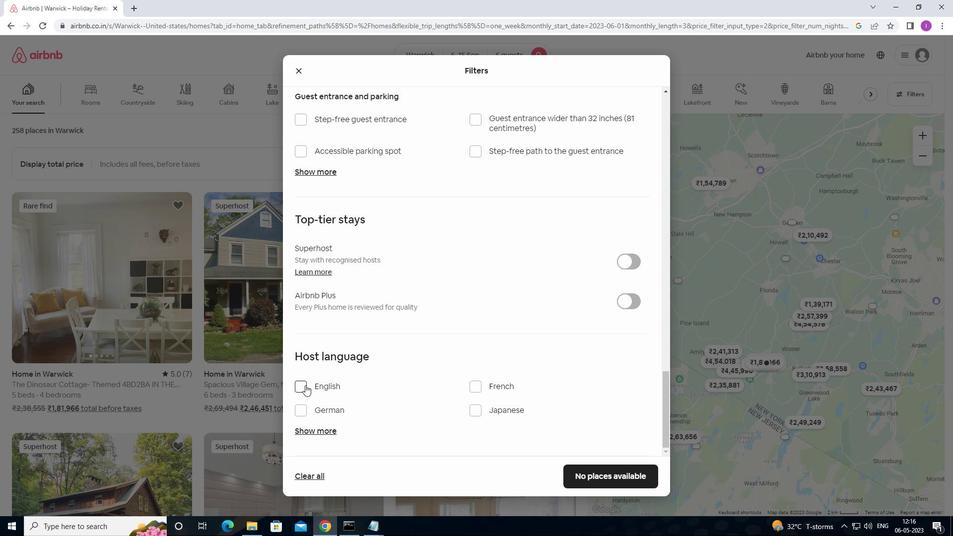 
Action: Mouse pressed left at (303, 384)
Screenshot: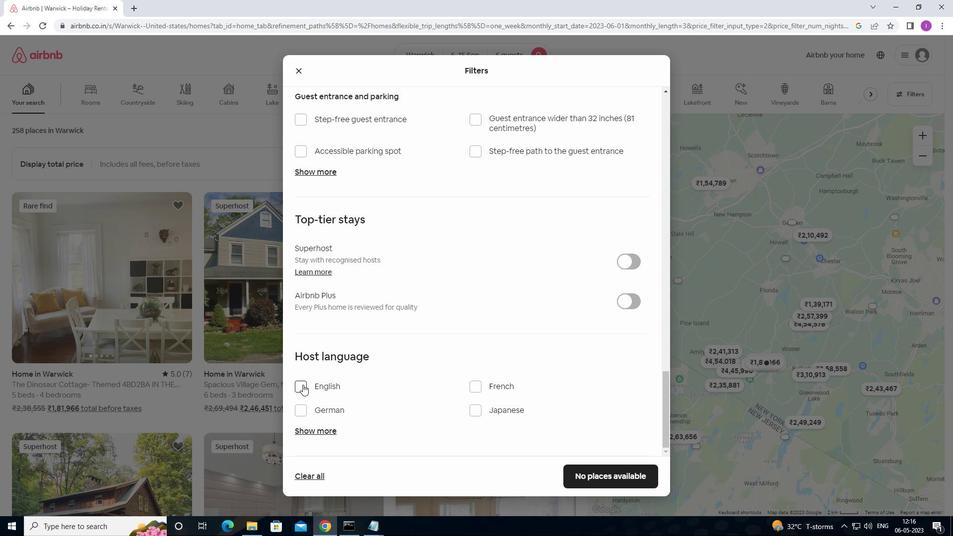 
Action: Mouse moved to (599, 472)
Screenshot: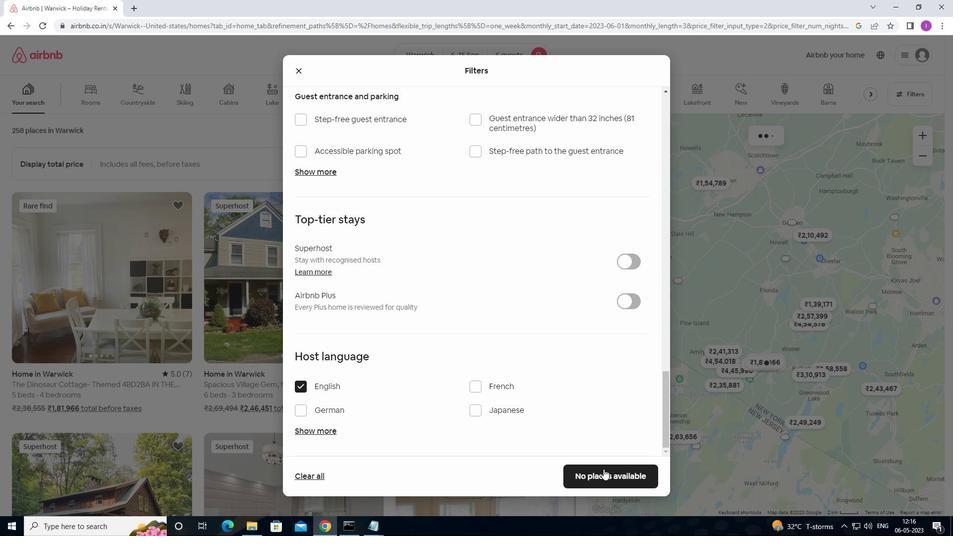 
Action: Mouse pressed left at (599, 472)
Screenshot: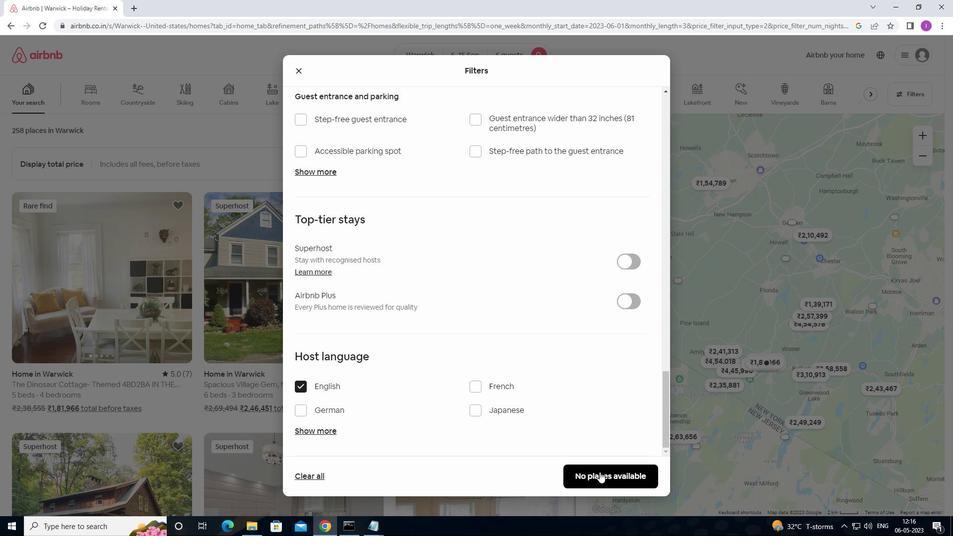
Action: Mouse moved to (472, 227)
Screenshot: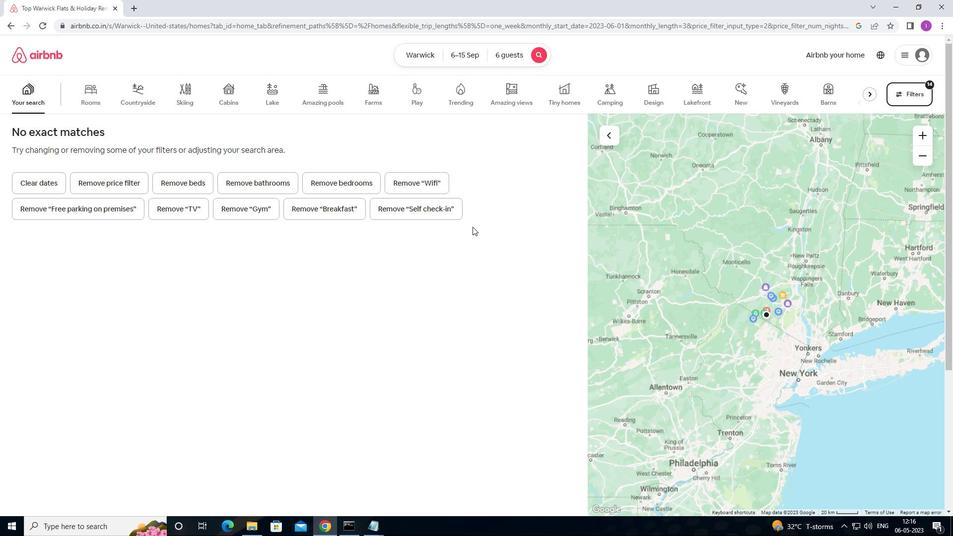 
